 Task: Look for space in Shoreline, United States from 10th July, 2023 to 15th July, 2023 for 7 adults in price range Rs.10000 to Rs.15000. Place can be entire place or shared room with 4 bedrooms having 7 beds and 4 bathrooms. Property type can be house, flat, guest house. Amenities needed are: wifi, TV, free parkinig on premises, gym, breakfast. Booking option can be shelf check-in. Required host language is English.
Action: Mouse moved to (542, 128)
Screenshot: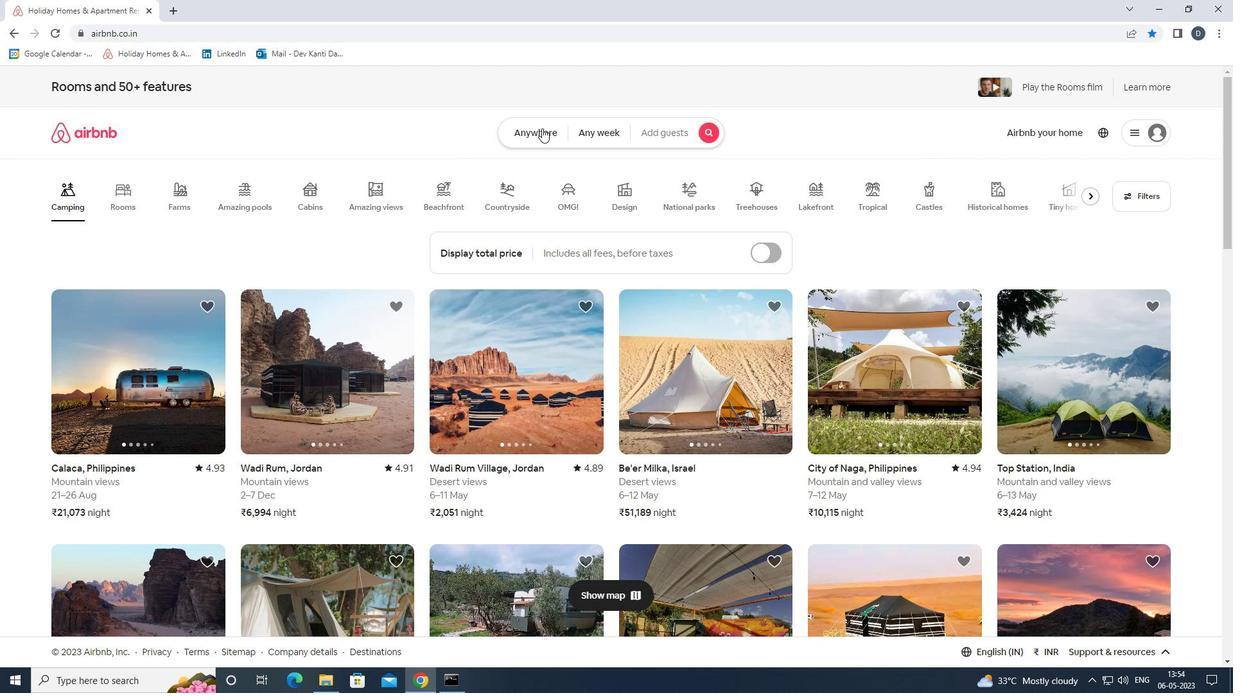 
Action: Mouse pressed left at (542, 128)
Screenshot: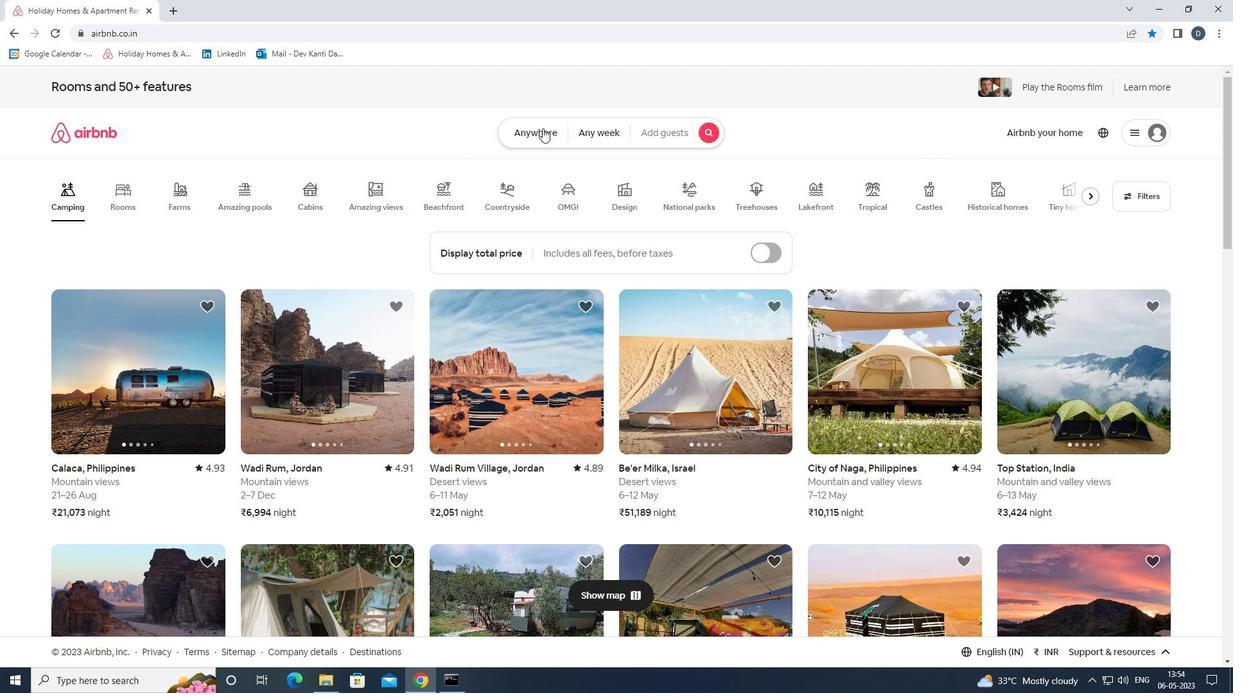 
Action: Key pressed <Key.shift>
Screenshot: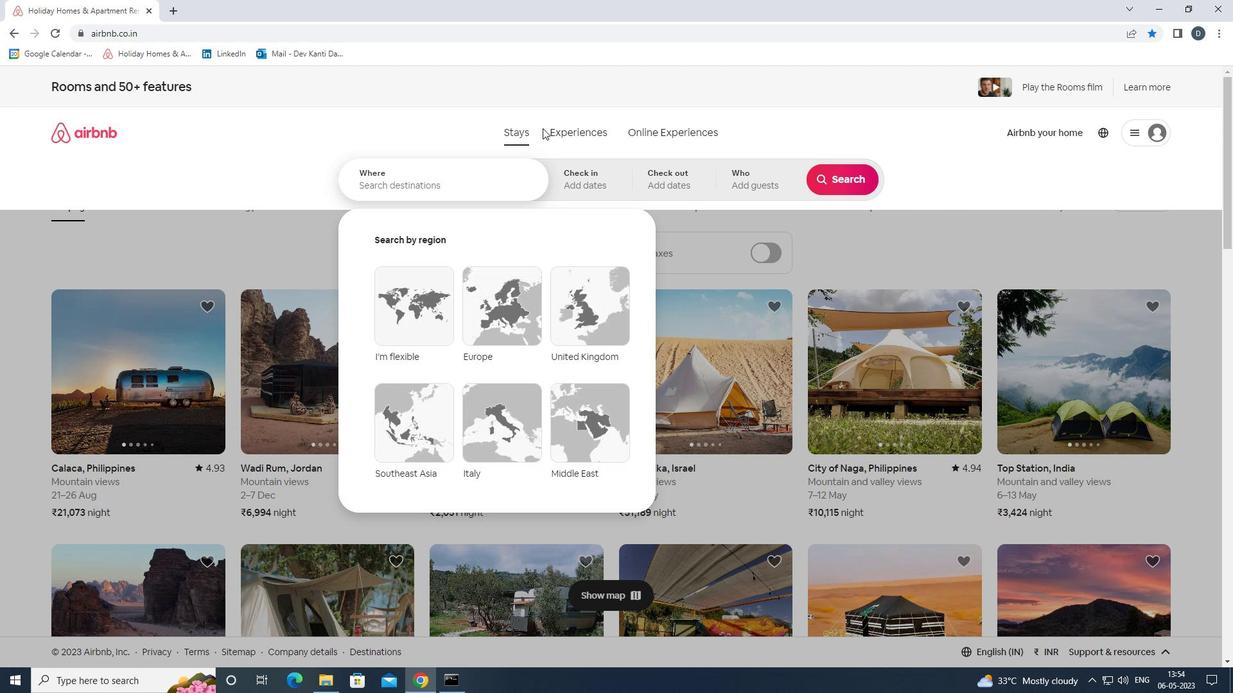 
Action: Mouse moved to (501, 183)
Screenshot: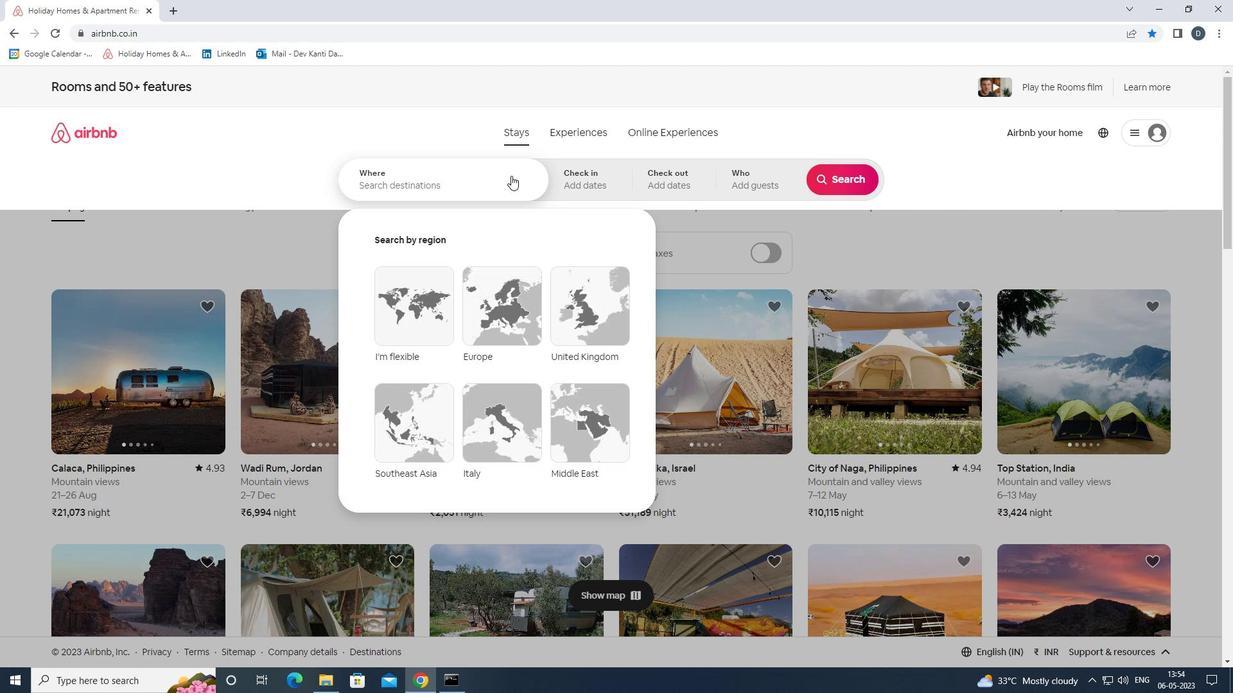 
Action: Mouse pressed left at (501, 183)
Screenshot: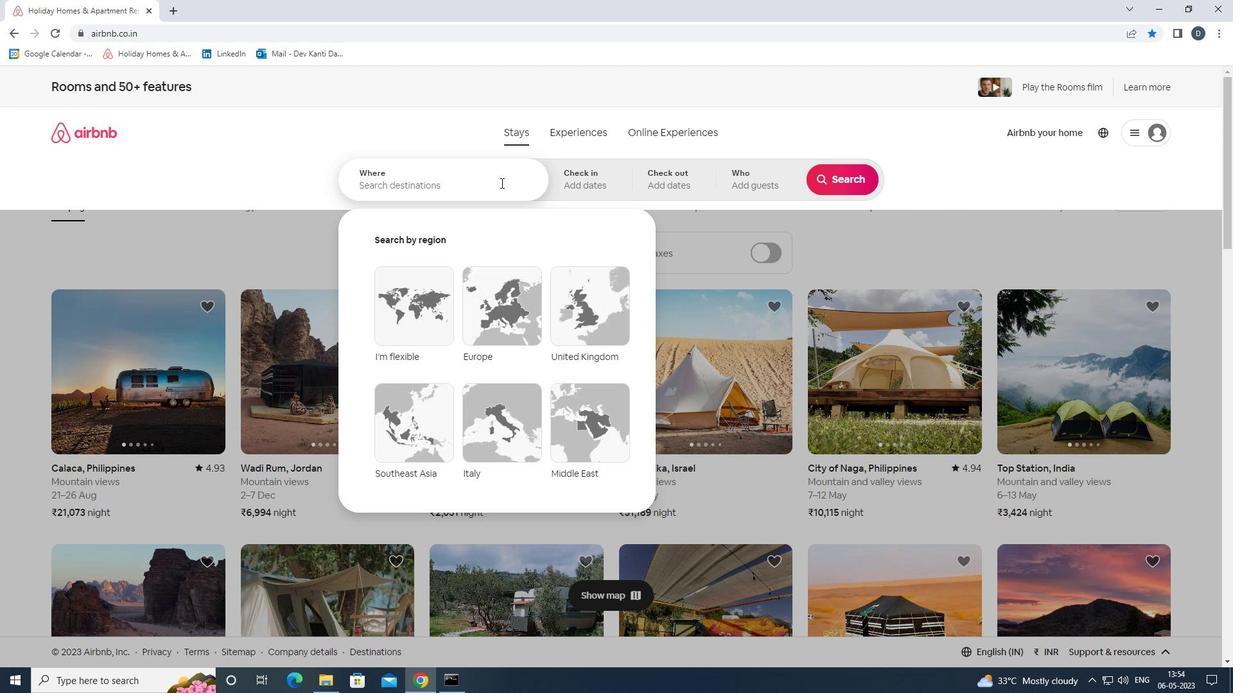 
Action: Mouse moved to (495, 185)
Screenshot: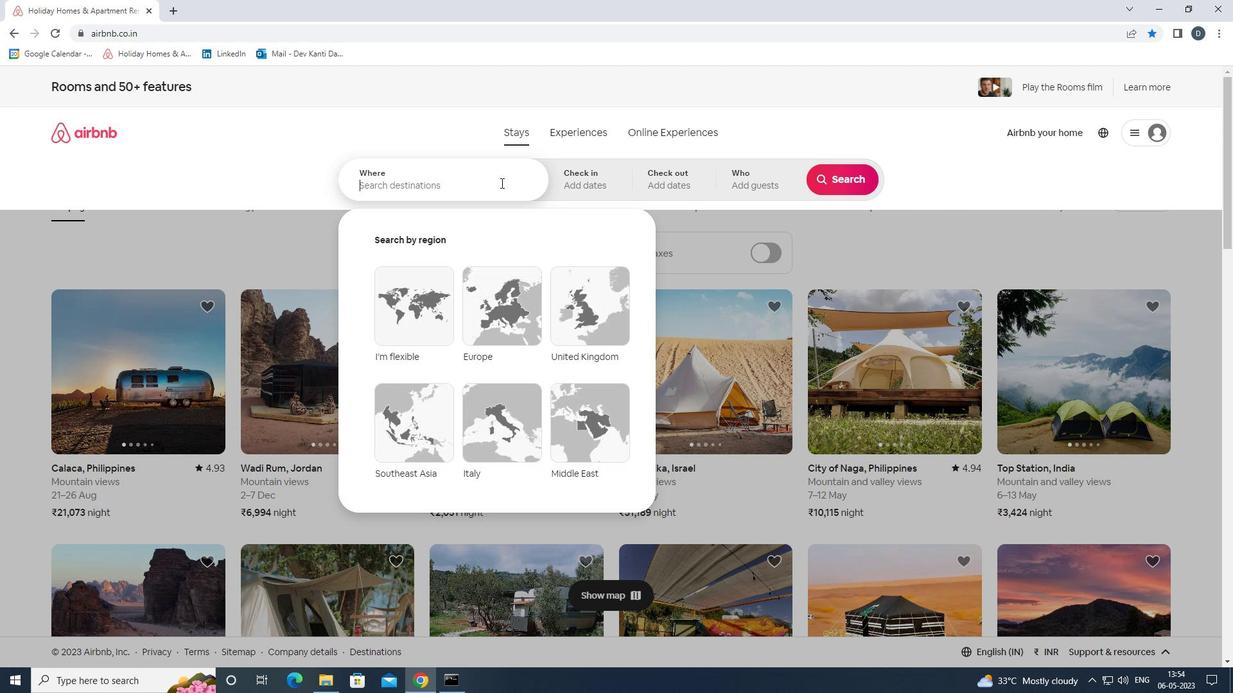 
Action: Key pressed <Key.shift>SHORELINE,<Key.shift><Key.shift><Key.shift><Key.shift><Key.shift><Key.shift><Key.shift><Key.shift><Key.shift><Key.shift><Key.shift><Key.shift><Key.shift><Key.shift><Key.shift><Key.shift><Key.shift><Key.shift><Key.shift><Key.shift><Key.shift><Key.shift><Key.shift><Key.shift><Key.shift><Key.shift><Key.shift>UNITED<Key.space><Key.shift>STATES<Key.enter>
Screenshot: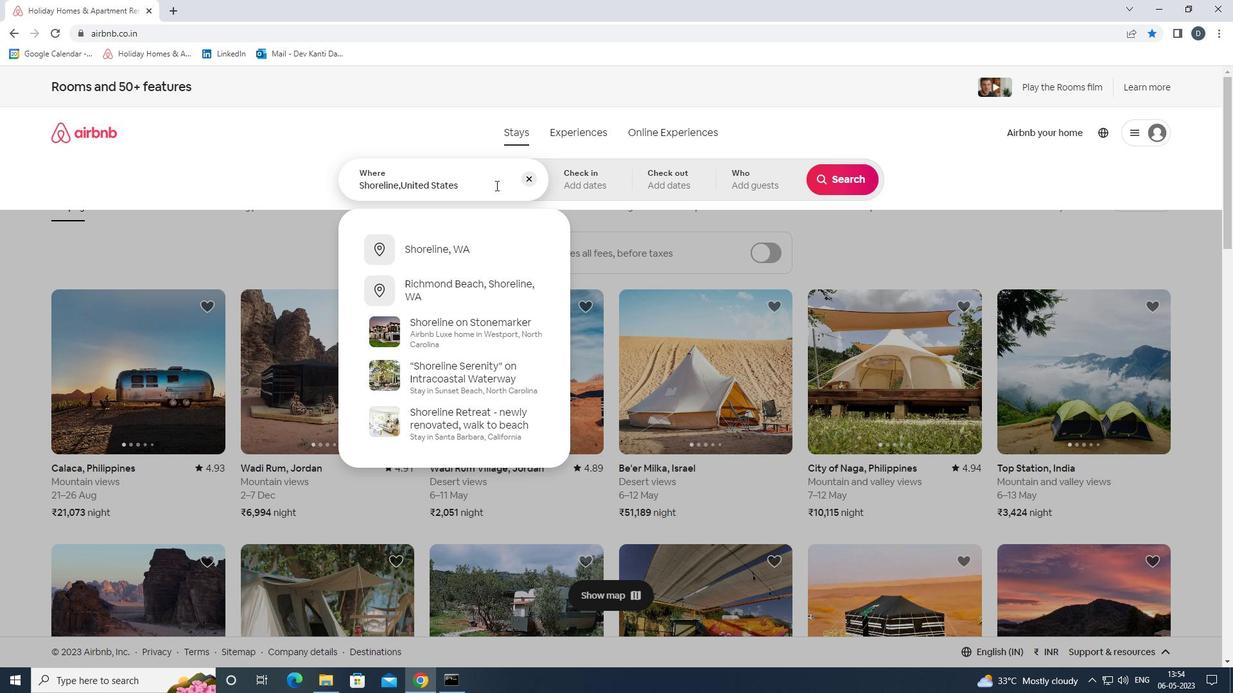 
Action: Mouse moved to (835, 288)
Screenshot: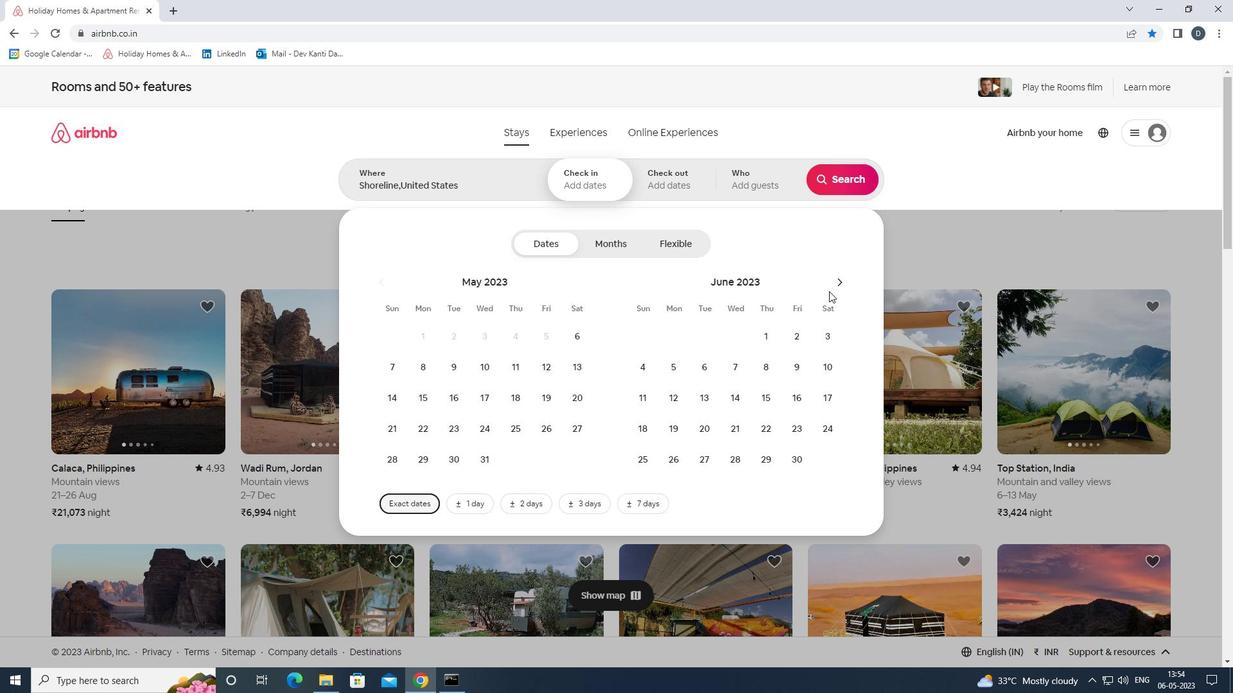 
Action: Mouse pressed left at (835, 288)
Screenshot: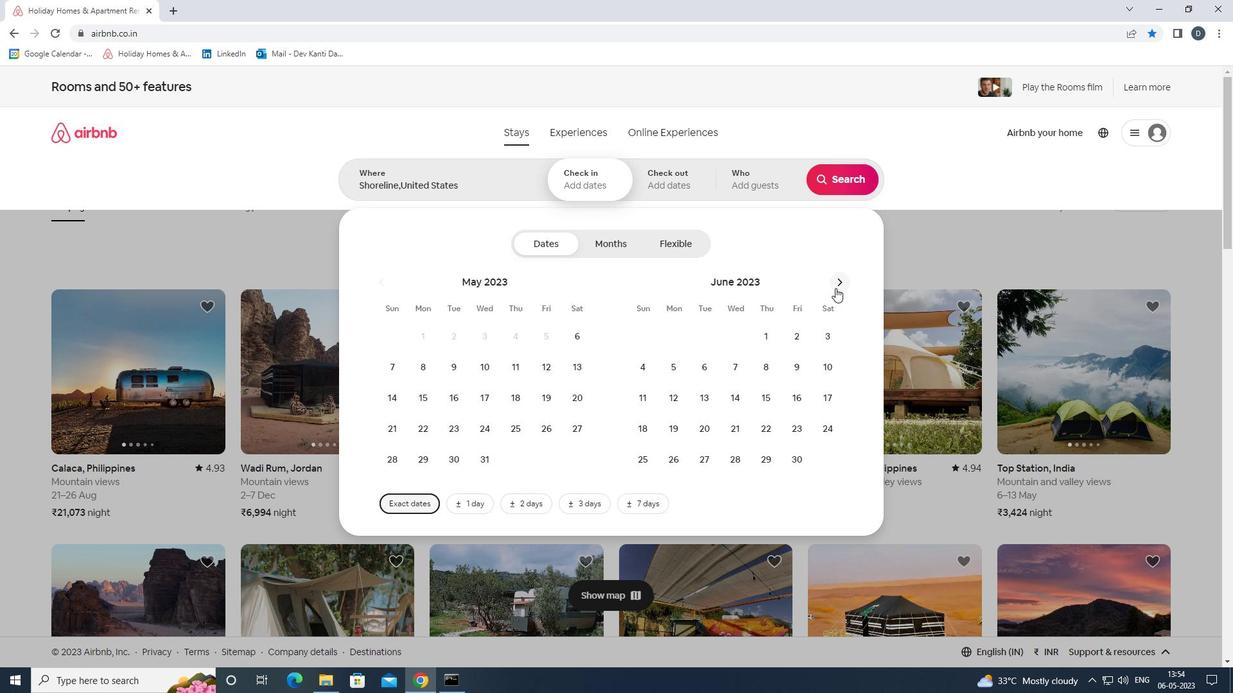 
Action: Mouse moved to (685, 401)
Screenshot: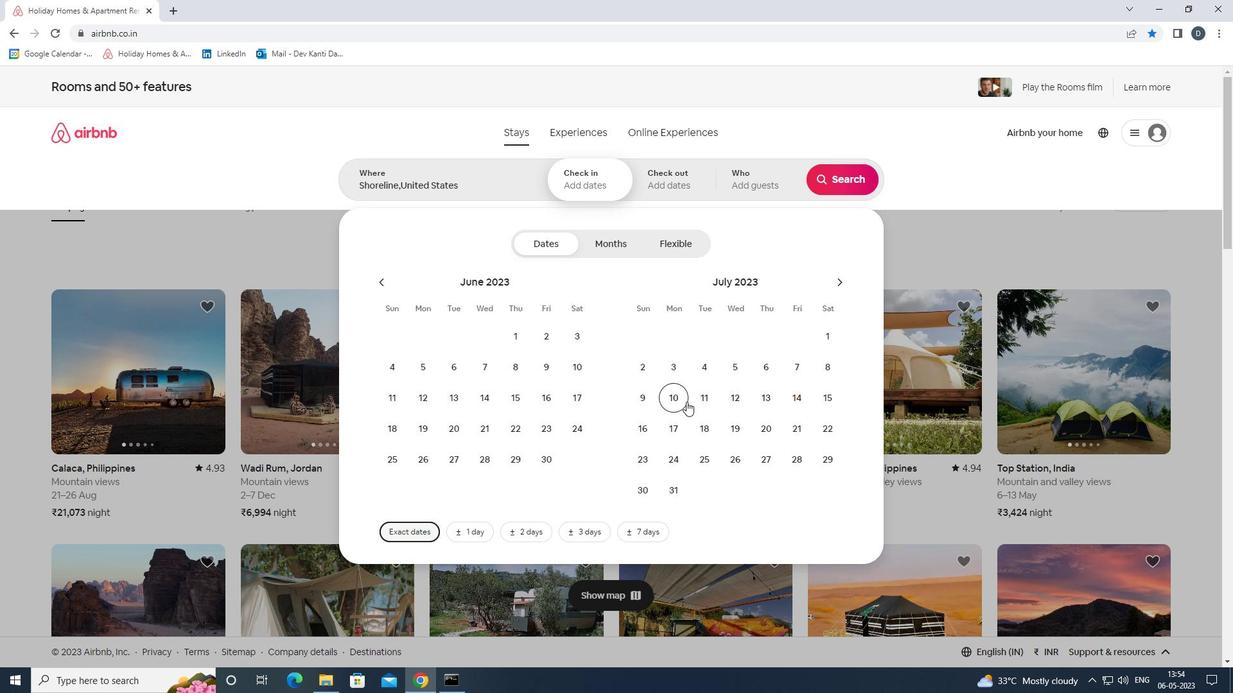 
Action: Mouse pressed left at (685, 401)
Screenshot: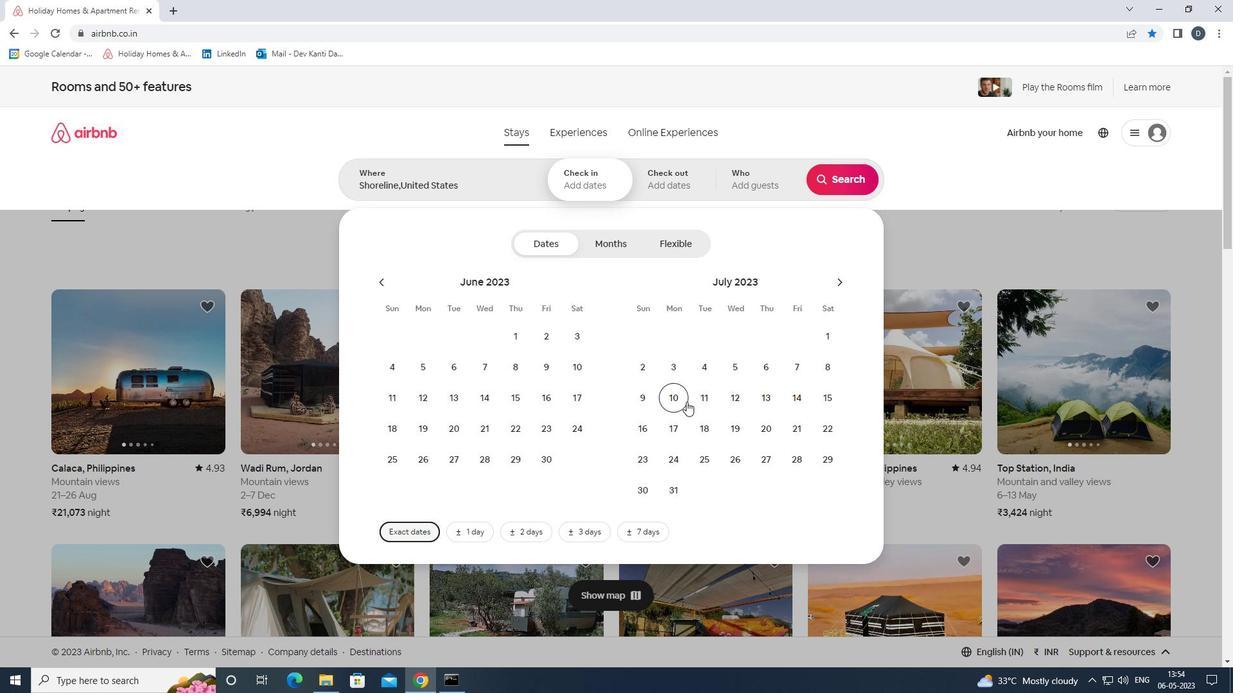 
Action: Mouse moved to (838, 387)
Screenshot: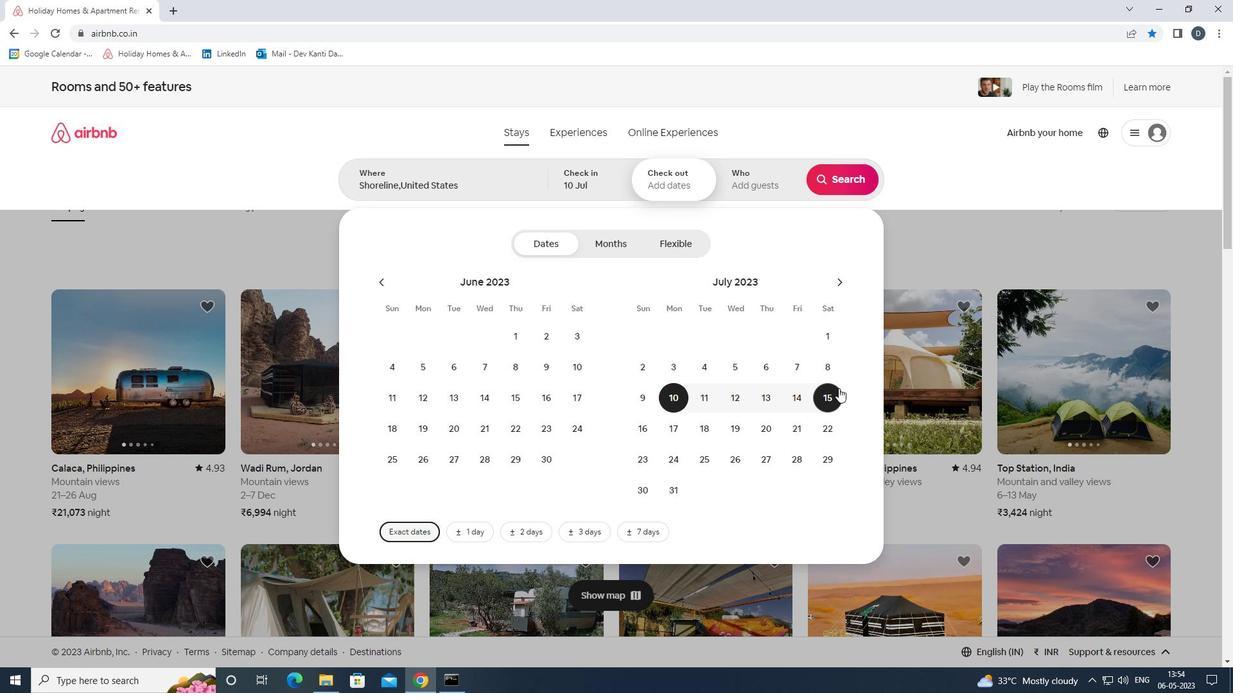 
Action: Mouse pressed left at (838, 387)
Screenshot: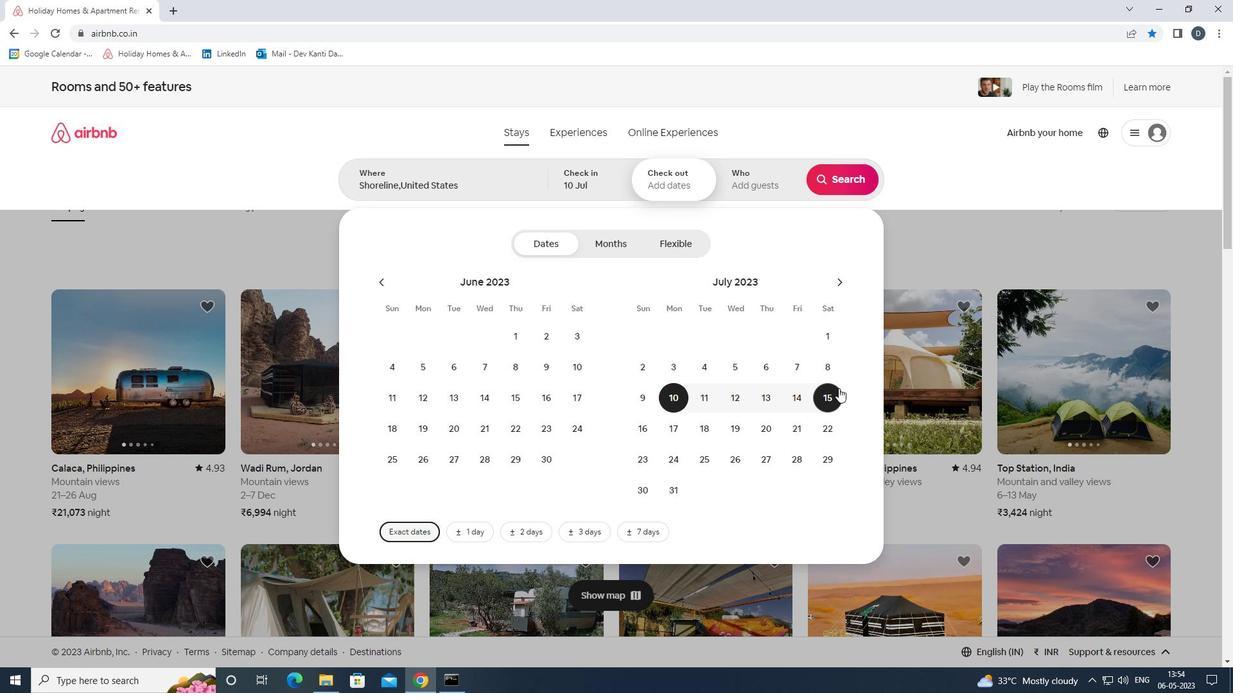 
Action: Mouse moved to (734, 179)
Screenshot: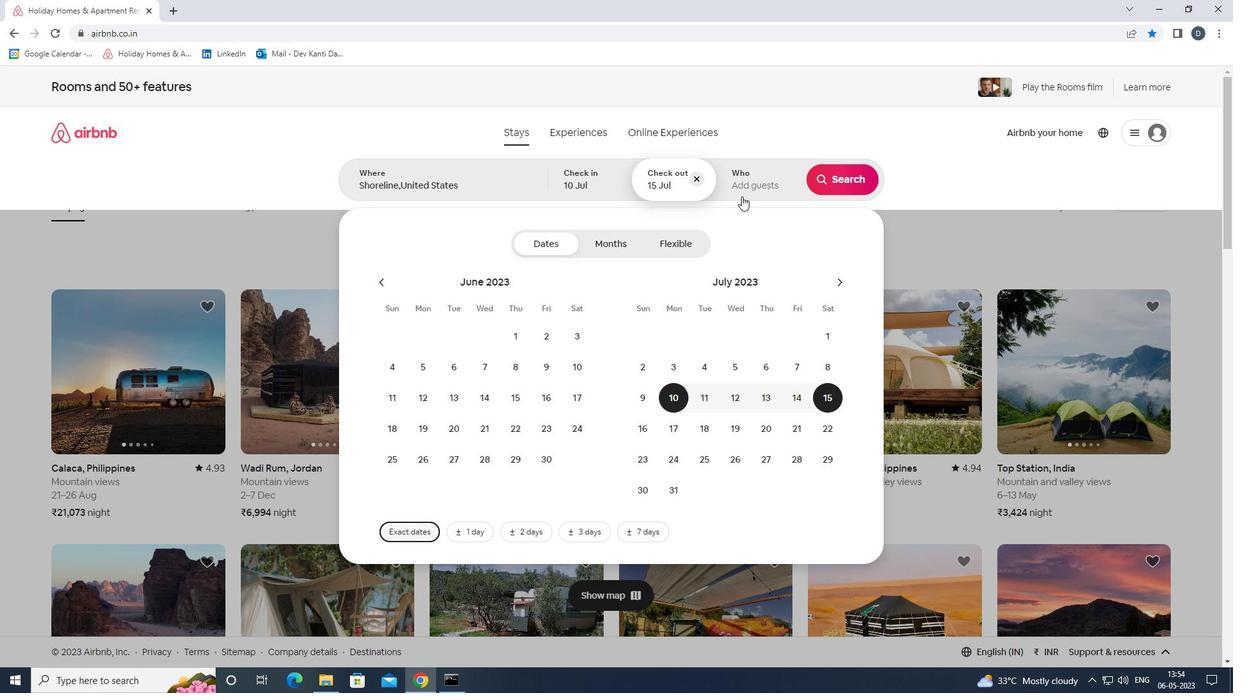 
Action: Mouse pressed left at (734, 179)
Screenshot: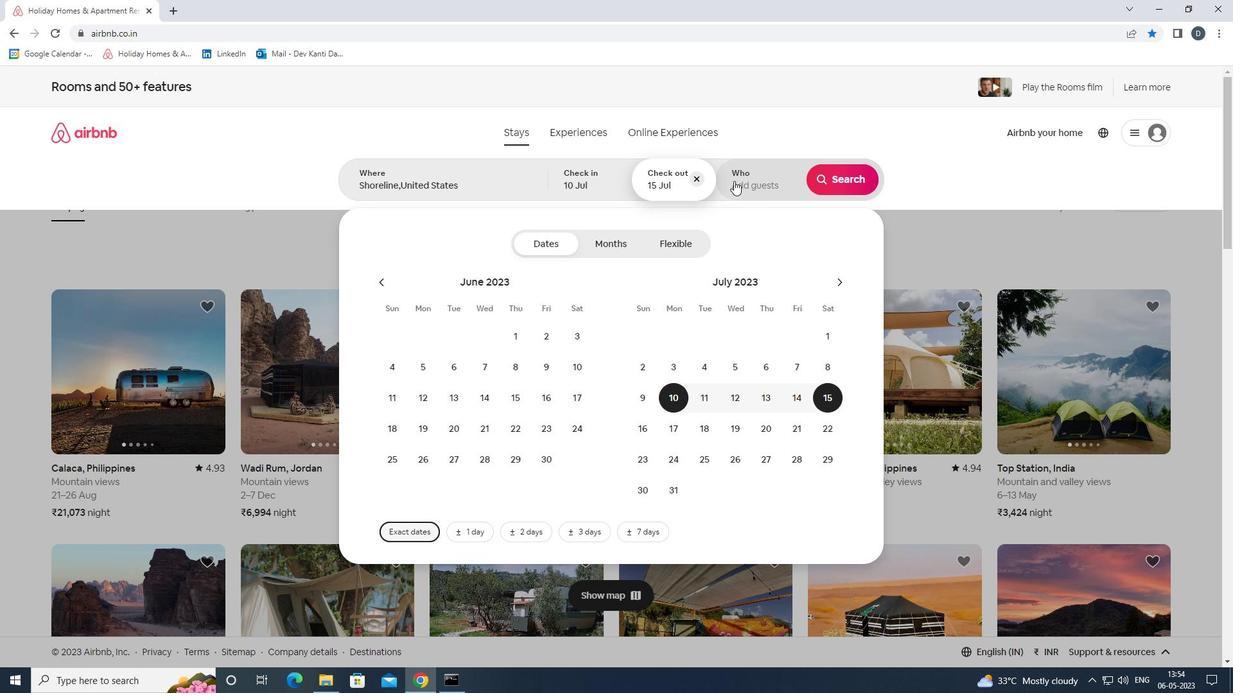 
Action: Mouse moved to (848, 253)
Screenshot: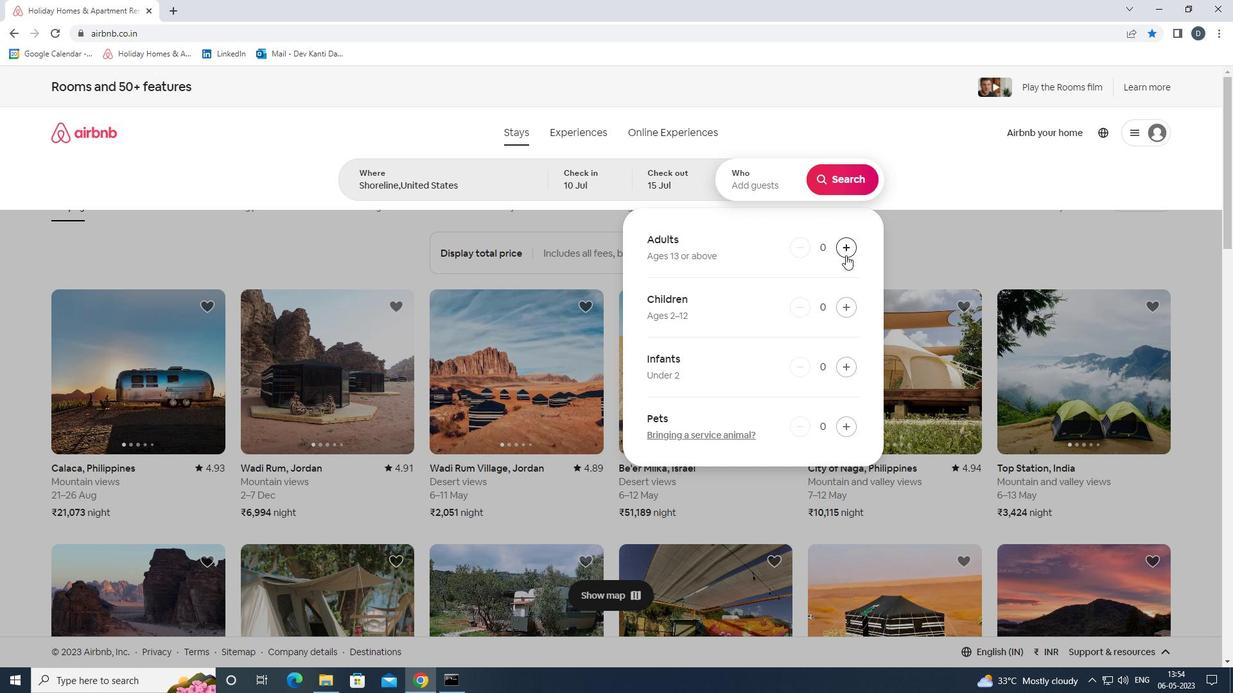
Action: Mouse pressed left at (848, 253)
Screenshot: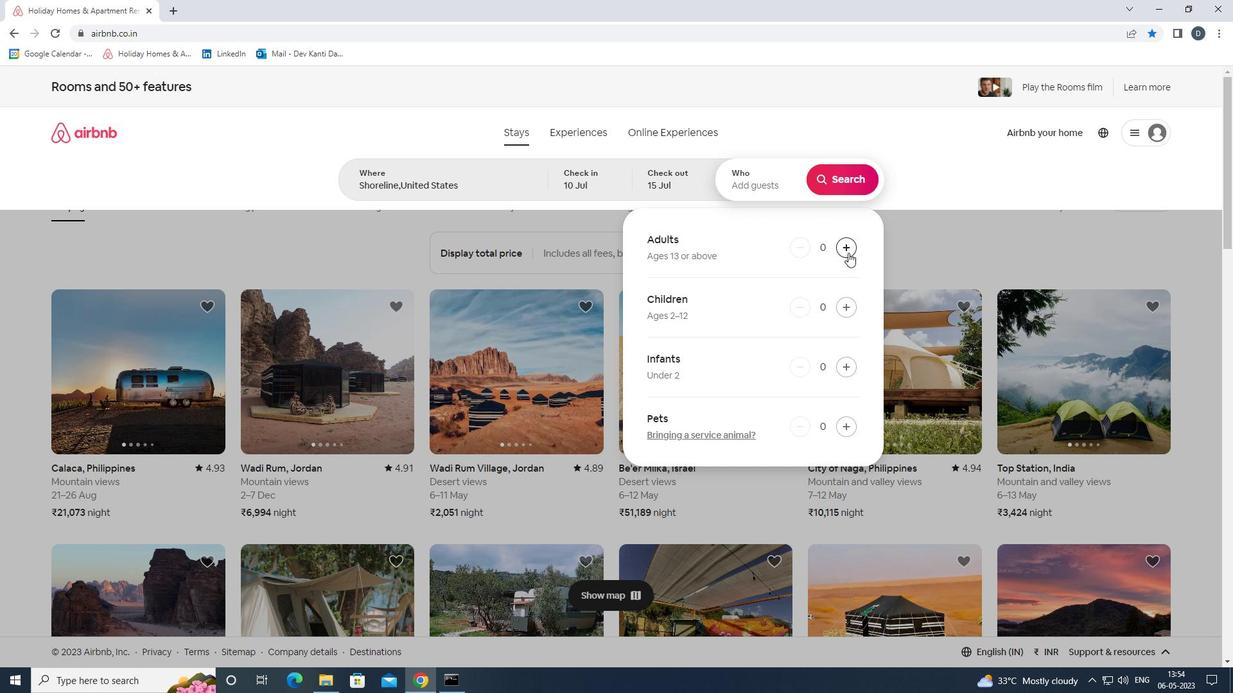 
Action: Mouse pressed left at (848, 253)
Screenshot: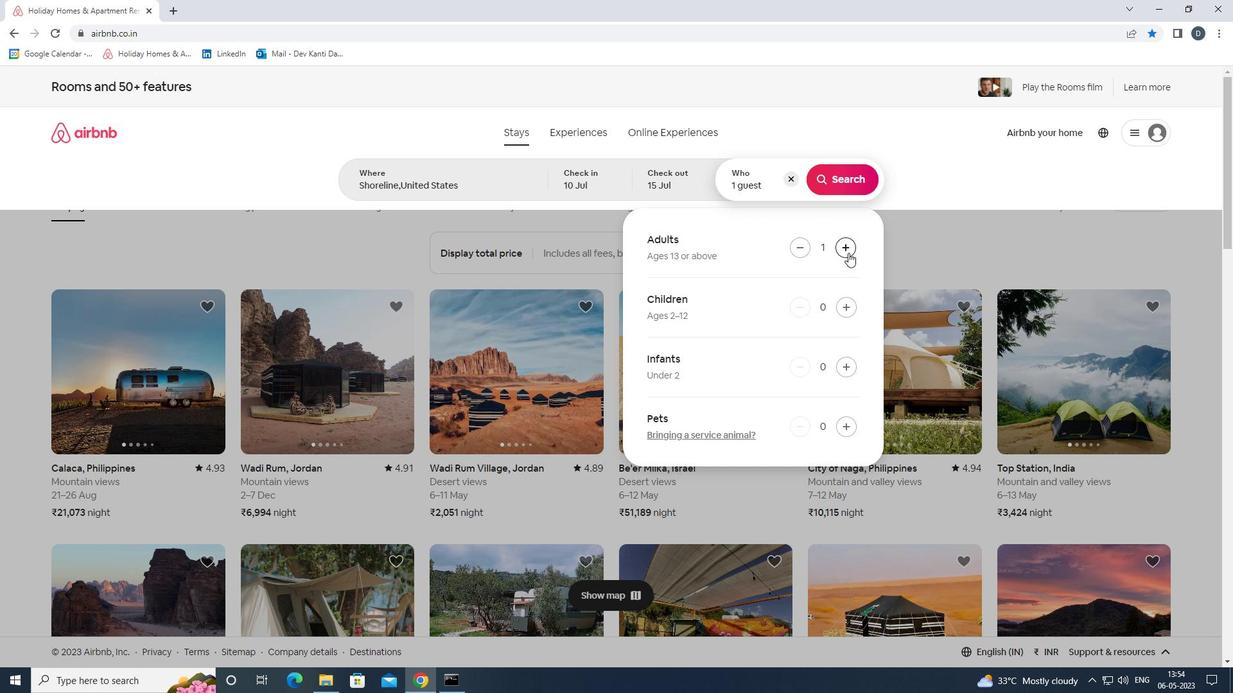 
Action: Mouse pressed left at (848, 253)
Screenshot: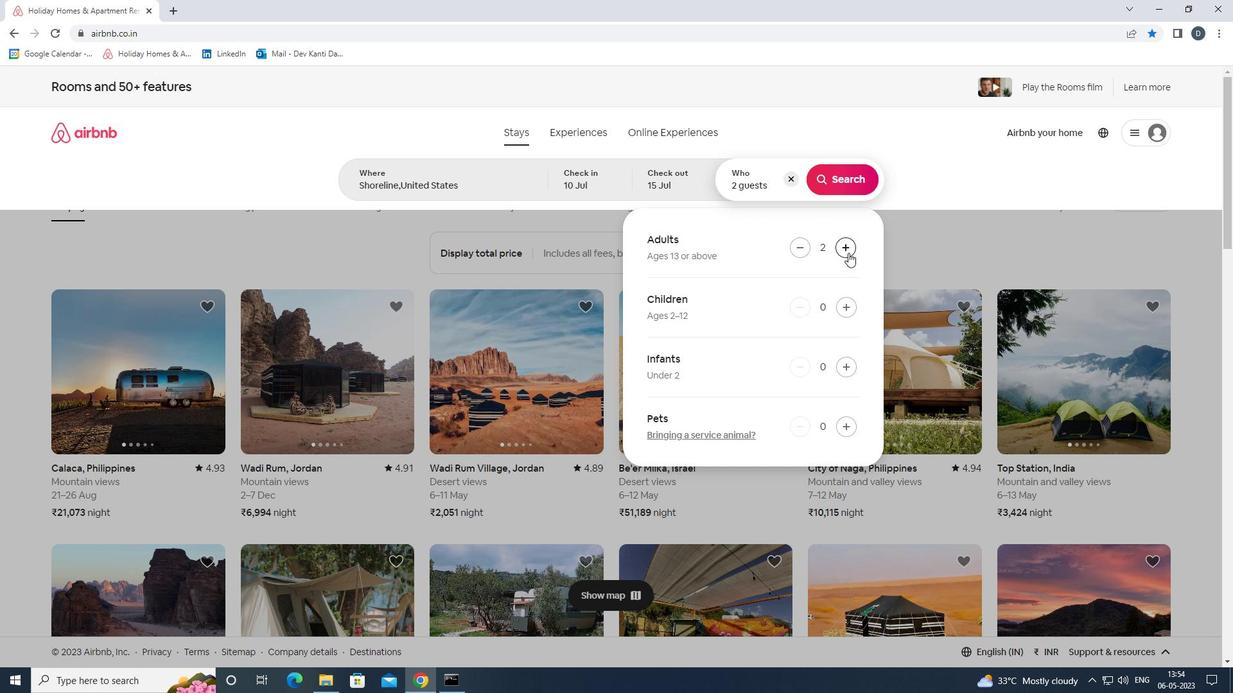 
Action: Mouse pressed left at (848, 253)
Screenshot: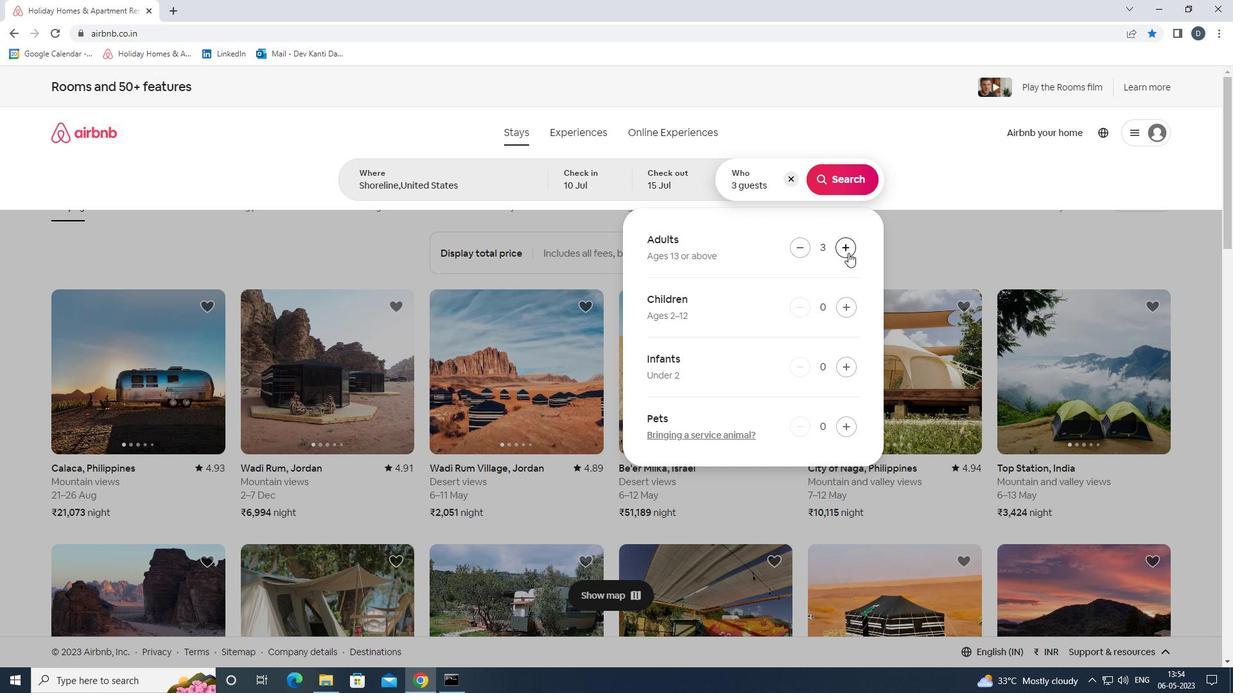 
Action: Mouse pressed left at (848, 253)
Screenshot: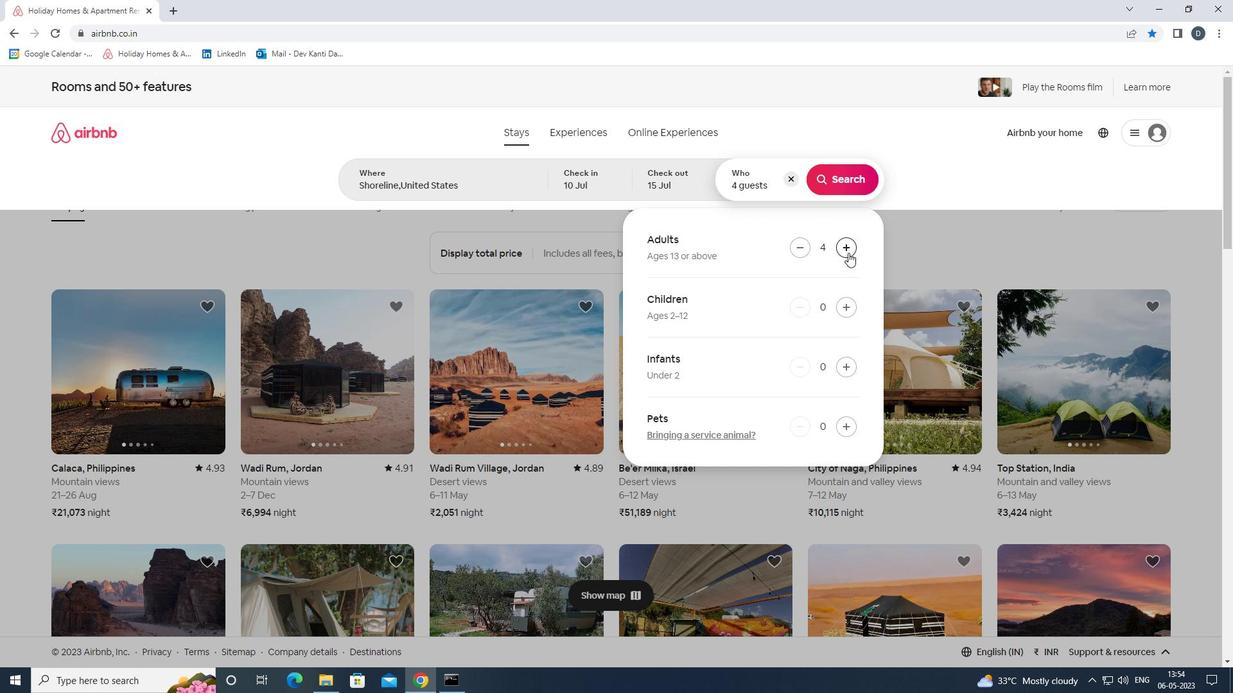 
Action: Mouse pressed left at (848, 253)
Screenshot: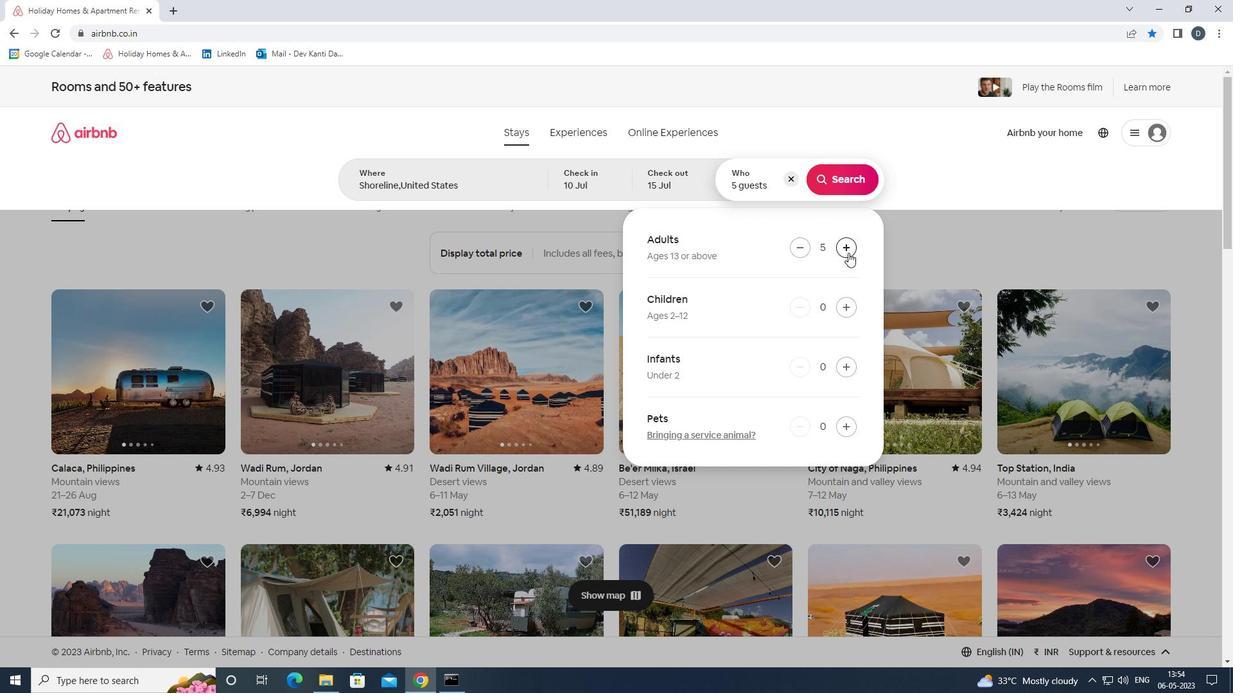 
Action: Mouse pressed left at (848, 253)
Screenshot: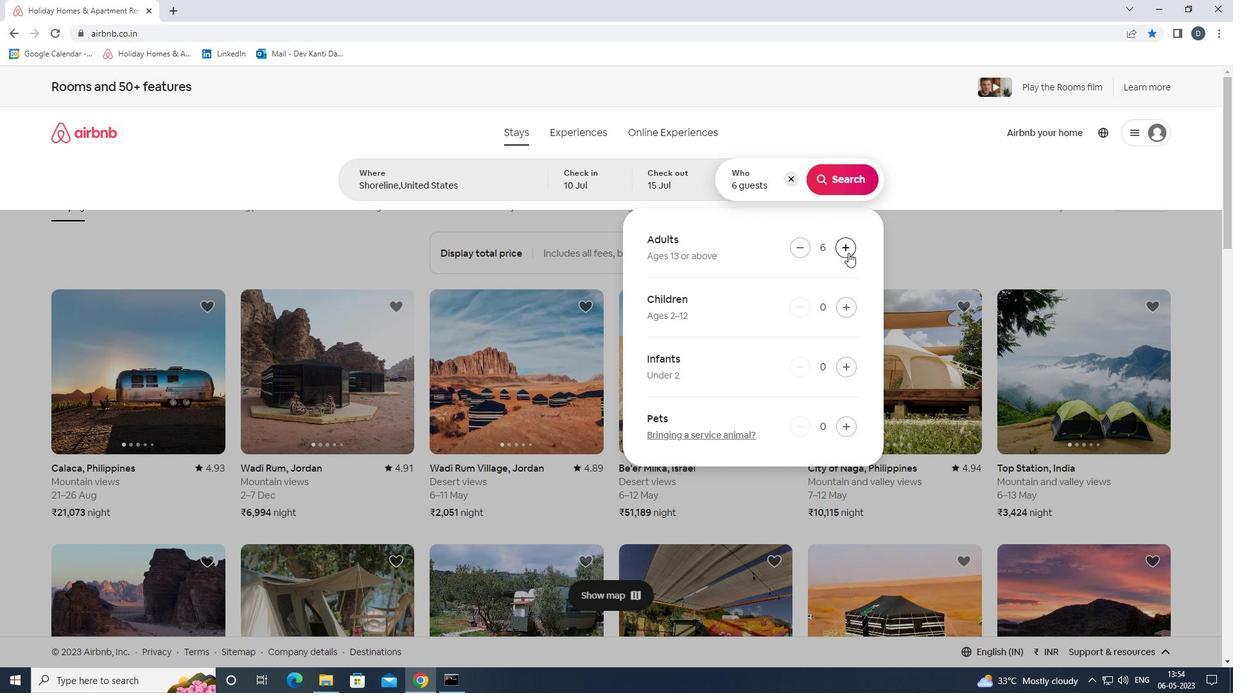 
Action: Mouse moved to (838, 188)
Screenshot: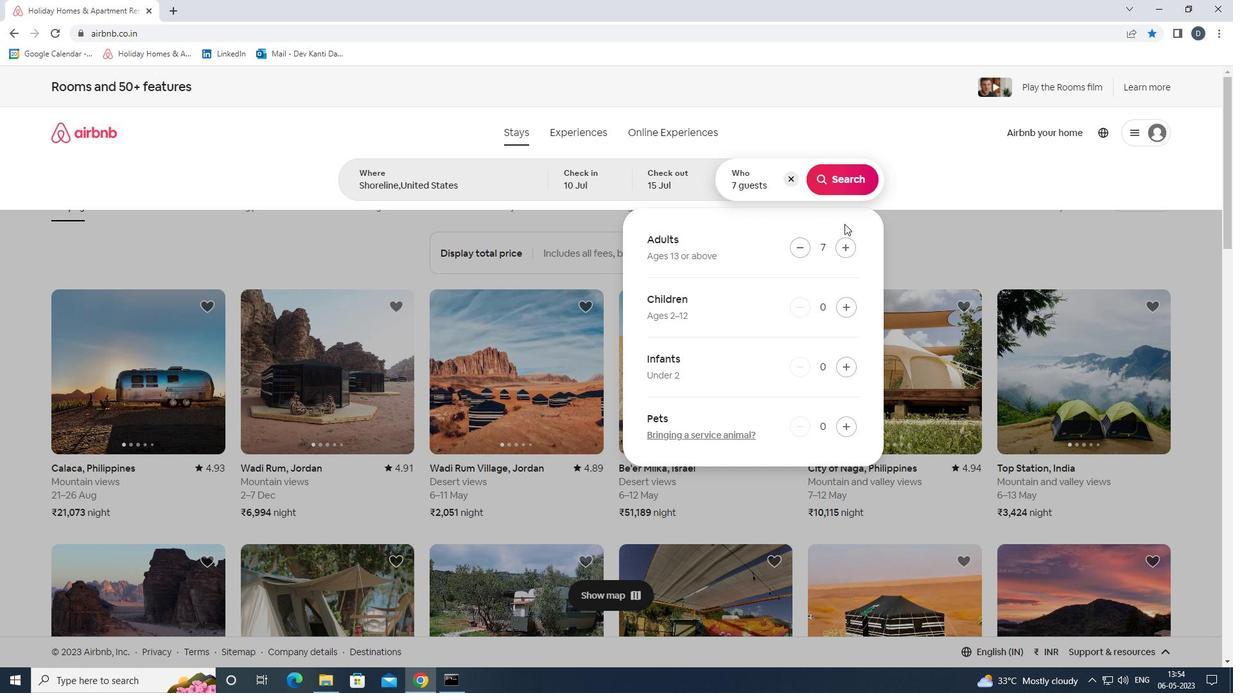 
Action: Mouse pressed left at (838, 188)
Screenshot: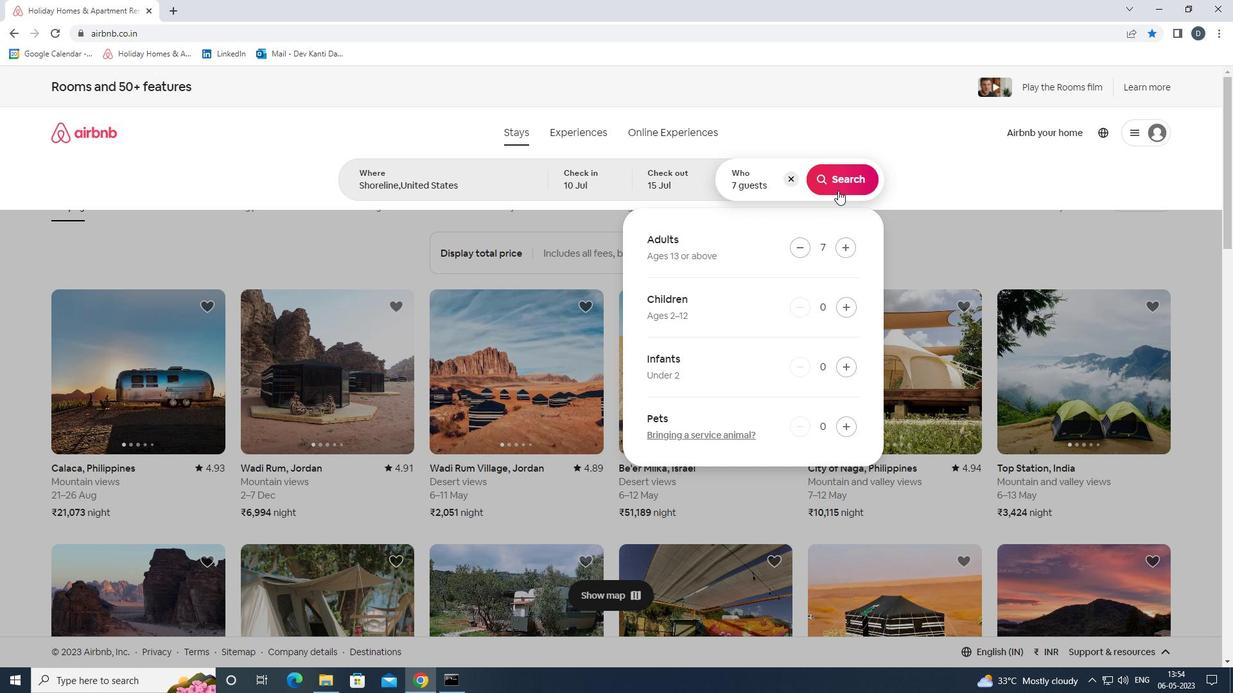 
Action: Mouse moved to (1177, 141)
Screenshot: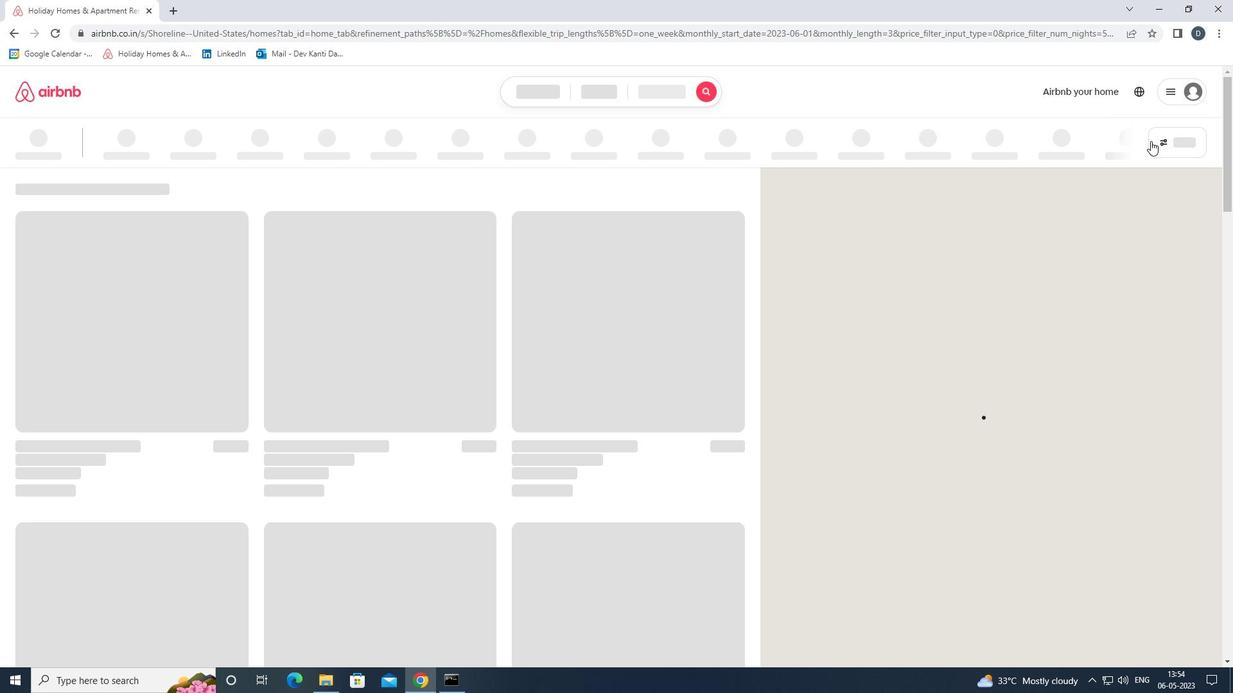 
Action: Mouse pressed left at (1177, 141)
Screenshot: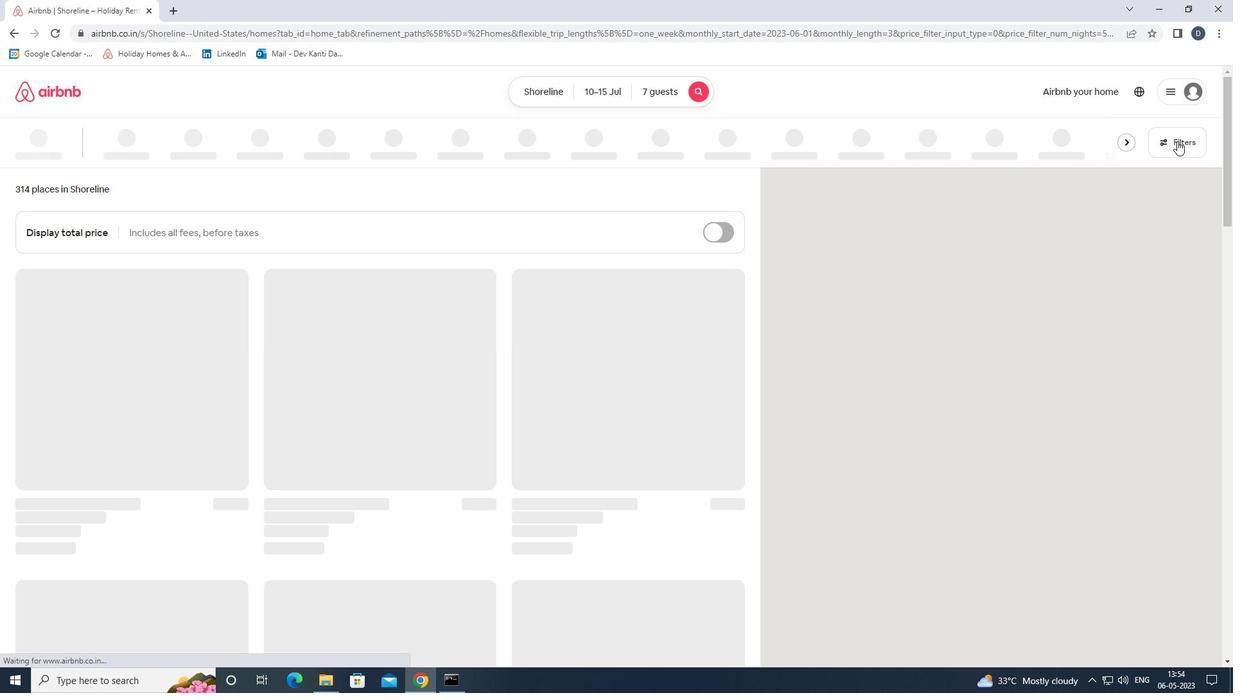 
Action: Mouse moved to (511, 456)
Screenshot: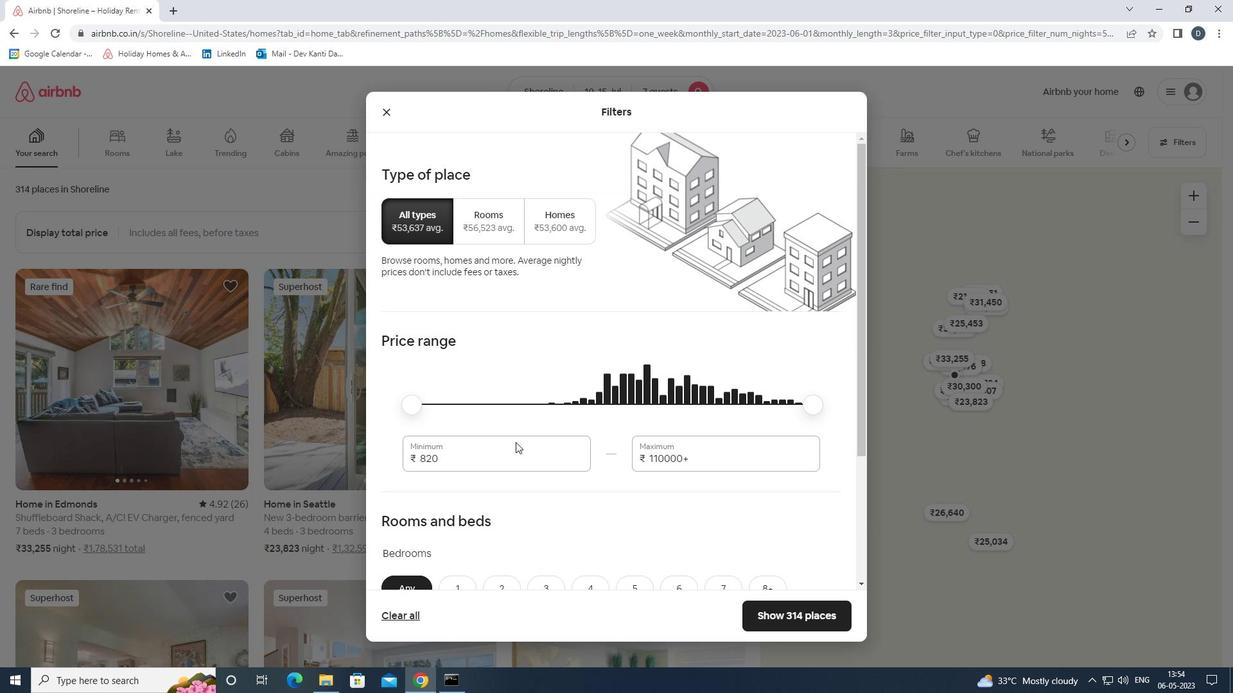 
Action: Mouse pressed left at (511, 456)
Screenshot: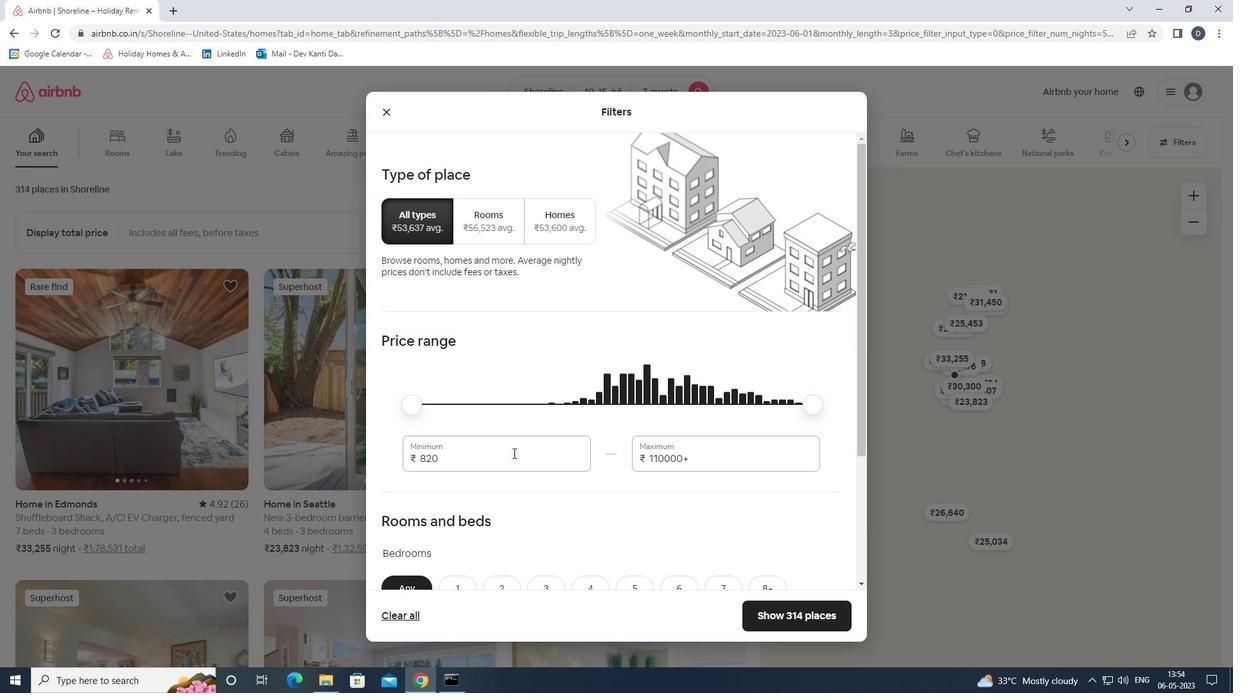 
Action: Mouse pressed left at (511, 456)
Screenshot: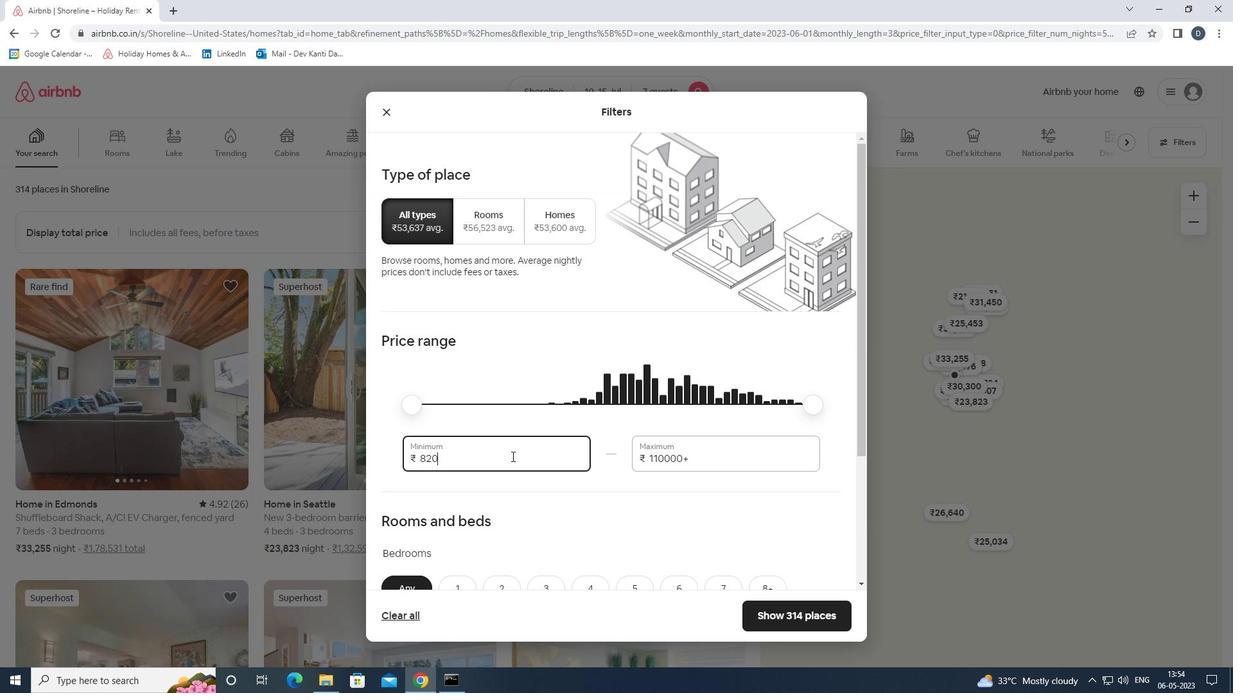 
Action: Mouse moved to (517, 468)
Screenshot: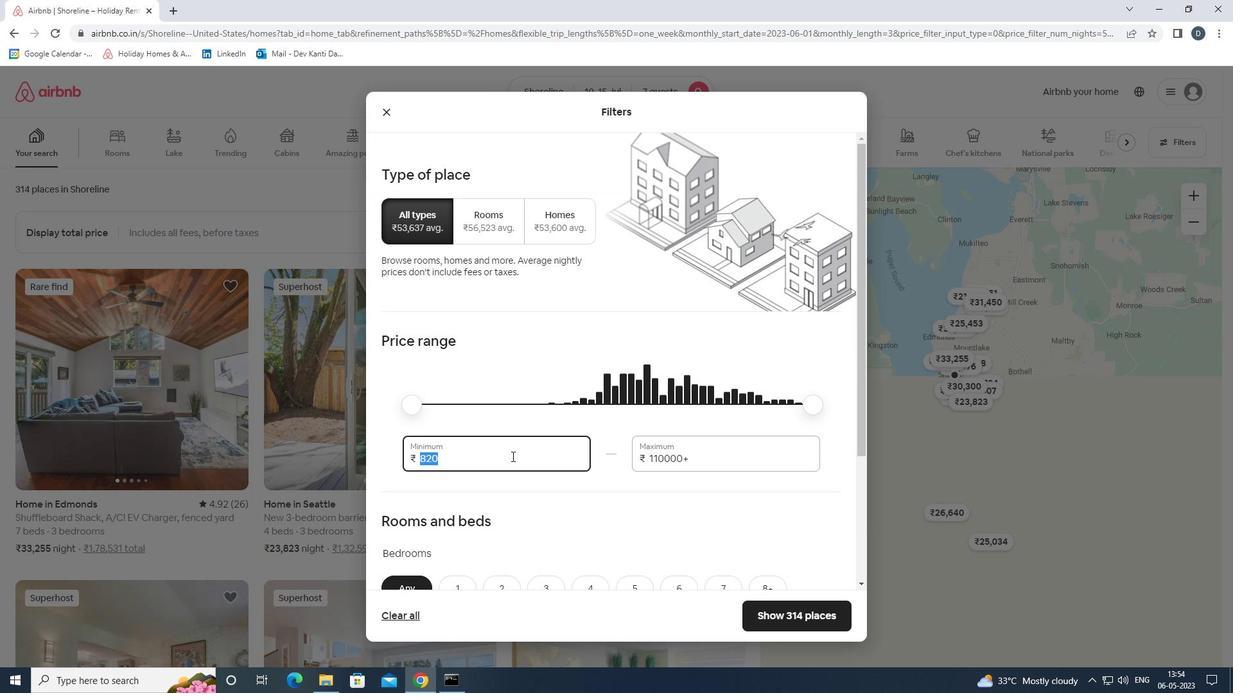 
Action: Key pressed 10000<Key.tab>15000
Screenshot: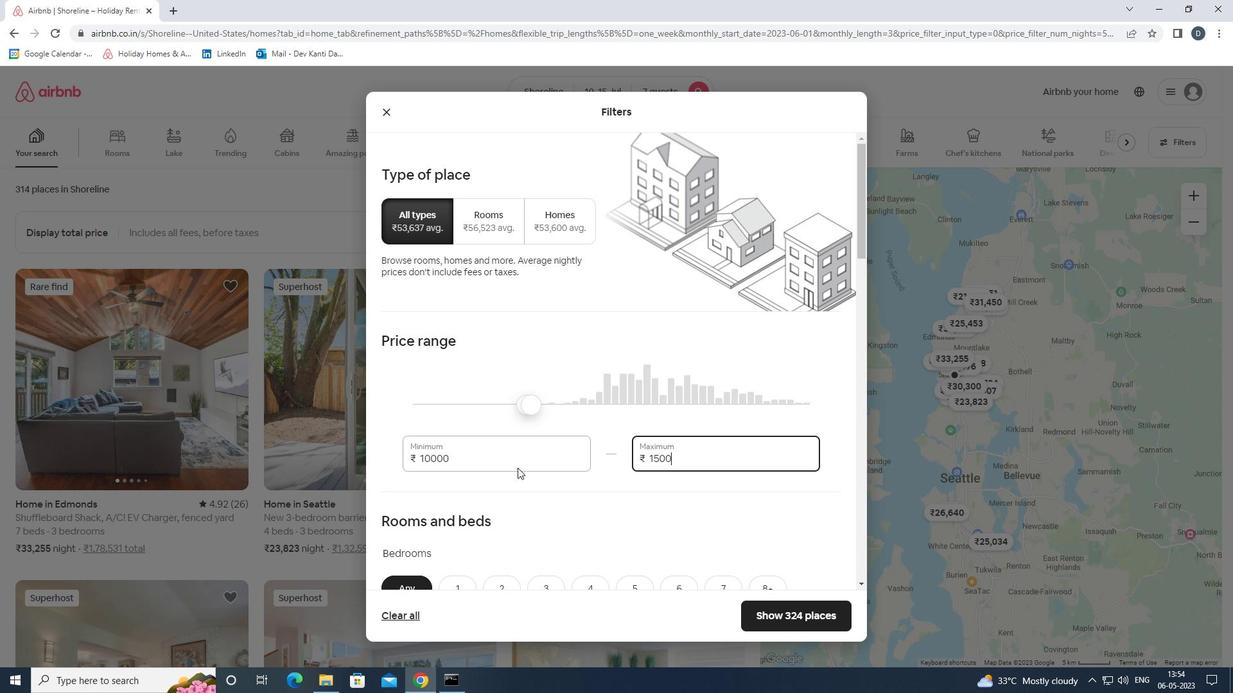 
Action: Mouse moved to (518, 466)
Screenshot: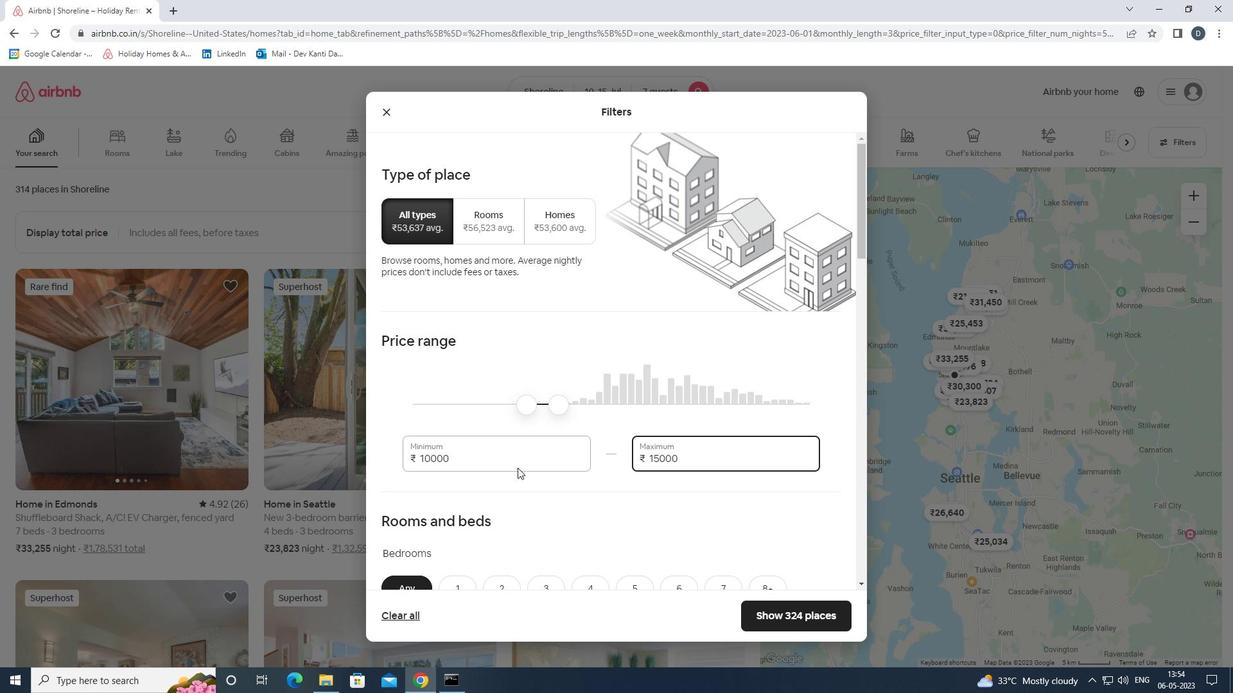 
Action: Mouse scrolled (518, 465) with delta (0, 0)
Screenshot: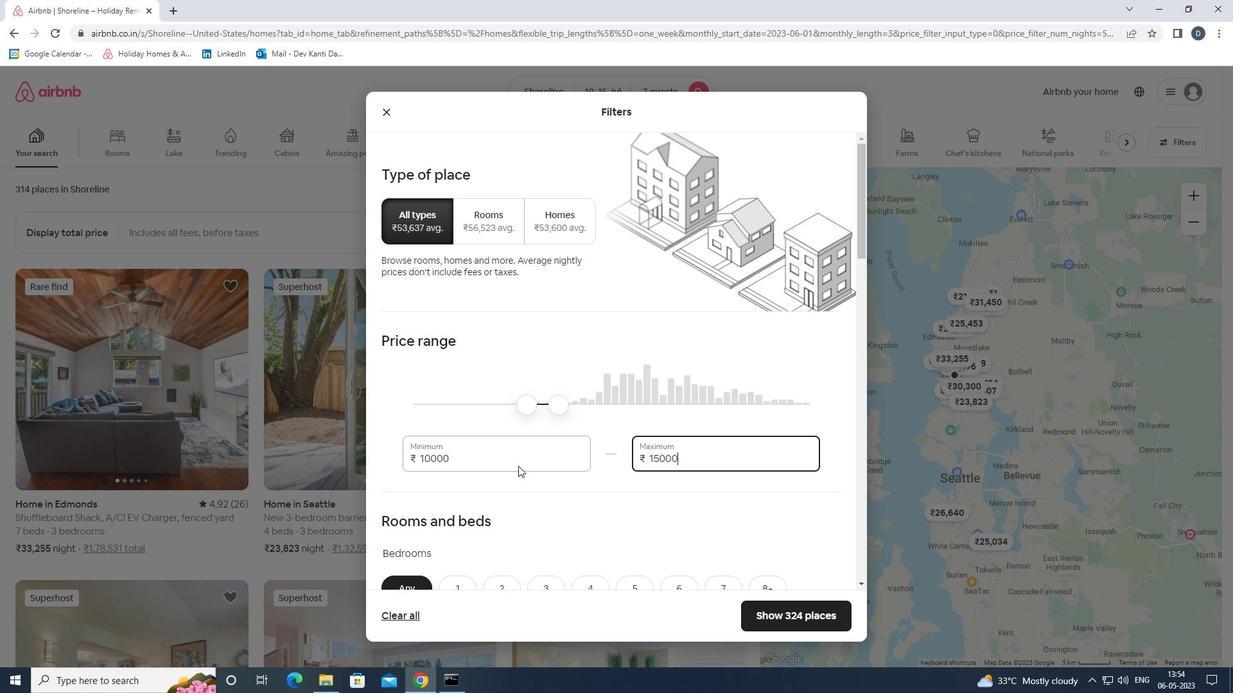 
Action: Mouse moved to (520, 467)
Screenshot: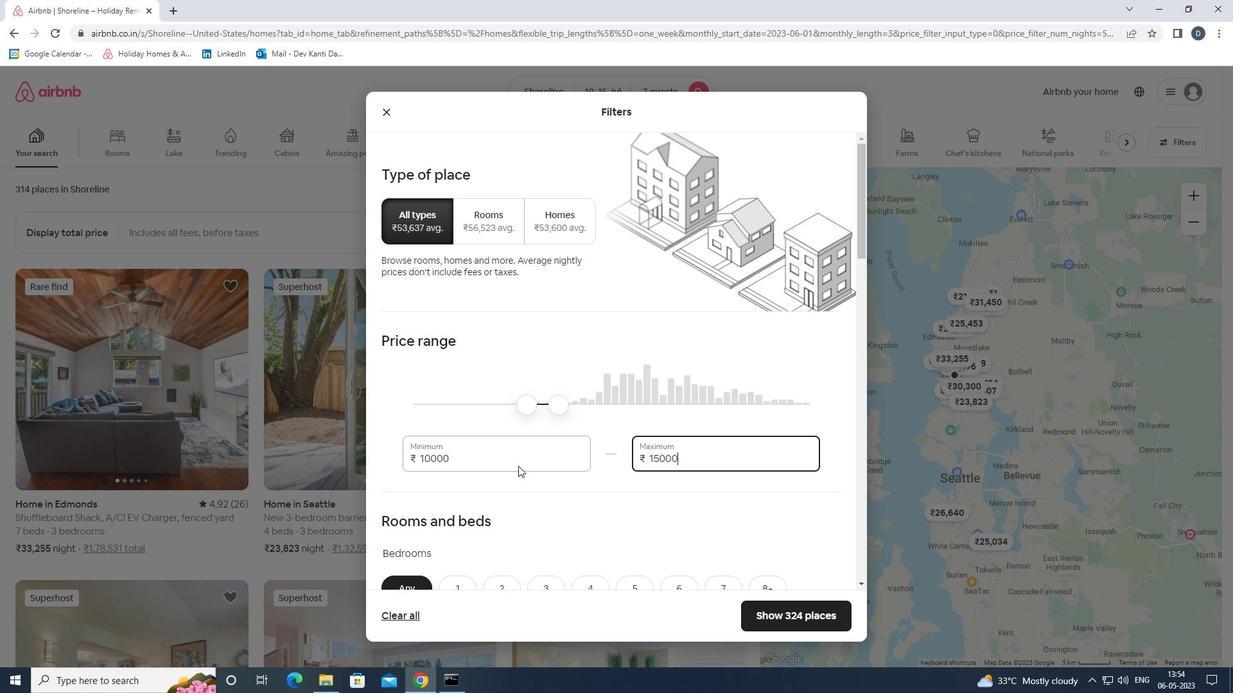 
Action: Mouse scrolled (520, 466) with delta (0, 0)
Screenshot: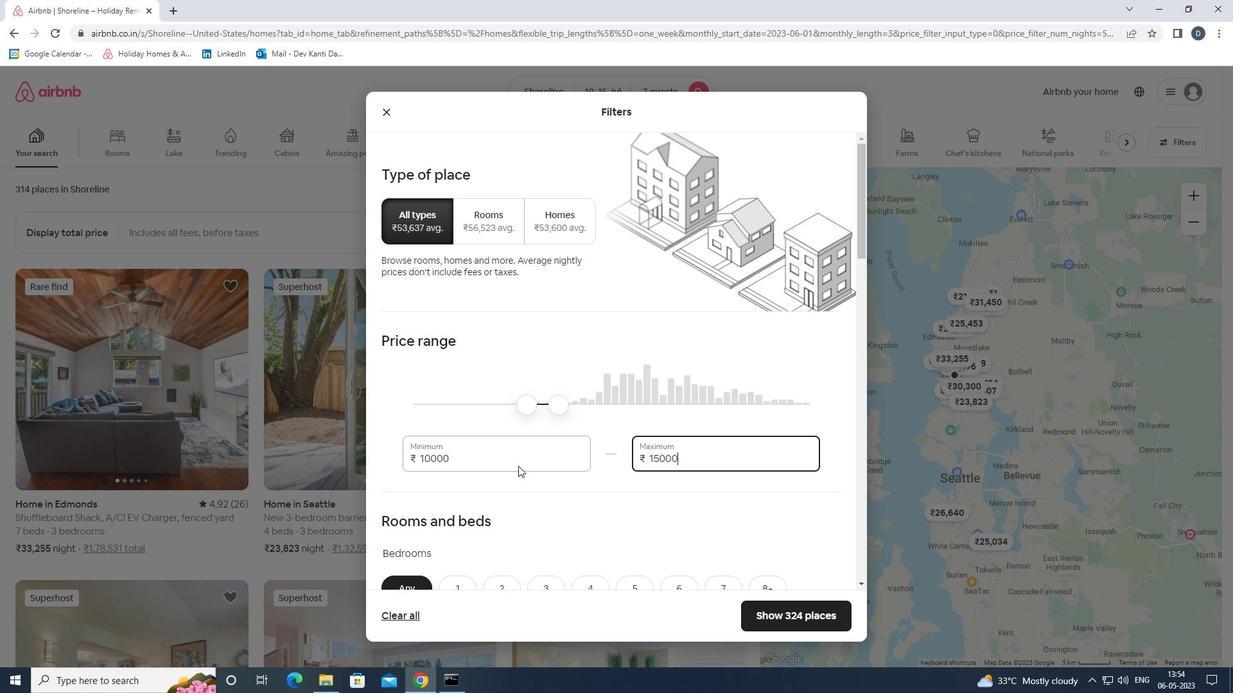 
Action: Mouse moved to (536, 459)
Screenshot: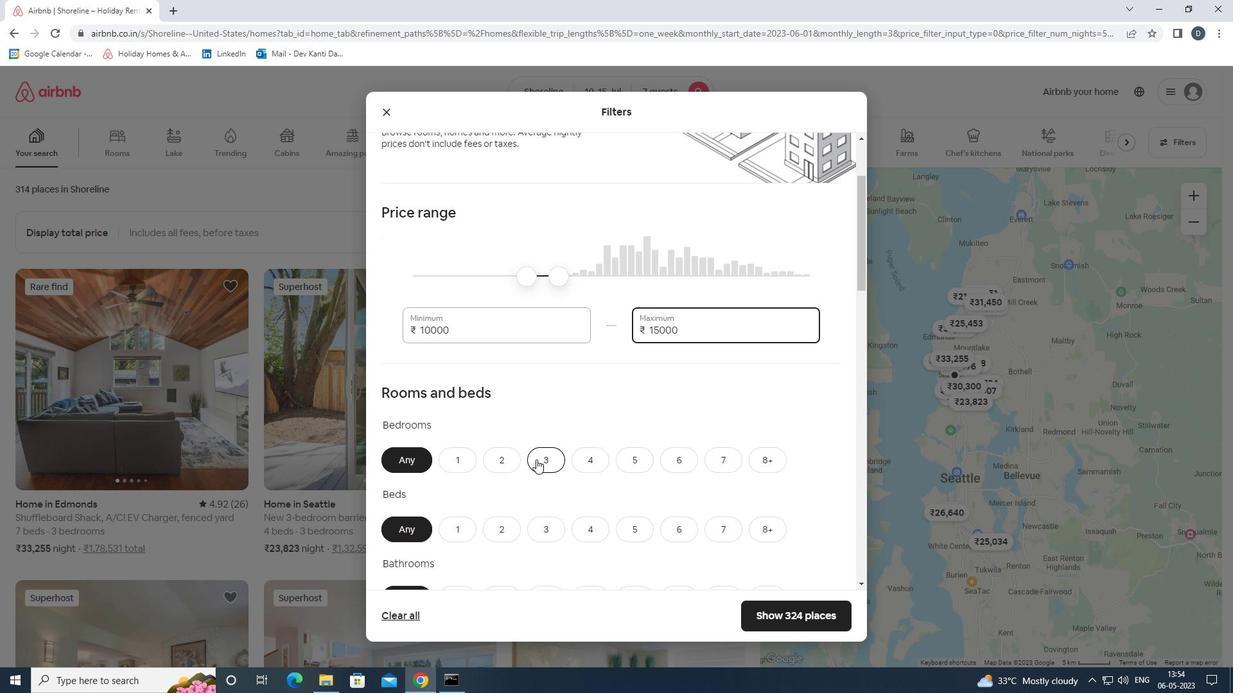 
Action: Mouse scrolled (536, 459) with delta (0, 0)
Screenshot: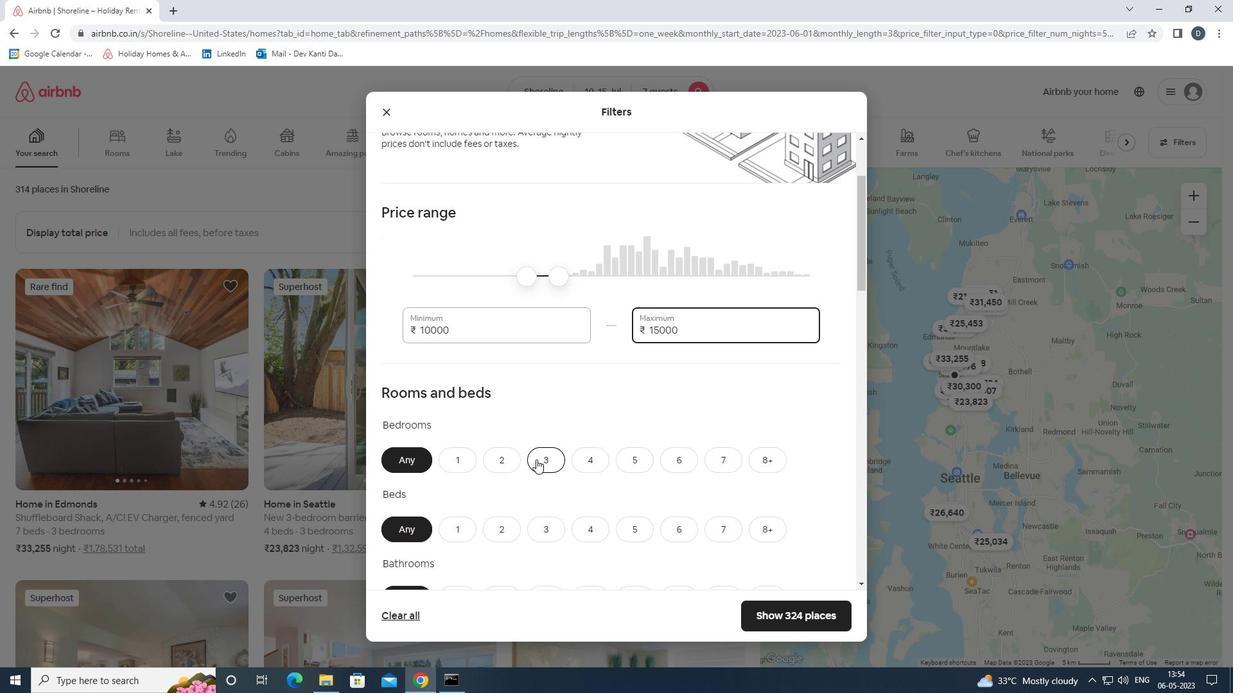 
Action: Mouse moved to (580, 396)
Screenshot: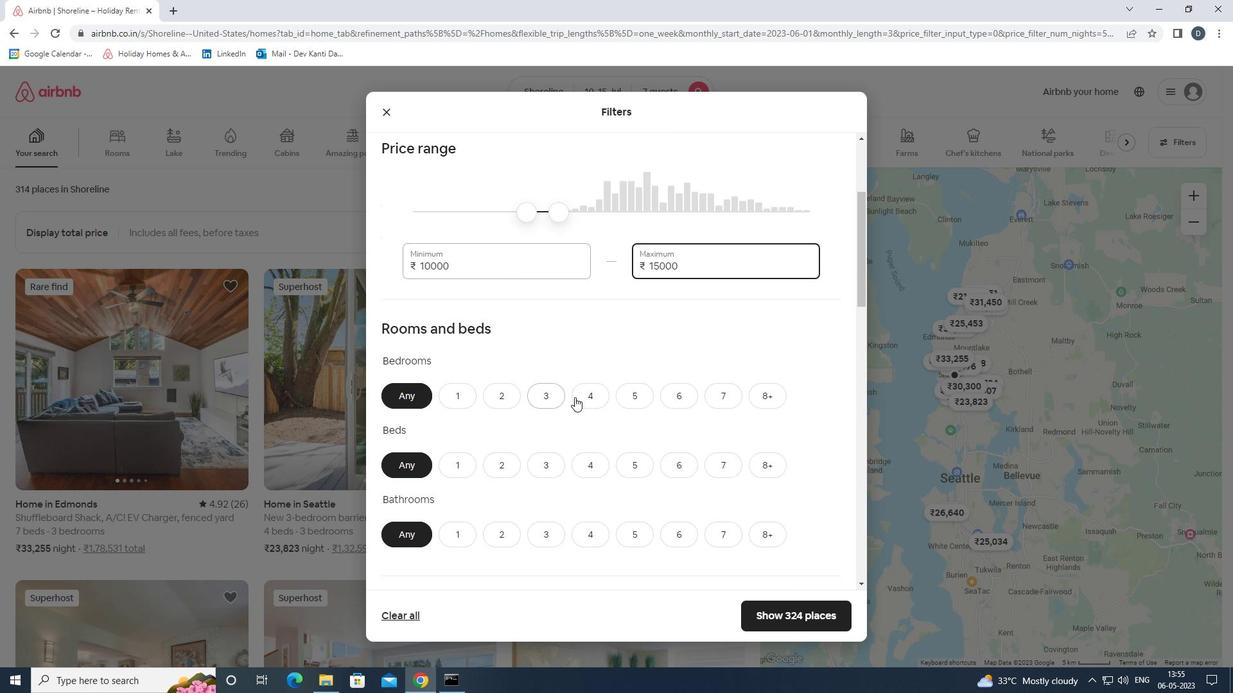 
Action: Mouse pressed left at (580, 396)
Screenshot: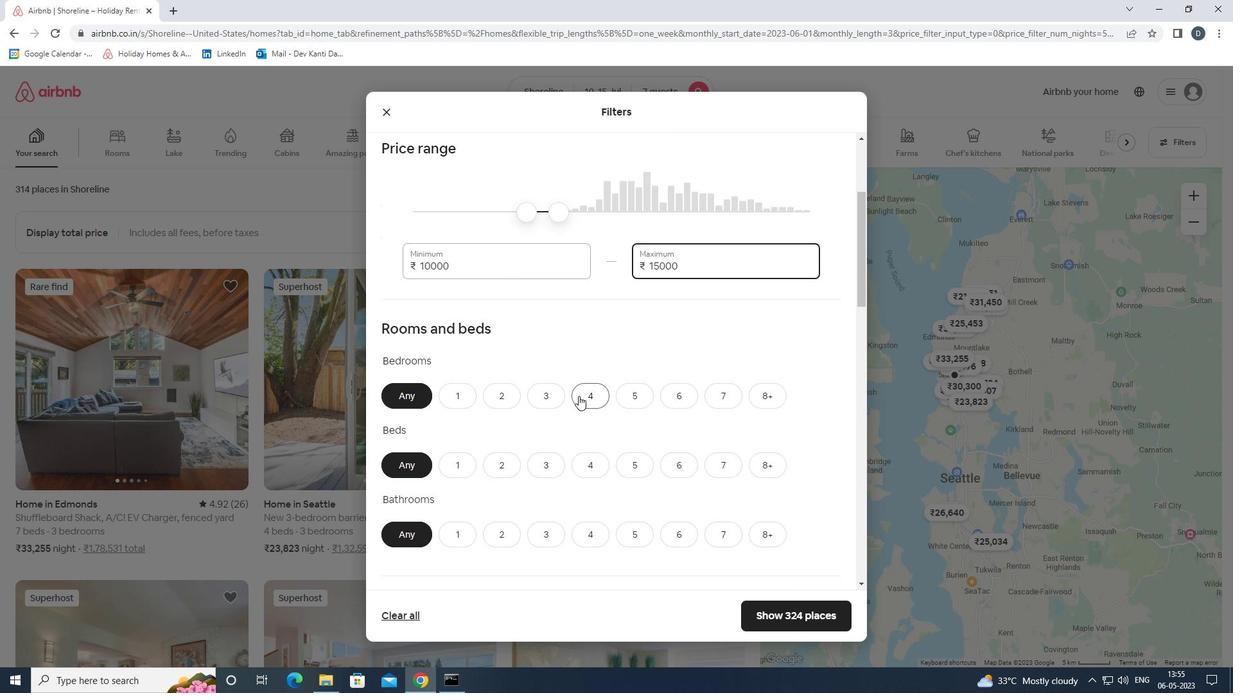 
Action: Mouse moved to (716, 457)
Screenshot: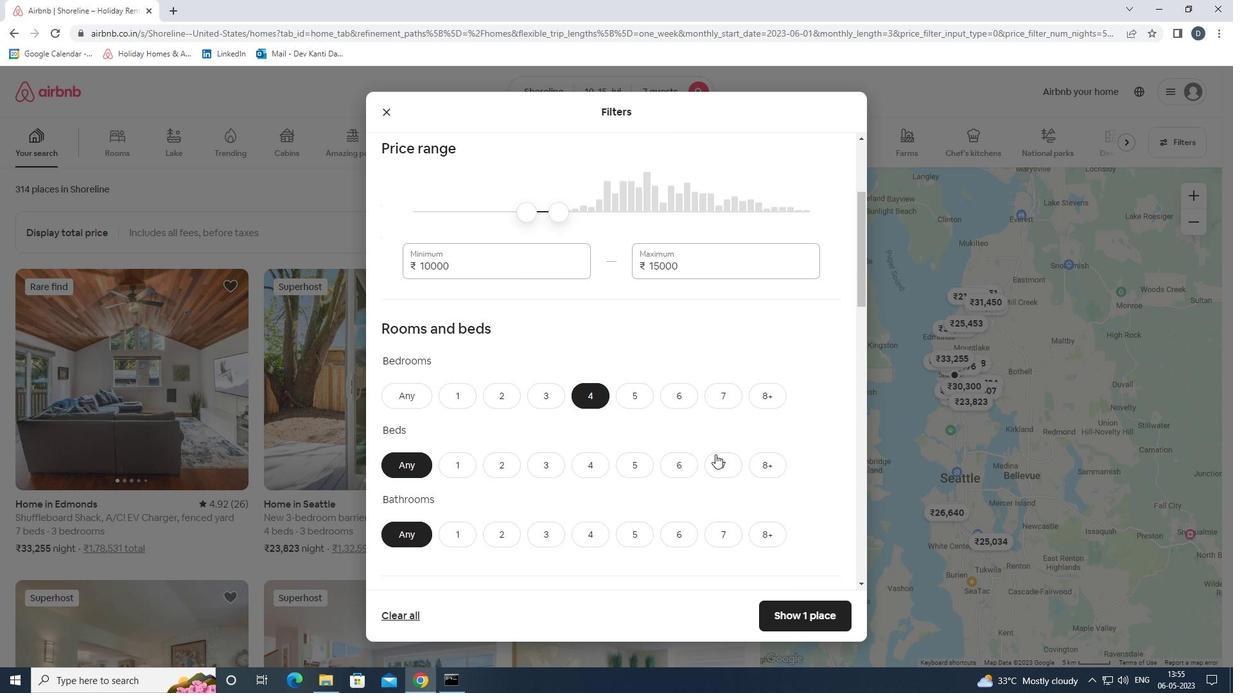 
Action: Mouse pressed left at (716, 457)
Screenshot: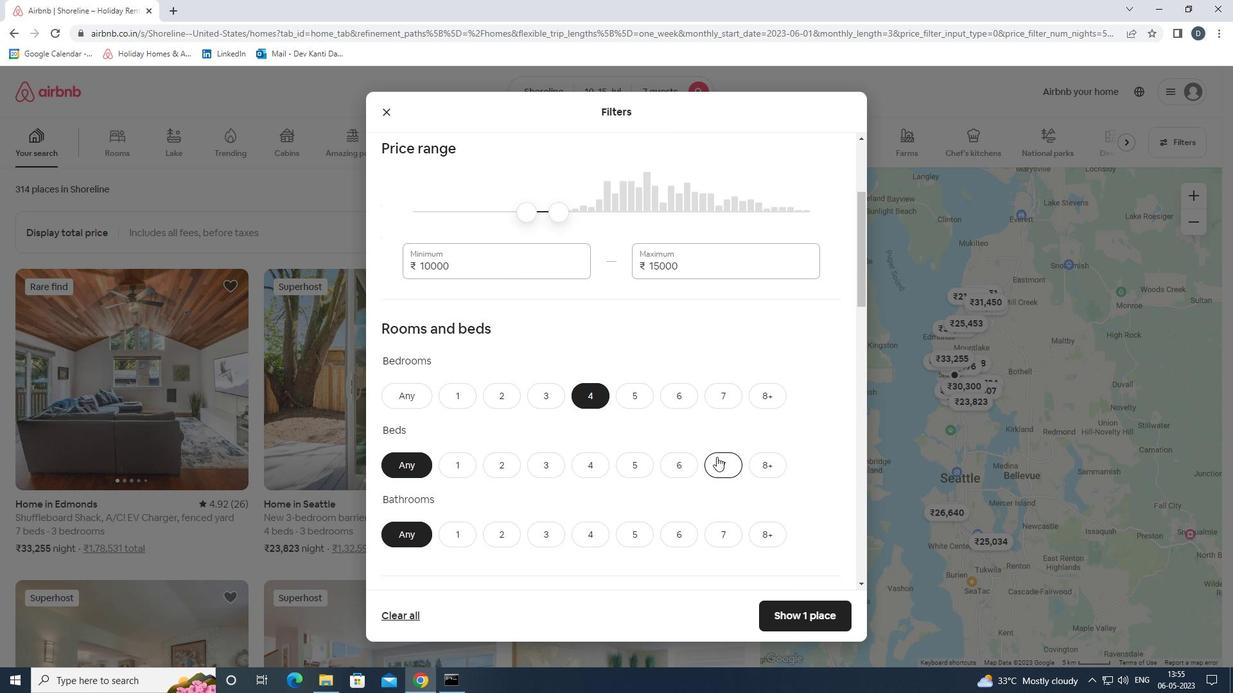 
Action: Mouse moved to (597, 535)
Screenshot: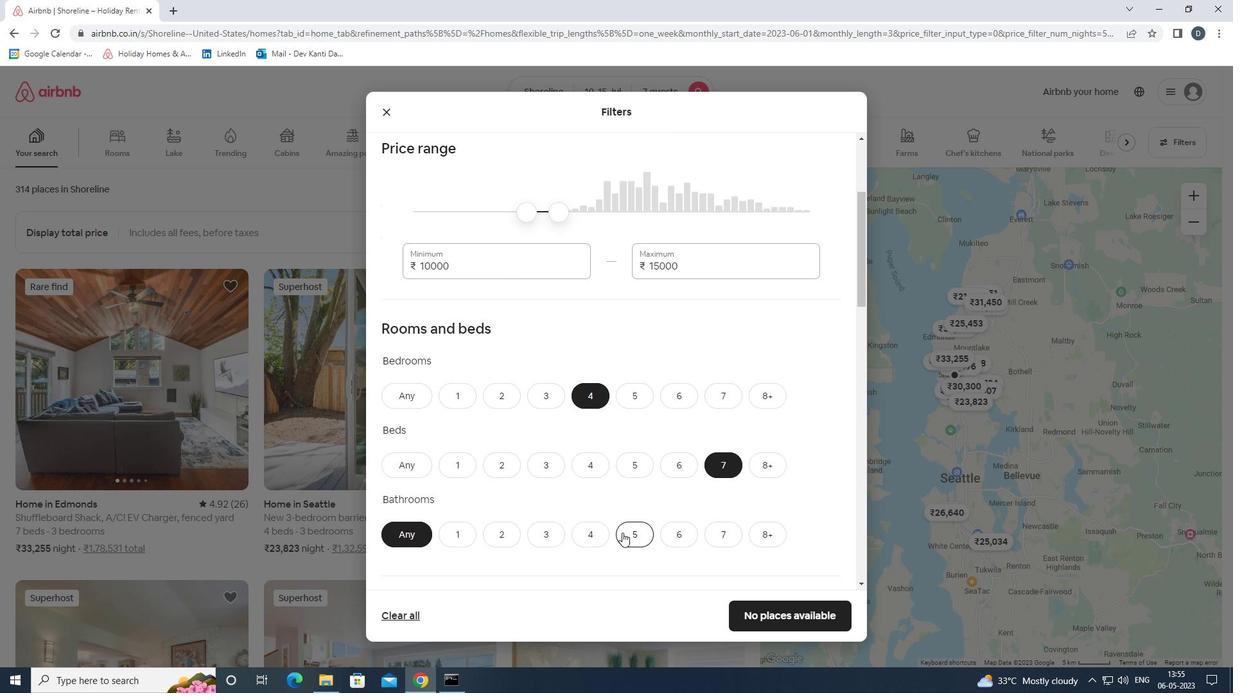
Action: Mouse pressed left at (597, 535)
Screenshot: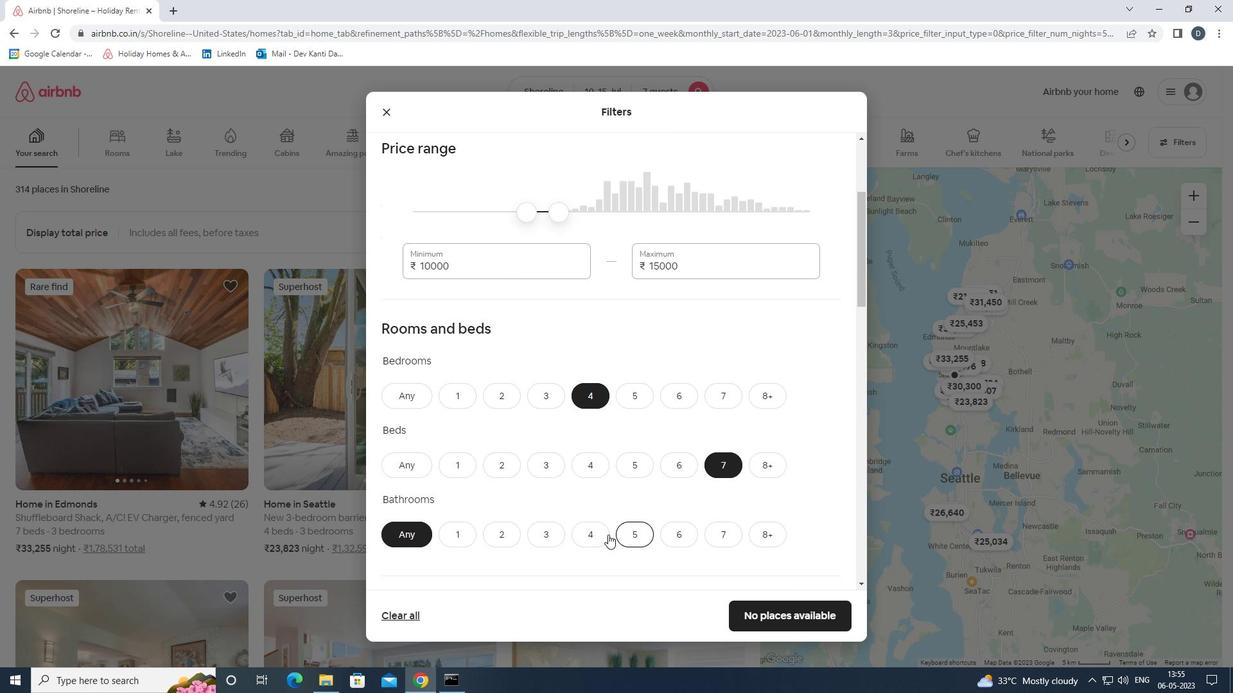 
Action: Mouse moved to (608, 505)
Screenshot: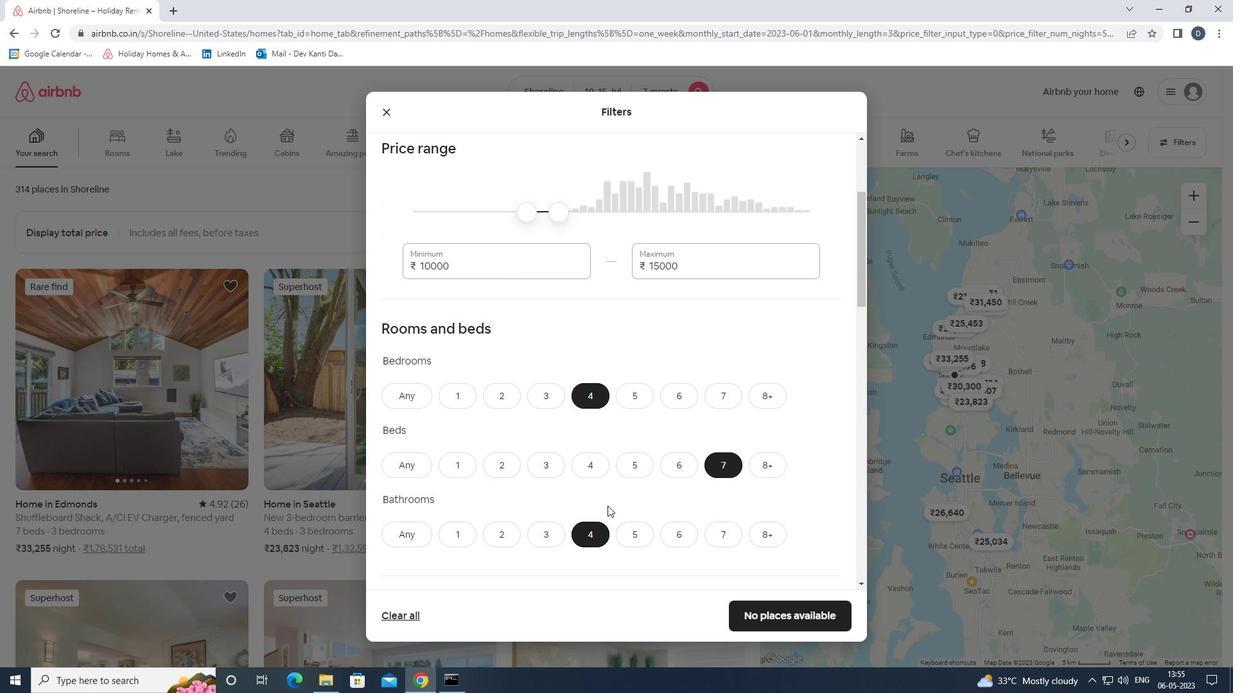 
Action: Mouse scrolled (608, 504) with delta (0, 0)
Screenshot: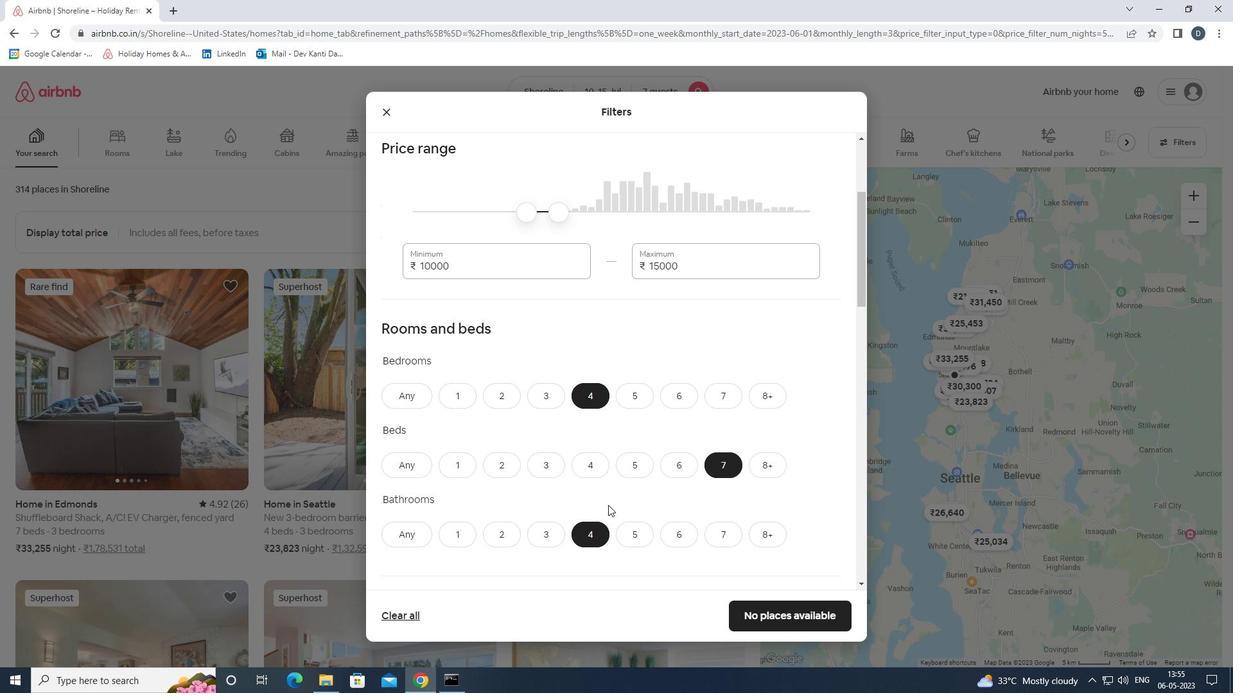 
Action: Mouse scrolled (608, 504) with delta (0, 0)
Screenshot: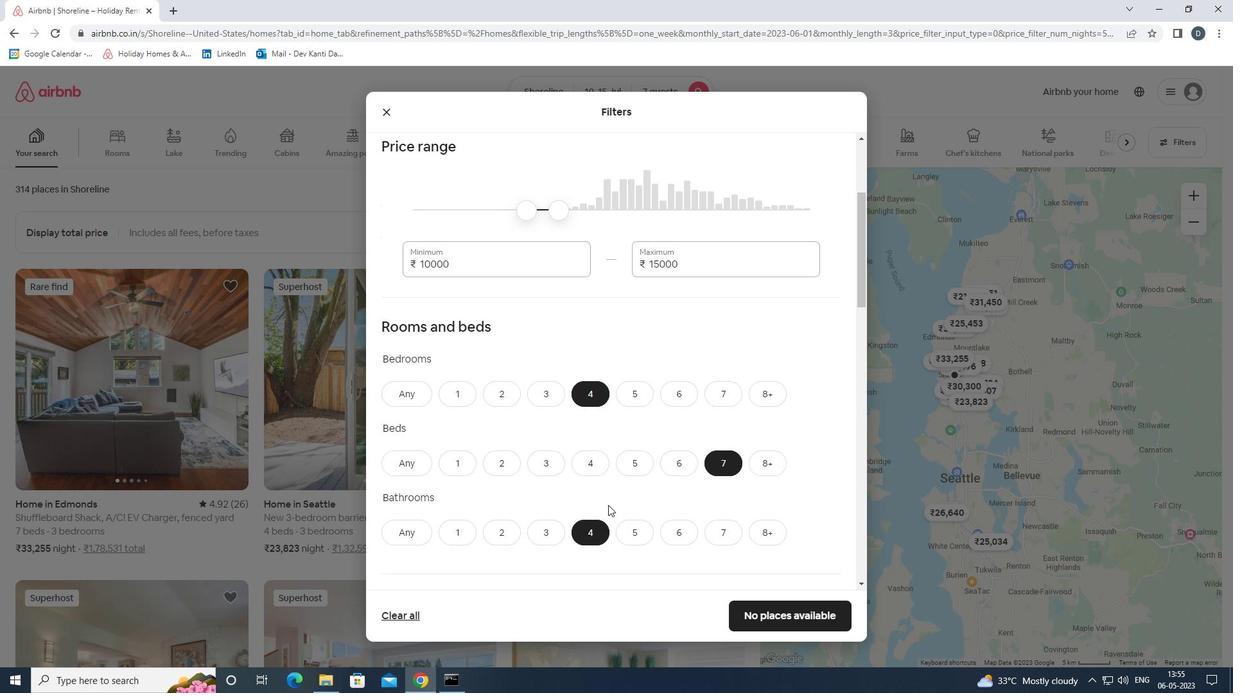 
Action: Mouse moved to (608, 504)
Screenshot: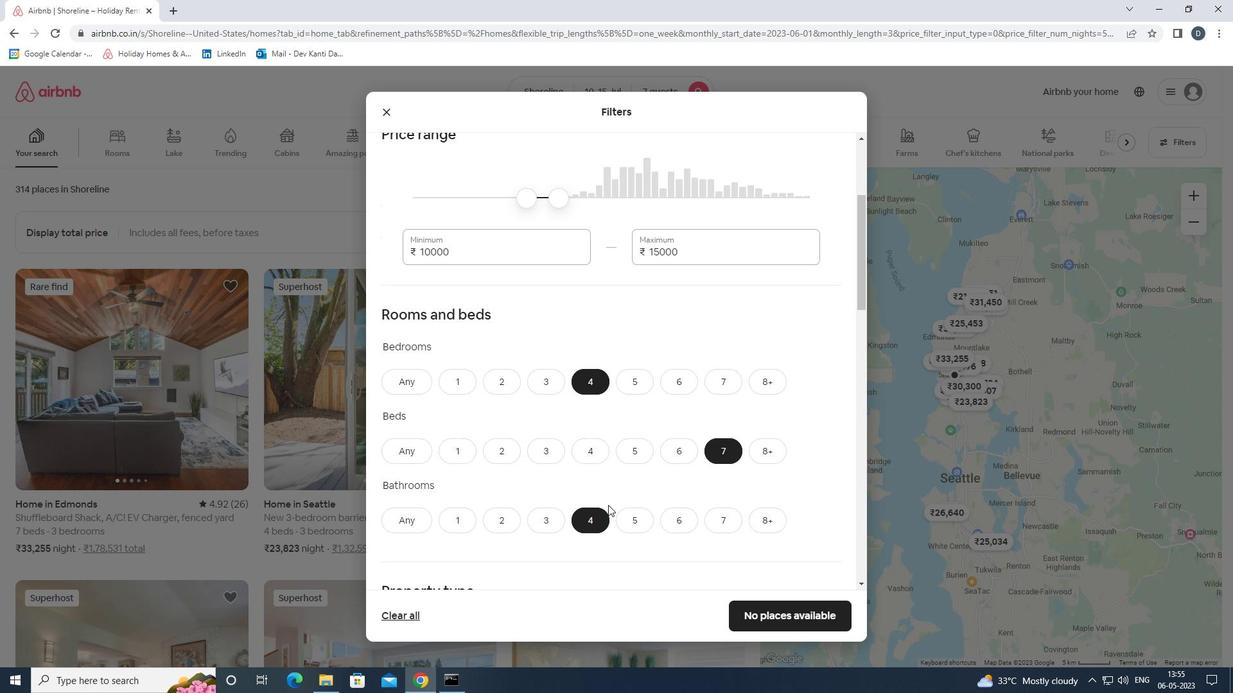 
Action: Mouse scrolled (608, 504) with delta (0, 0)
Screenshot: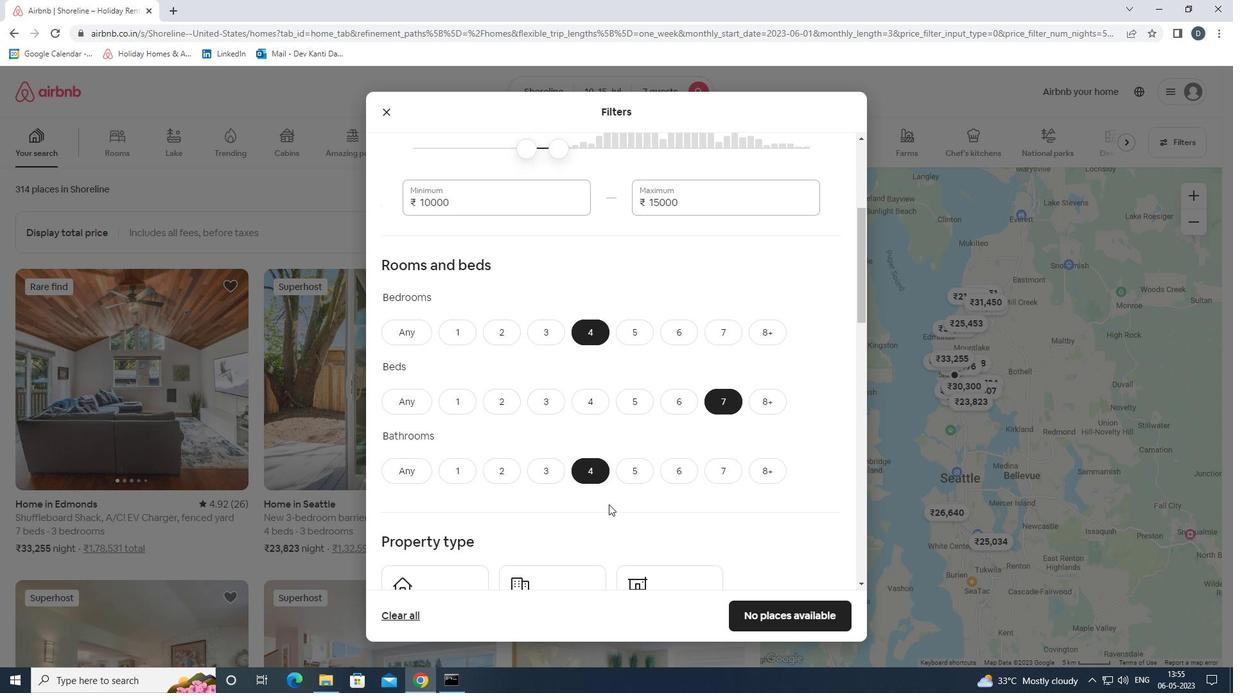 
Action: Mouse moved to (609, 503)
Screenshot: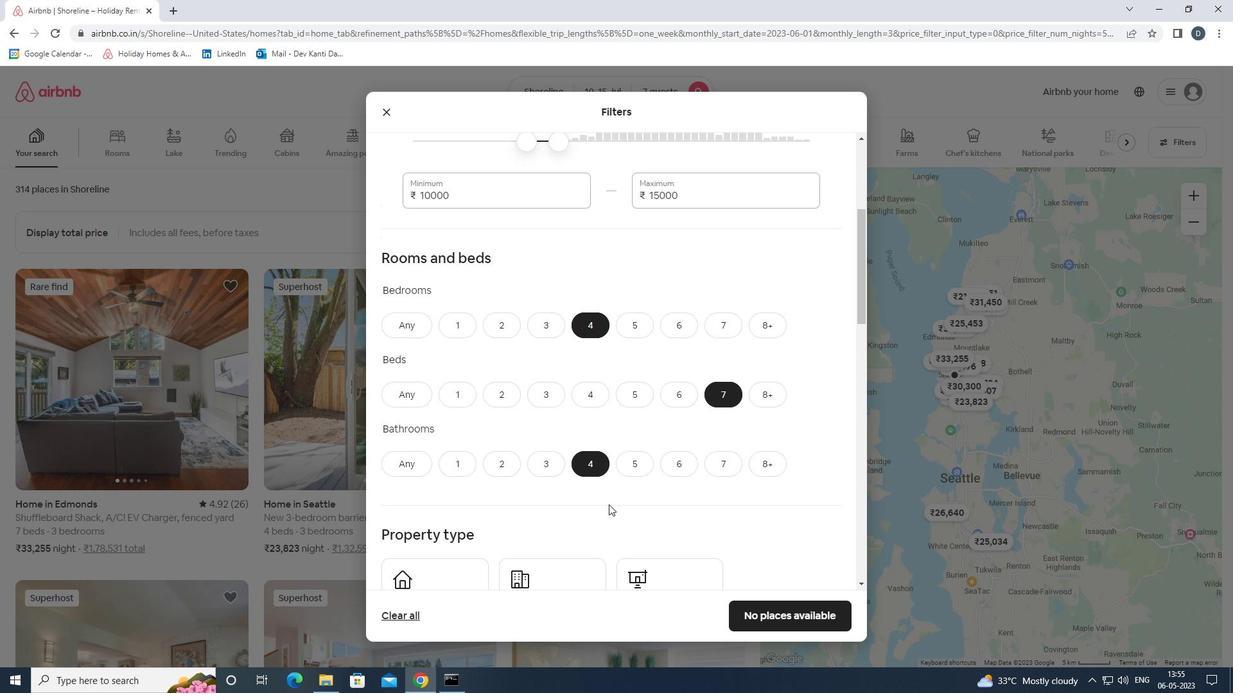 
Action: Mouse scrolled (609, 502) with delta (0, 0)
Screenshot: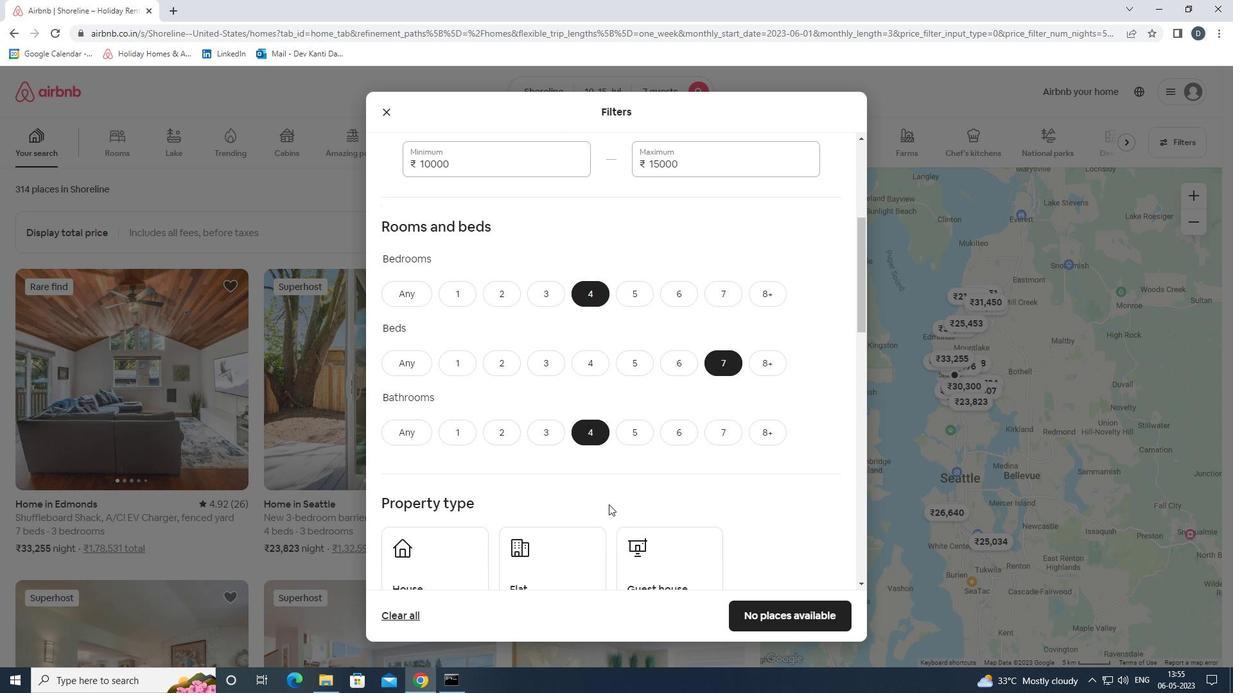 
Action: Mouse moved to (459, 422)
Screenshot: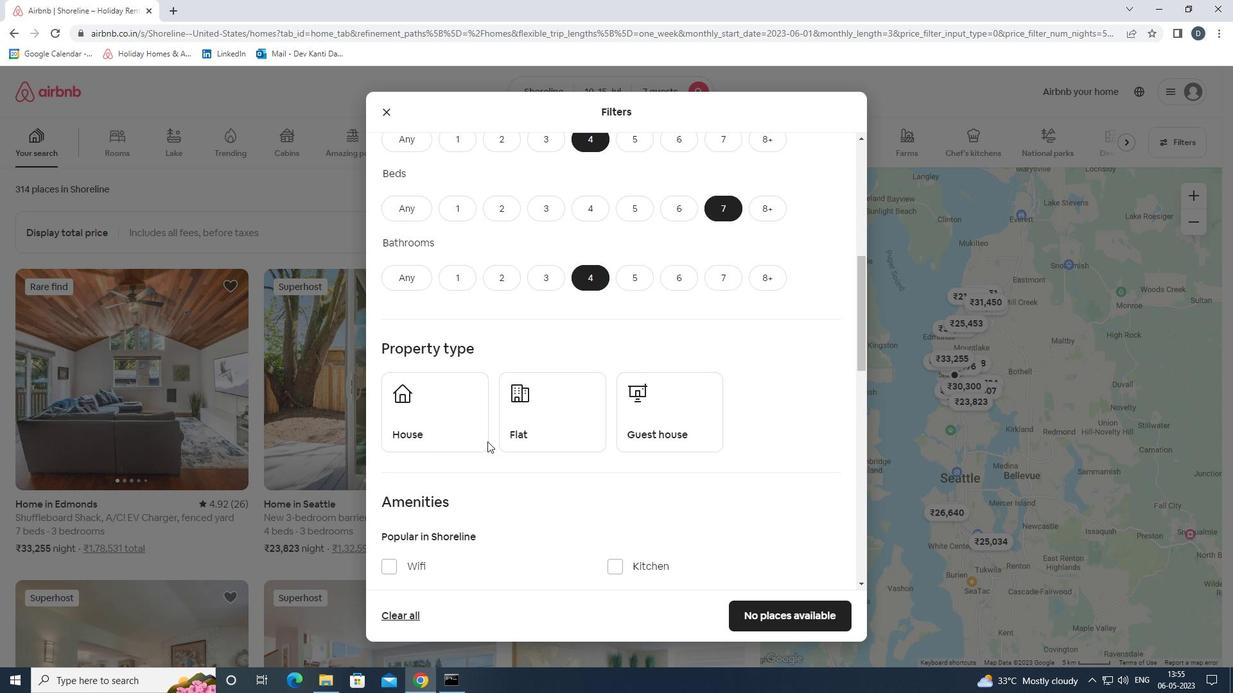 
Action: Mouse pressed left at (459, 422)
Screenshot: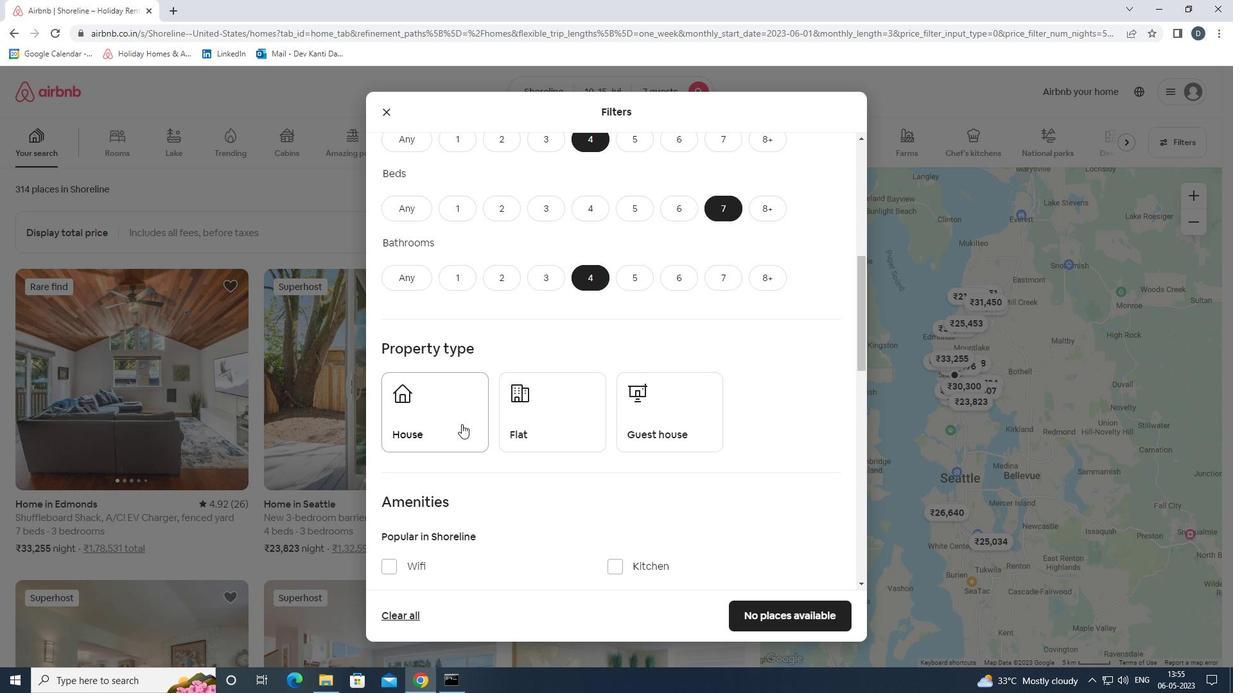 
Action: Mouse moved to (533, 428)
Screenshot: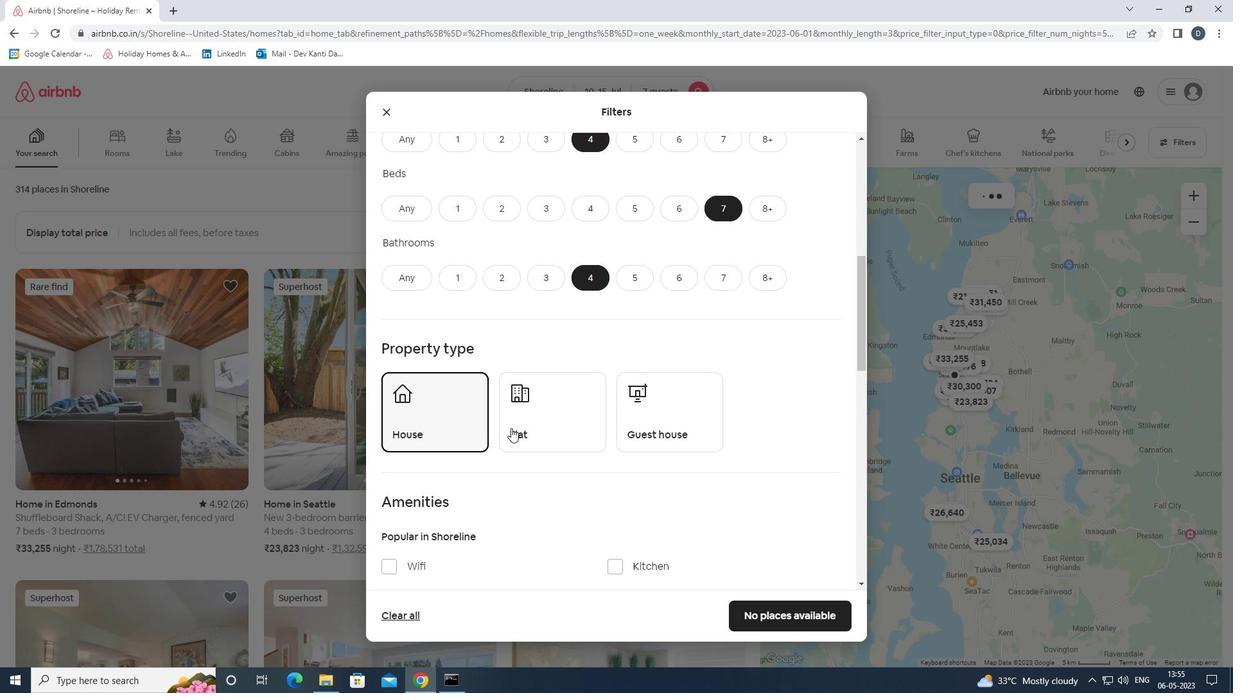 
Action: Mouse pressed left at (533, 428)
Screenshot: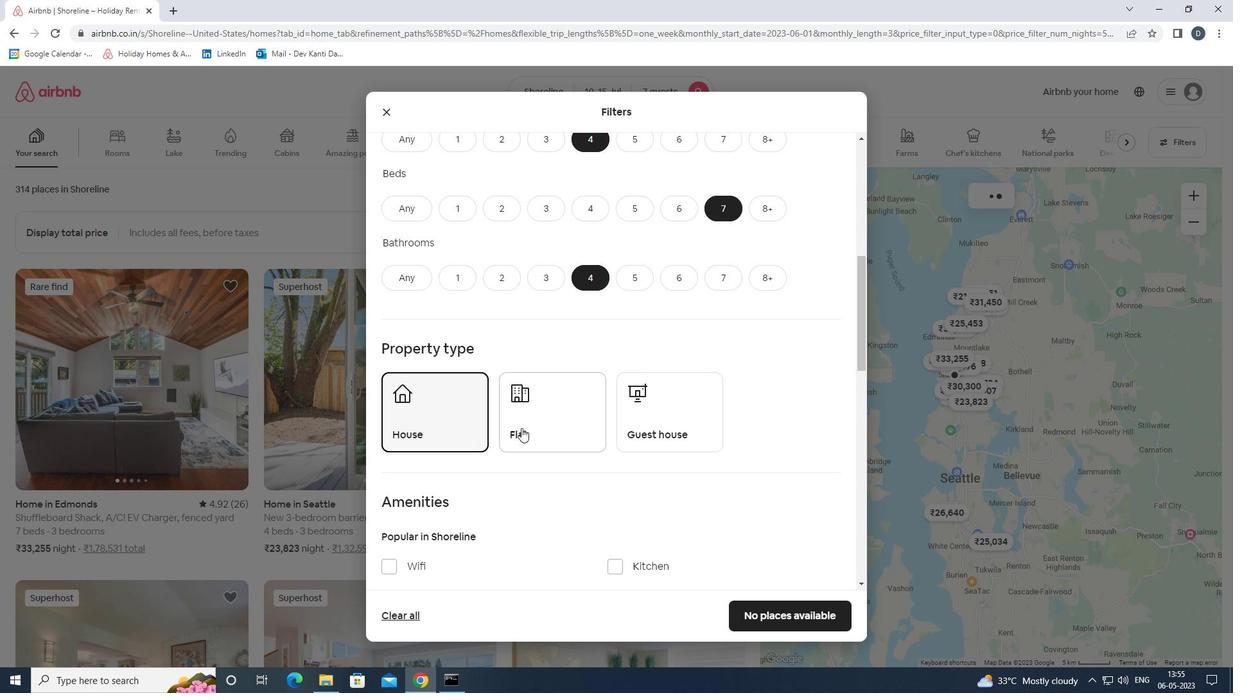 
Action: Mouse moved to (633, 423)
Screenshot: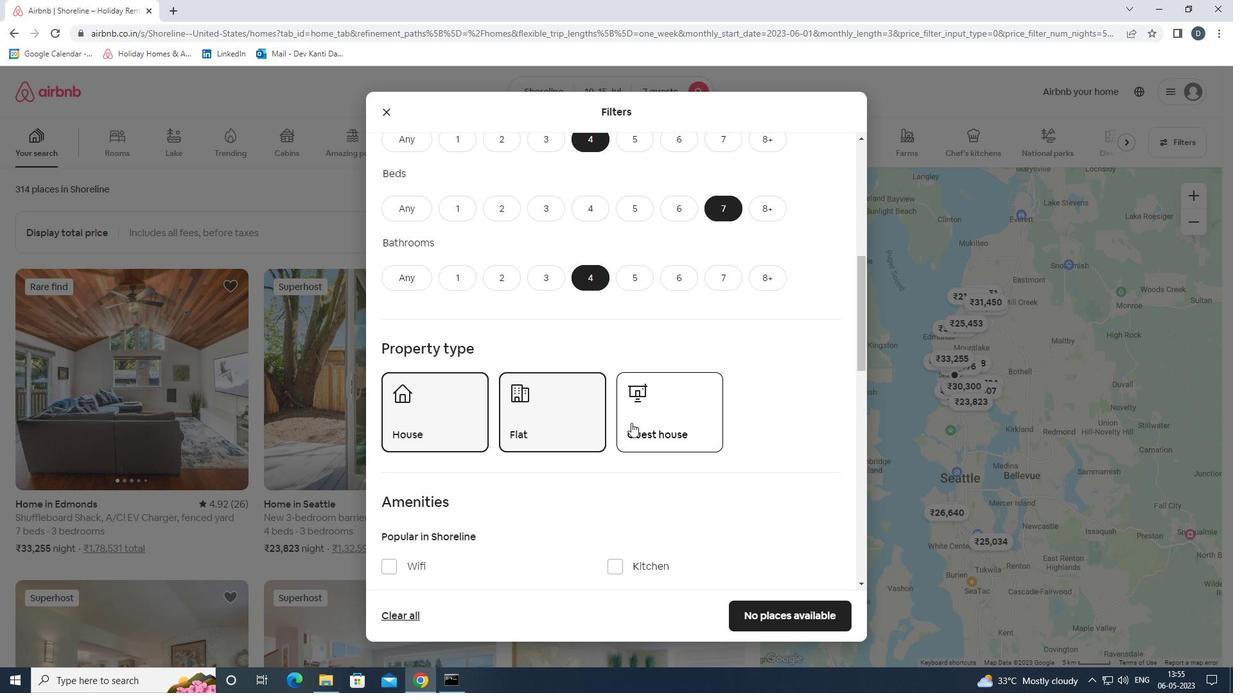 
Action: Mouse pressed left at (633, 423)
Screenshot: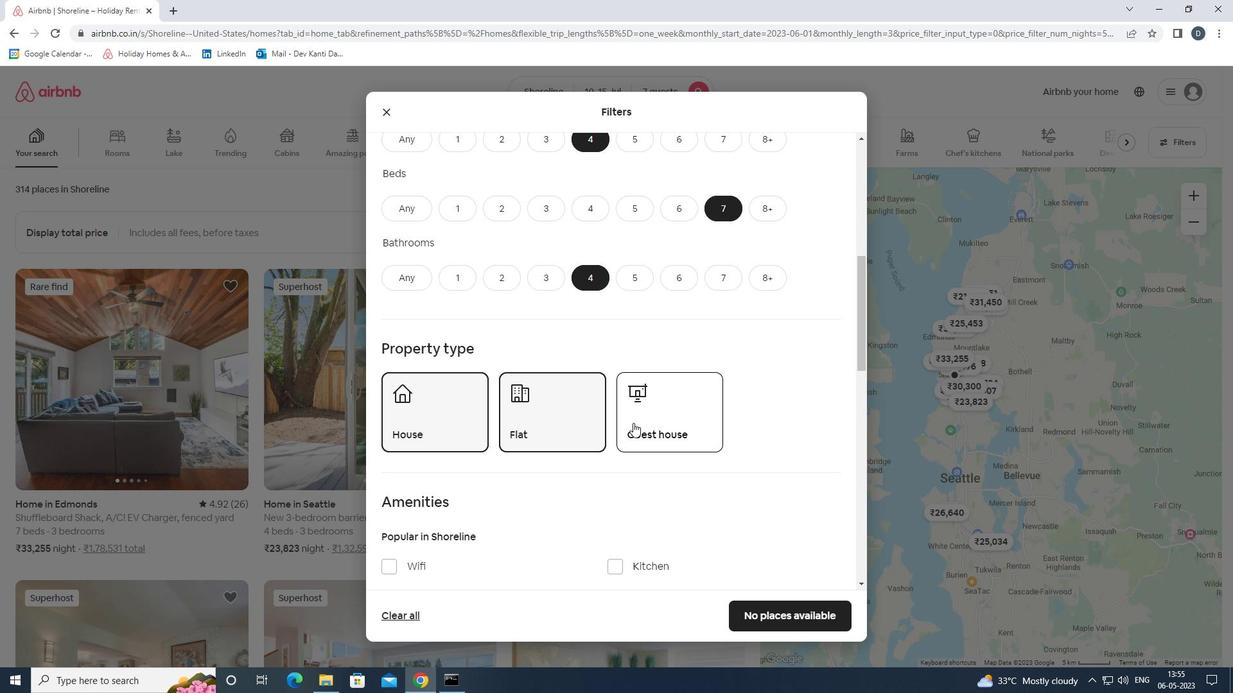 
Action: Mouse scrolled (633, 422) with delta (0, 0)
Screenshot: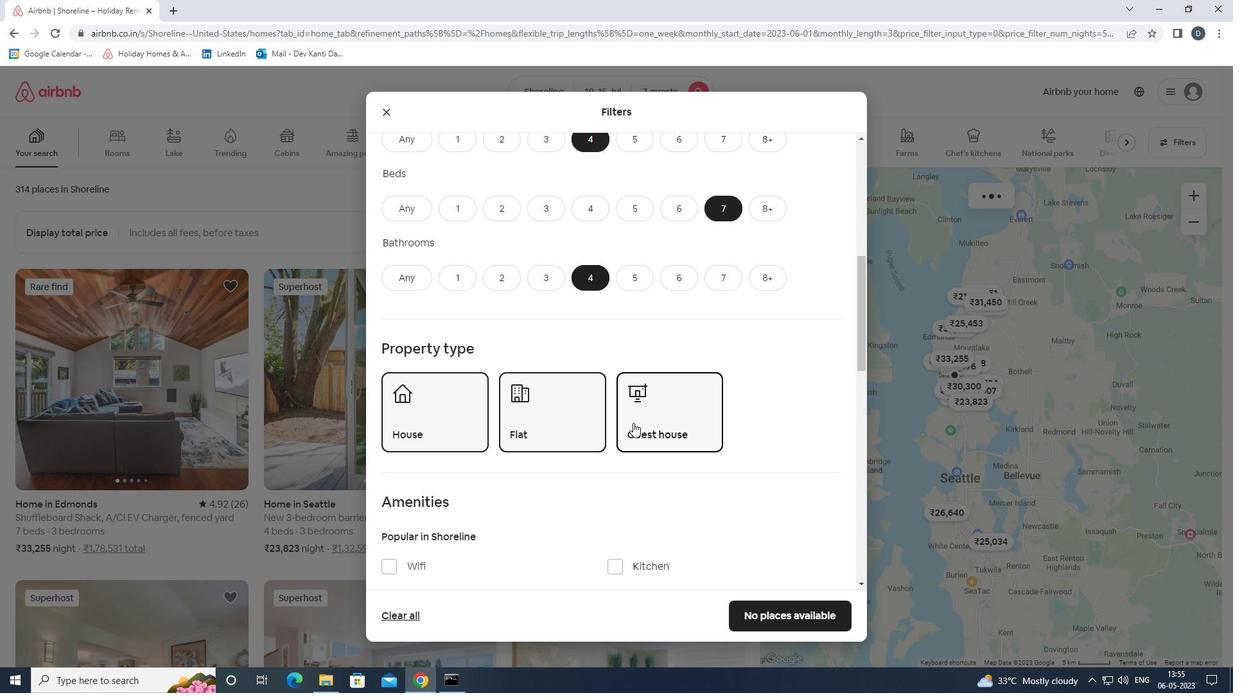 
Action: Mouse scrolled (633, 422) with delta (0, 0)
Screenshot: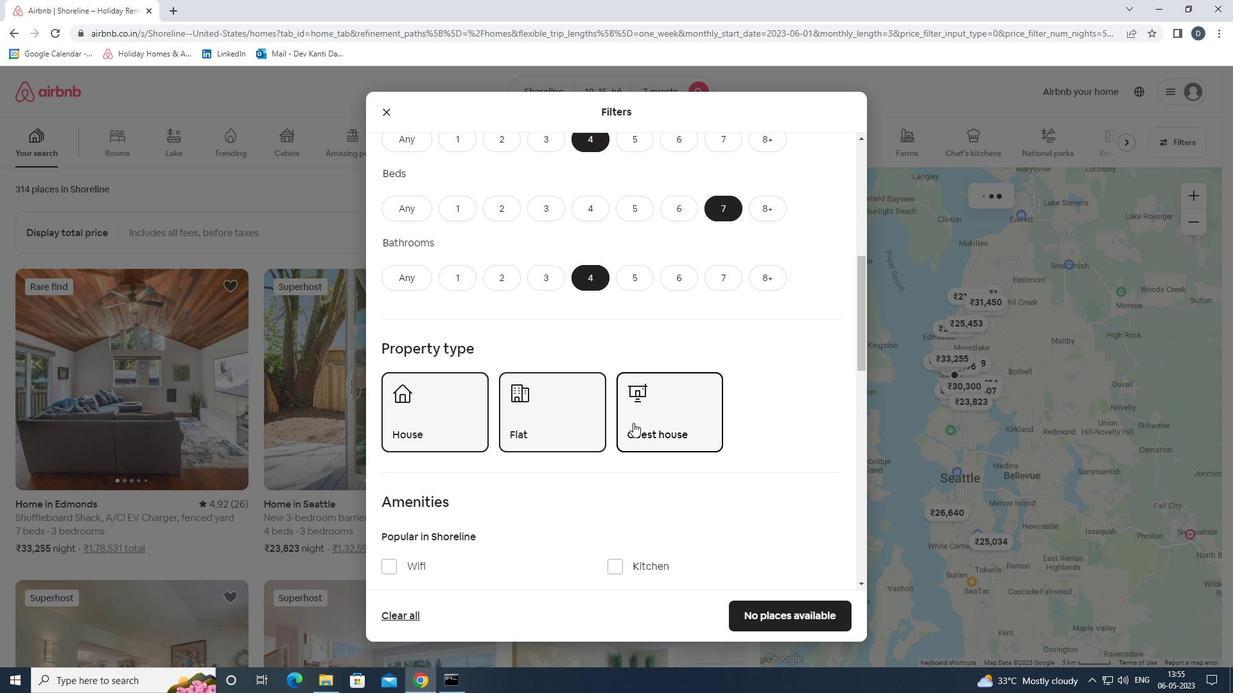 
Action: Mouse scrolled (633, 422) with delta (0, 0)
Screenshot: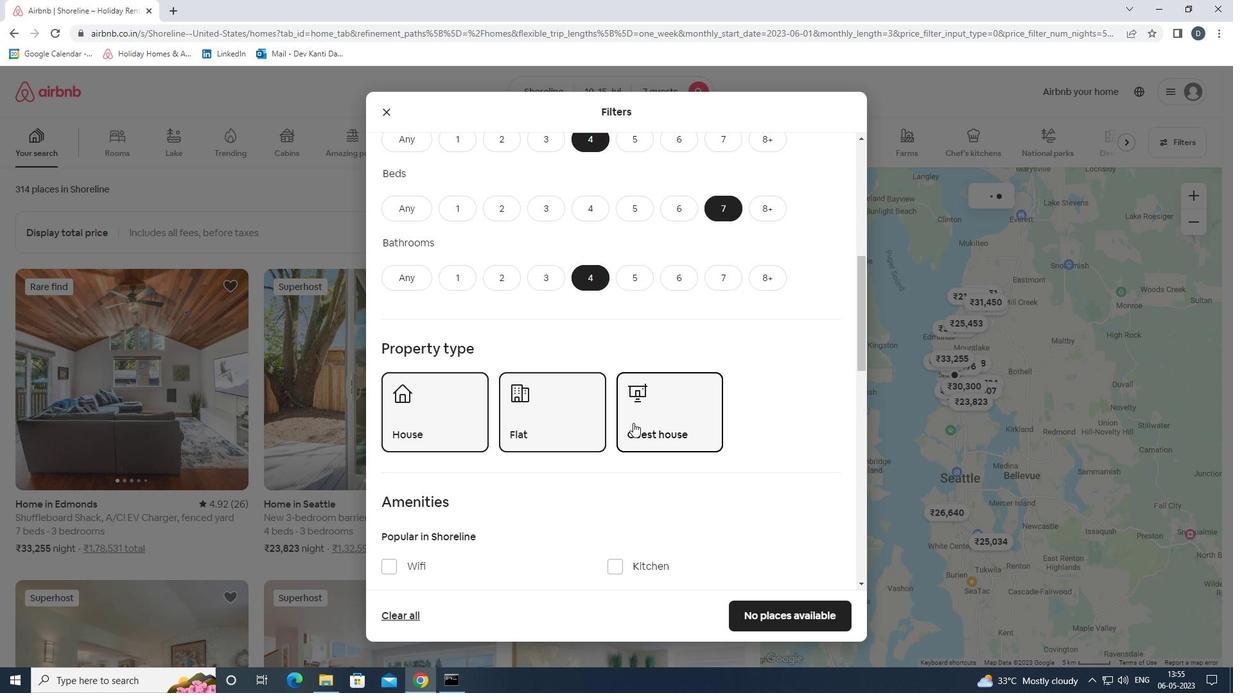 
Action: Mouse moved to (416, 375)
Screenshot: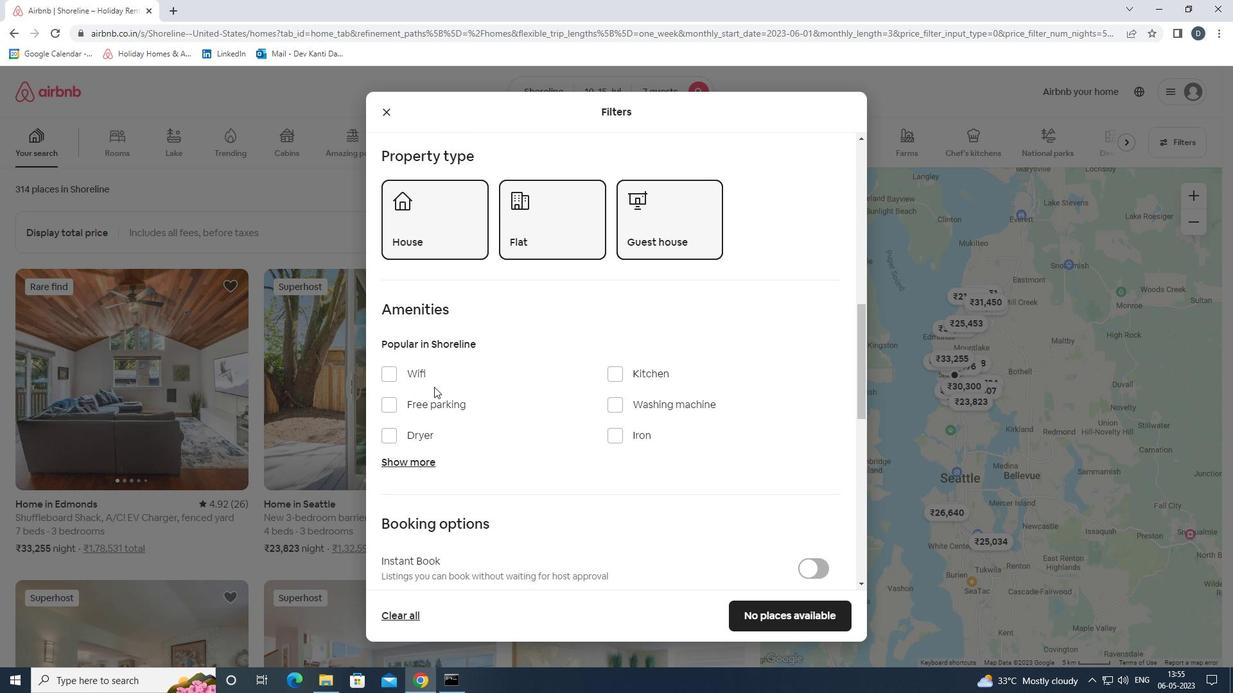 
Action: Mouse pressed left at (416, 375)
Screenshot: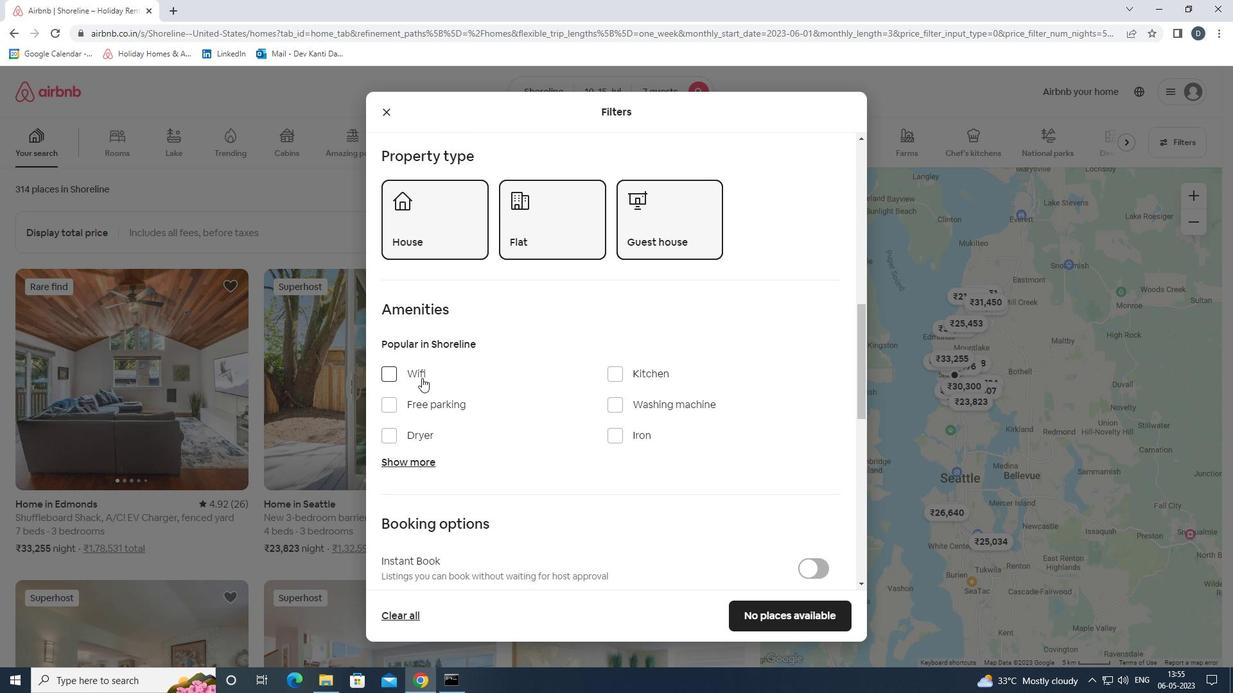 
Action: Mouse moved to (425, 404)
Screenshot: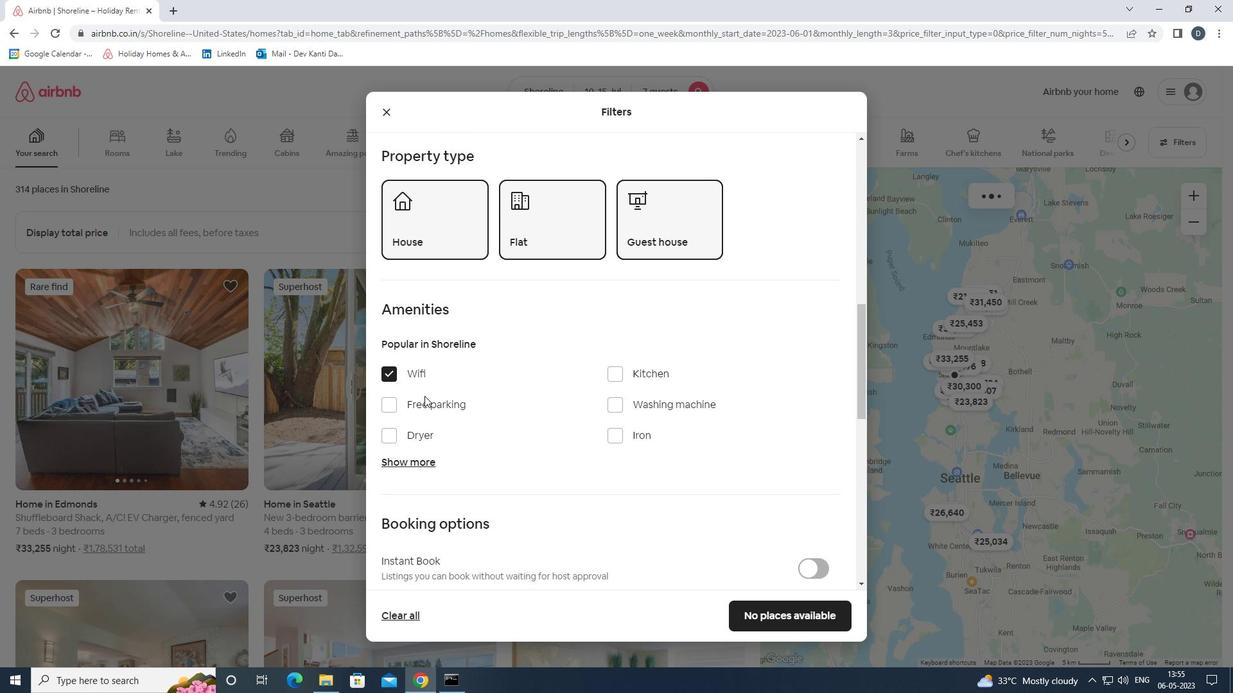 
Action: Mouse pressed left at (425, 404)
Screenshot: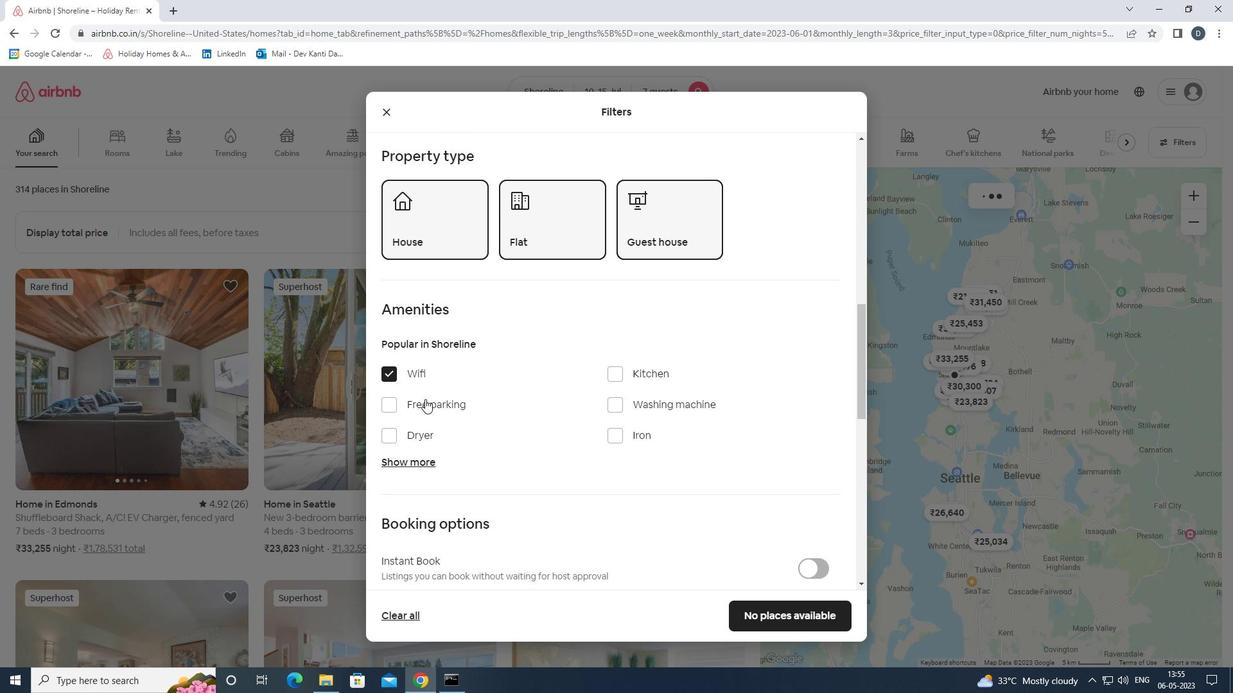 
Action: Mouse moved to (417, 456)
Screenshot: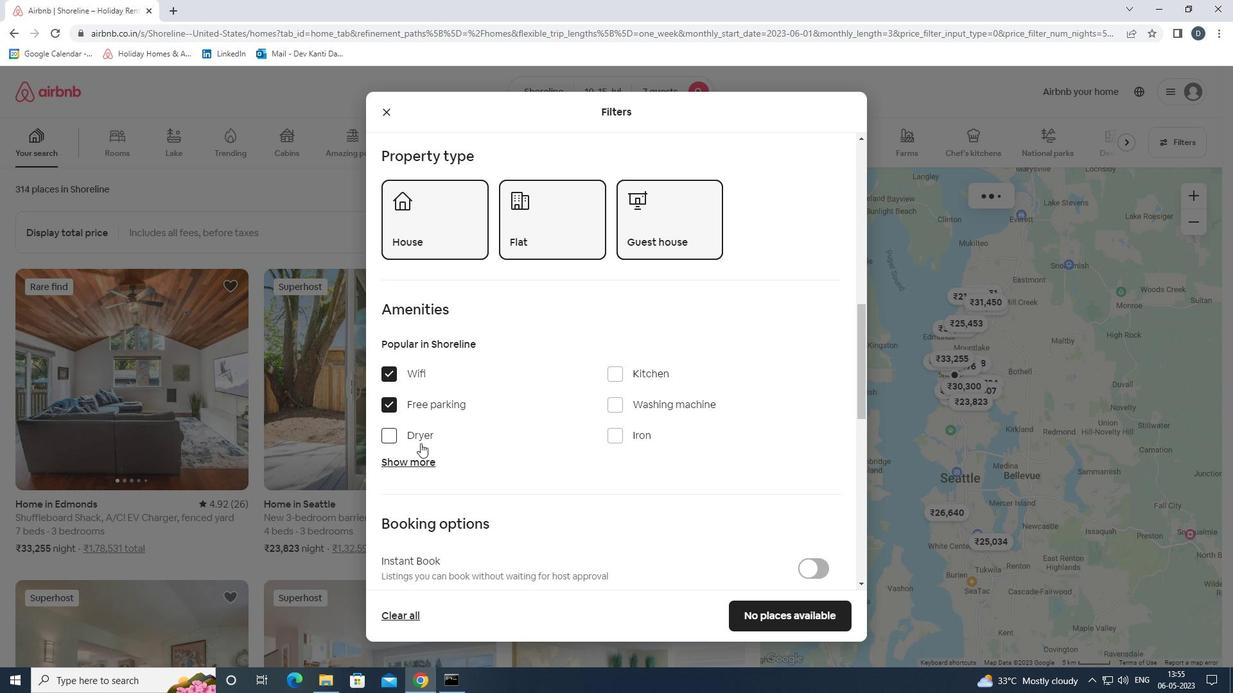 
Action: Mouse pressed left at (417, 456)
Screenshot: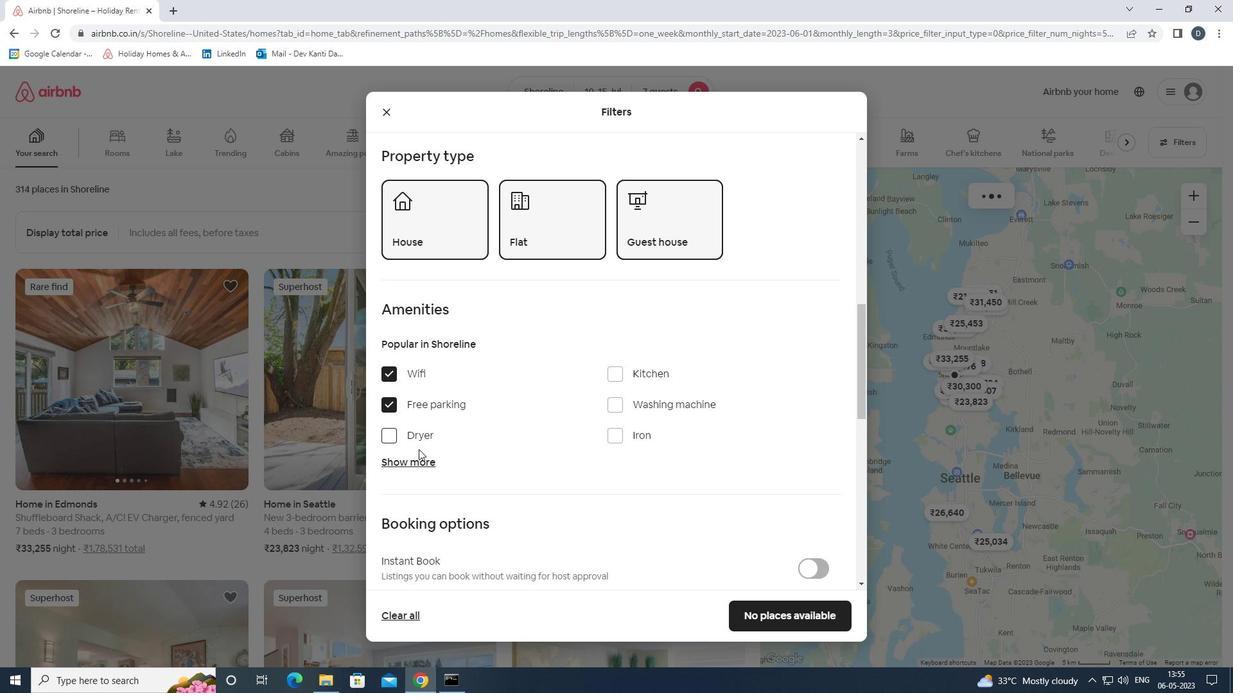 
Action: Mouse moved to (495, 456)
Screenshot: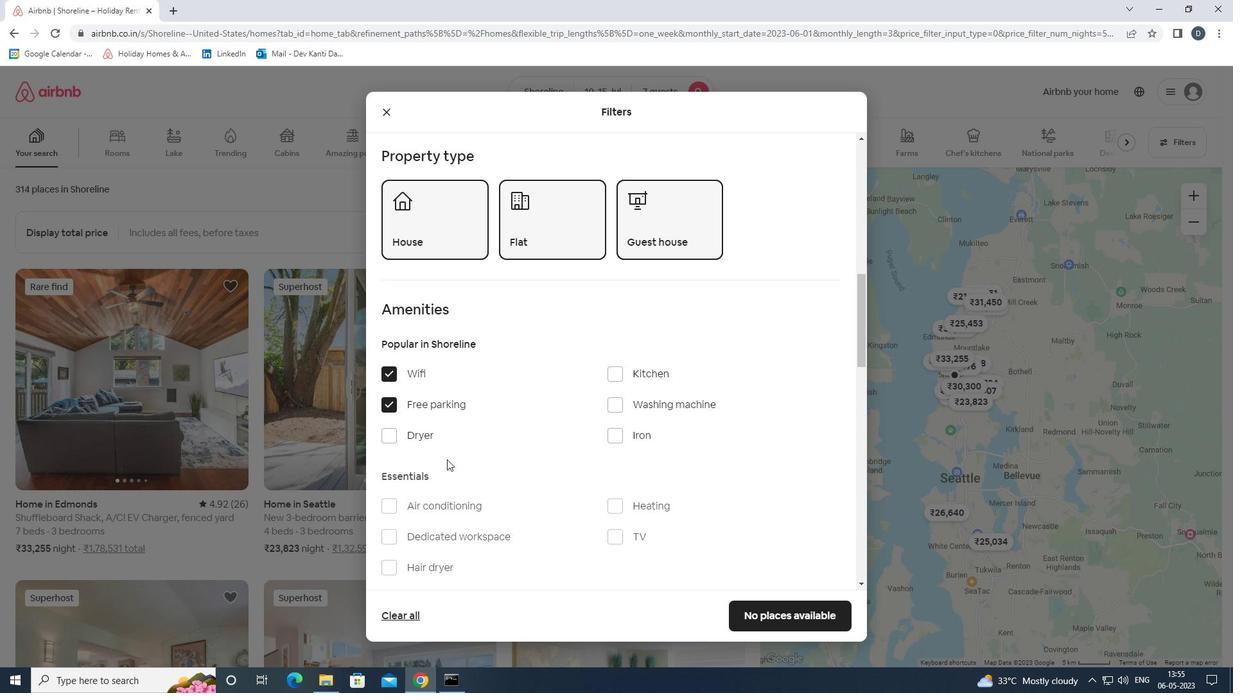 
Action: Mouse scrolled (495, 456) with delta (0, 0)
Screenshot: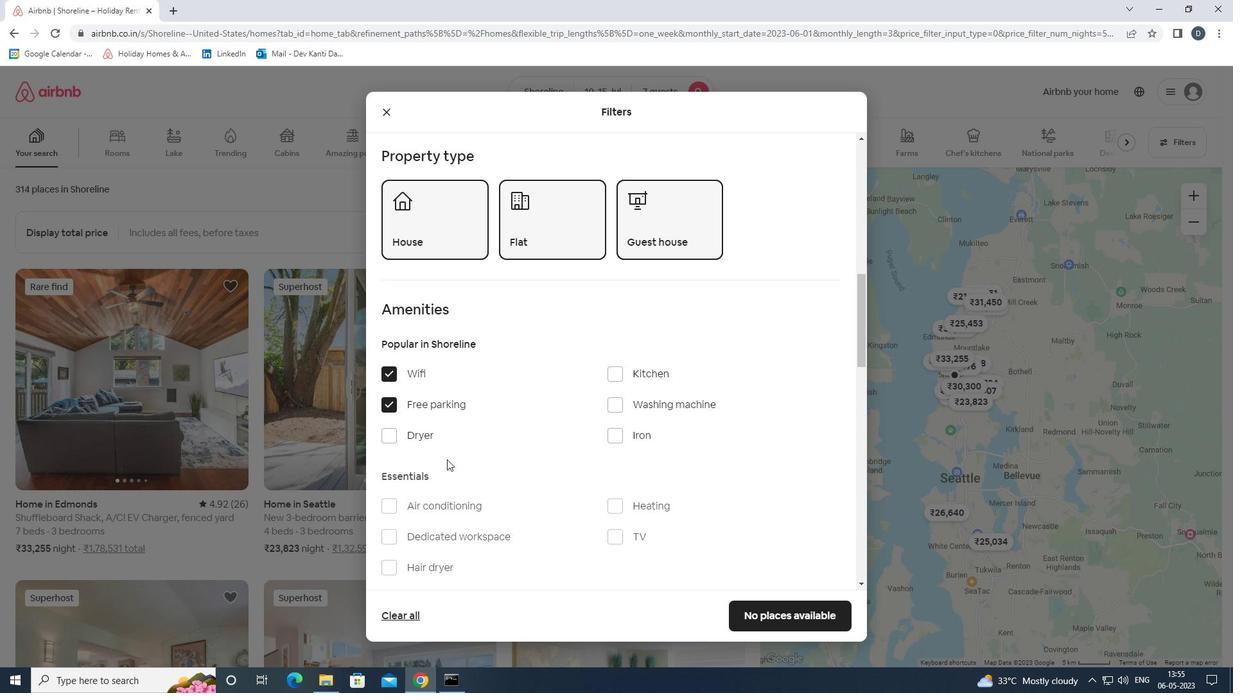 
Action: Mouse moved to (499, 456)
Screenshot: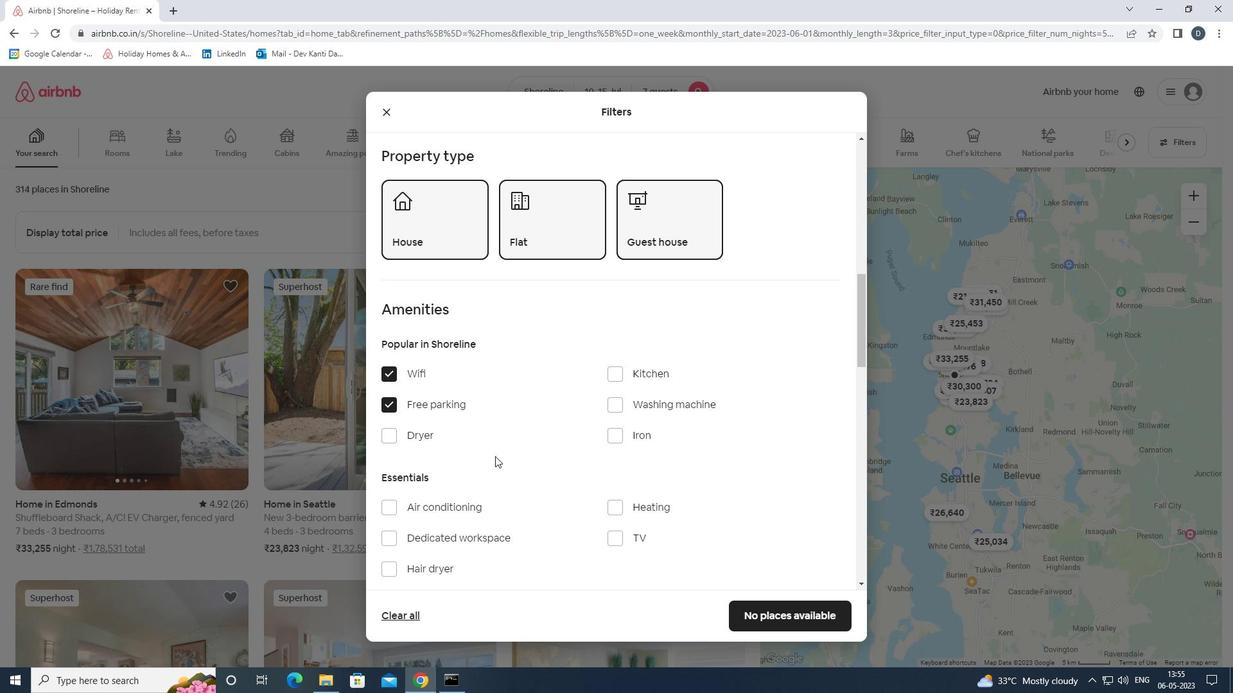 
Action: Mouse scrolled (499, 456) with delta (0, 0)
Screenshot: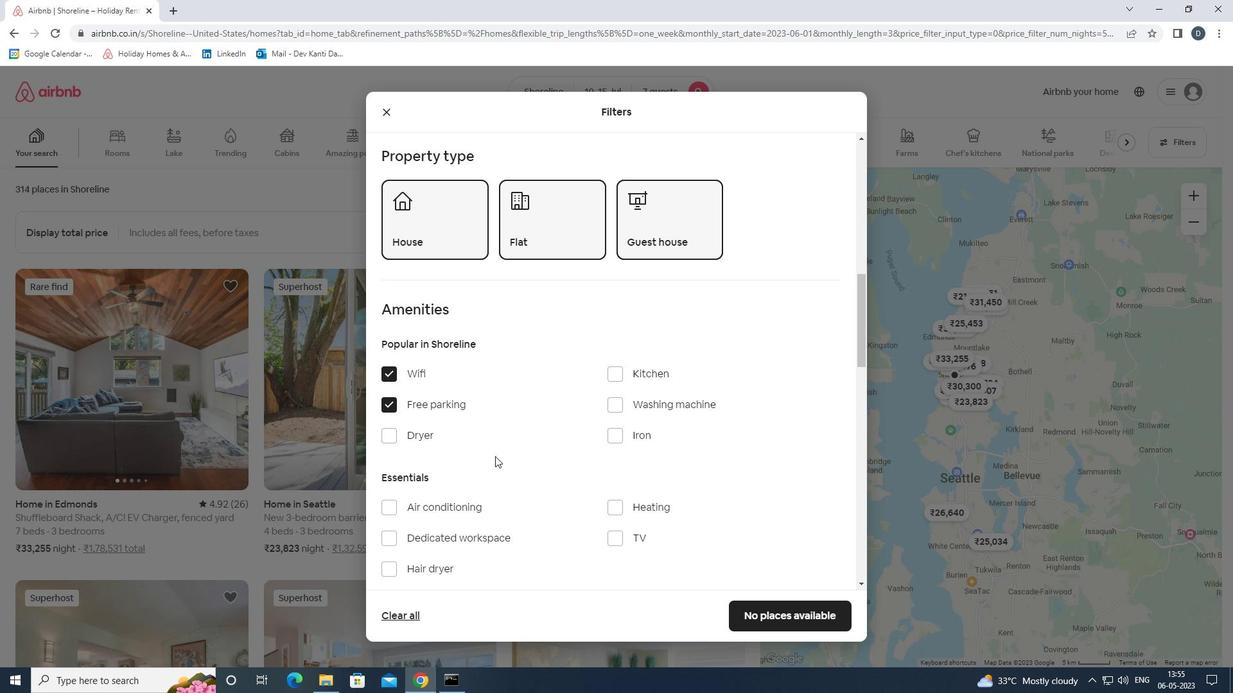 
Action: Mouse moved to (617, 408)
Screenshot: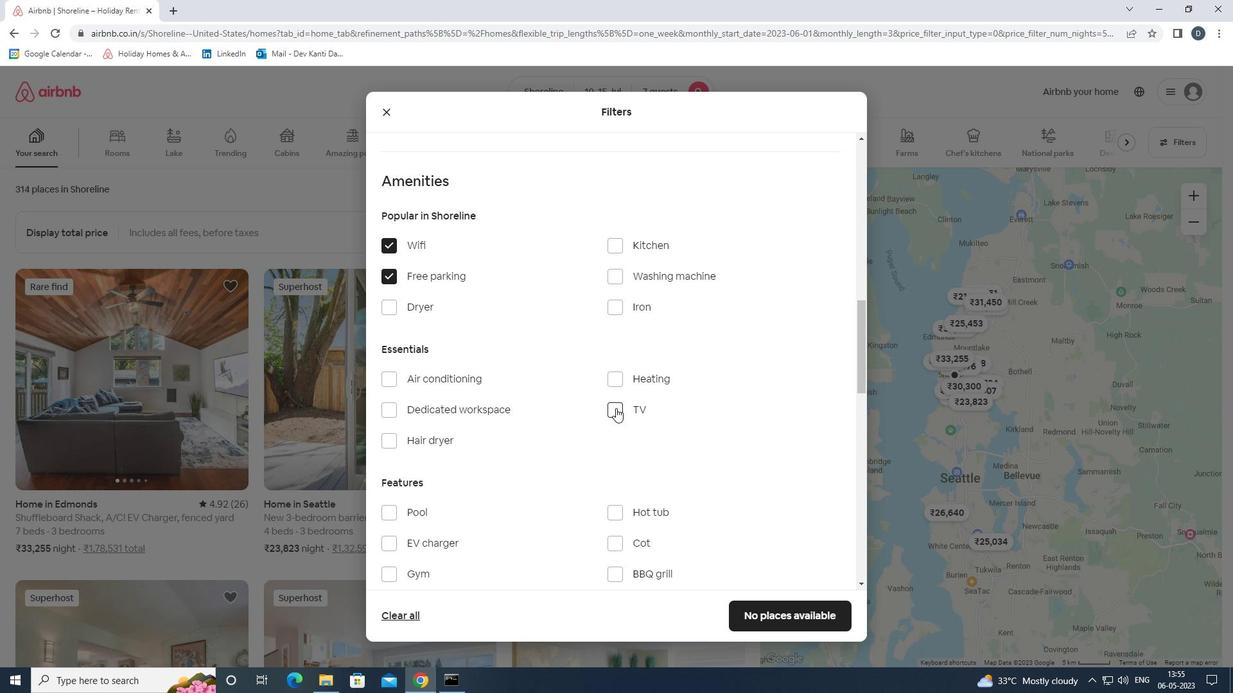 
Action: Mouse pressed left at (617, 408)
Screenshot: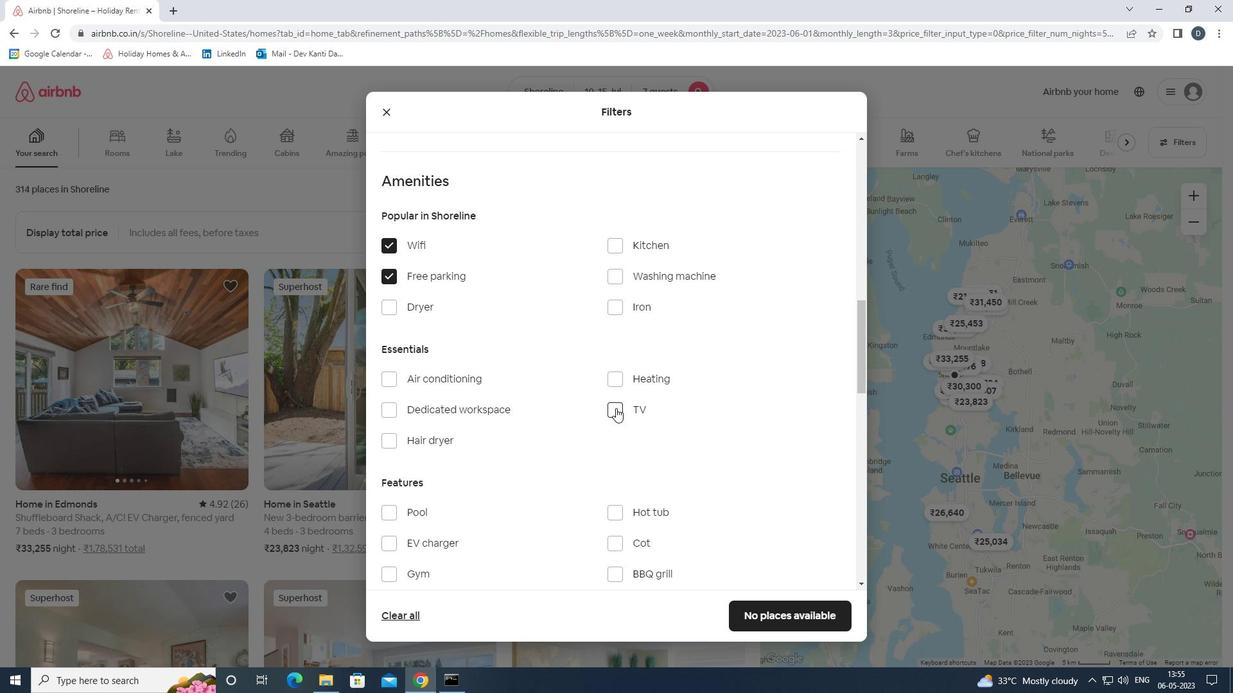 
Action: Mouse moved to (619, 409)
Screenshot: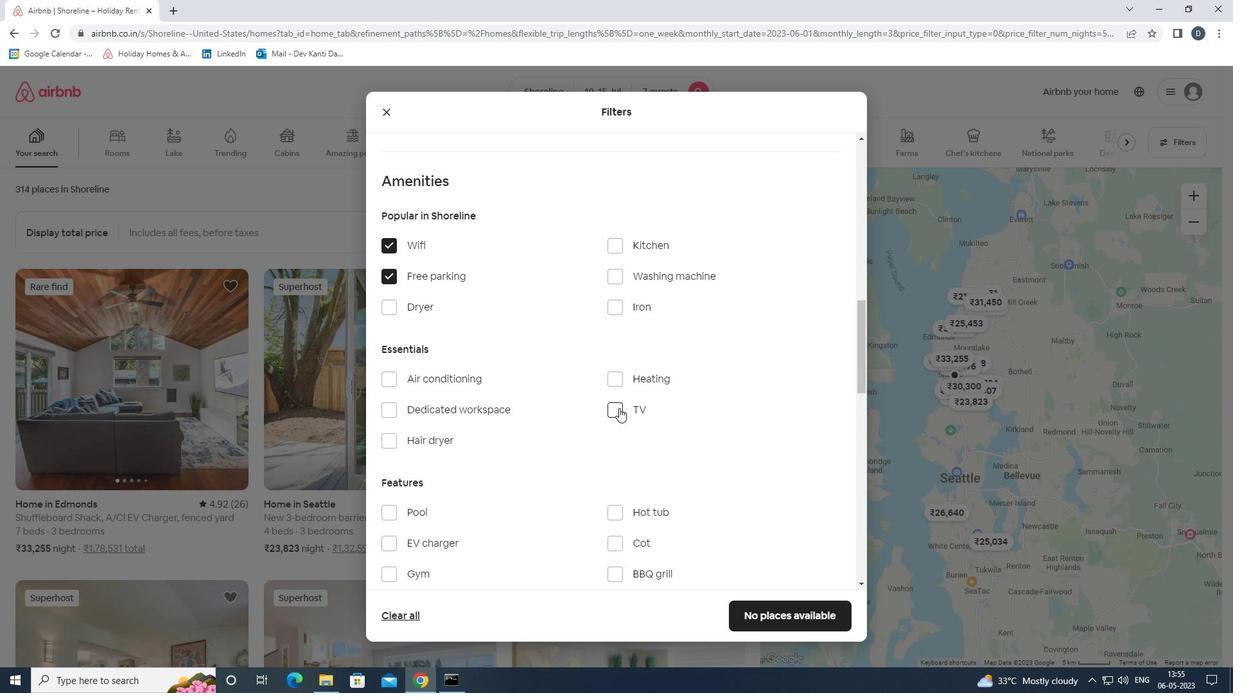 
Action: Mouse scrolled (619, 409) with delta (0, 0)
Screenshot: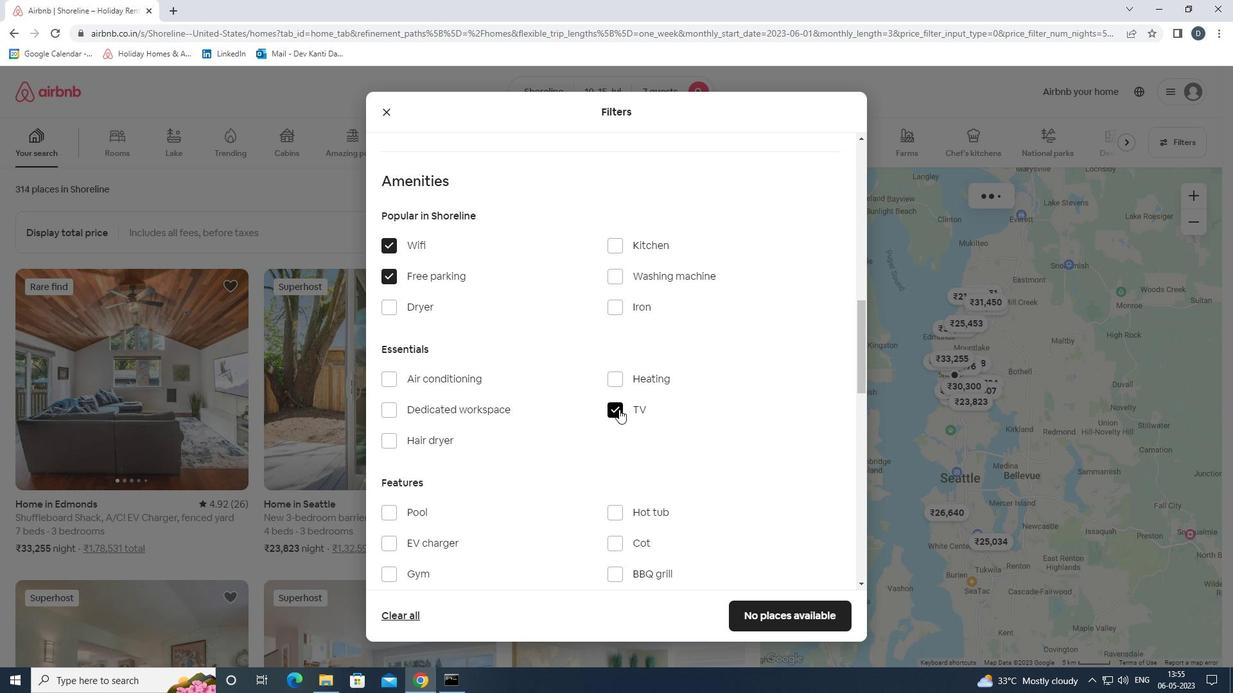 
Action: Mouse moved to (617, 411)
Screenshot: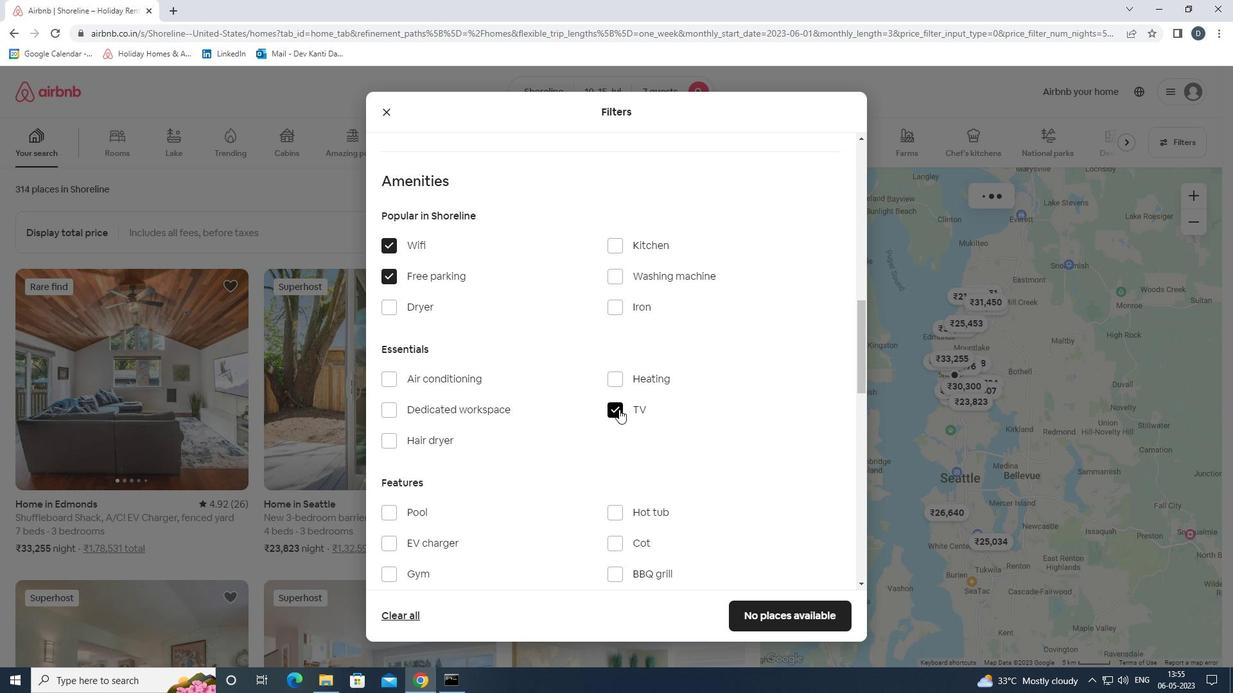 
Action: Mouse scrolled (617, 410) with delta (0, 0)
Screenshot: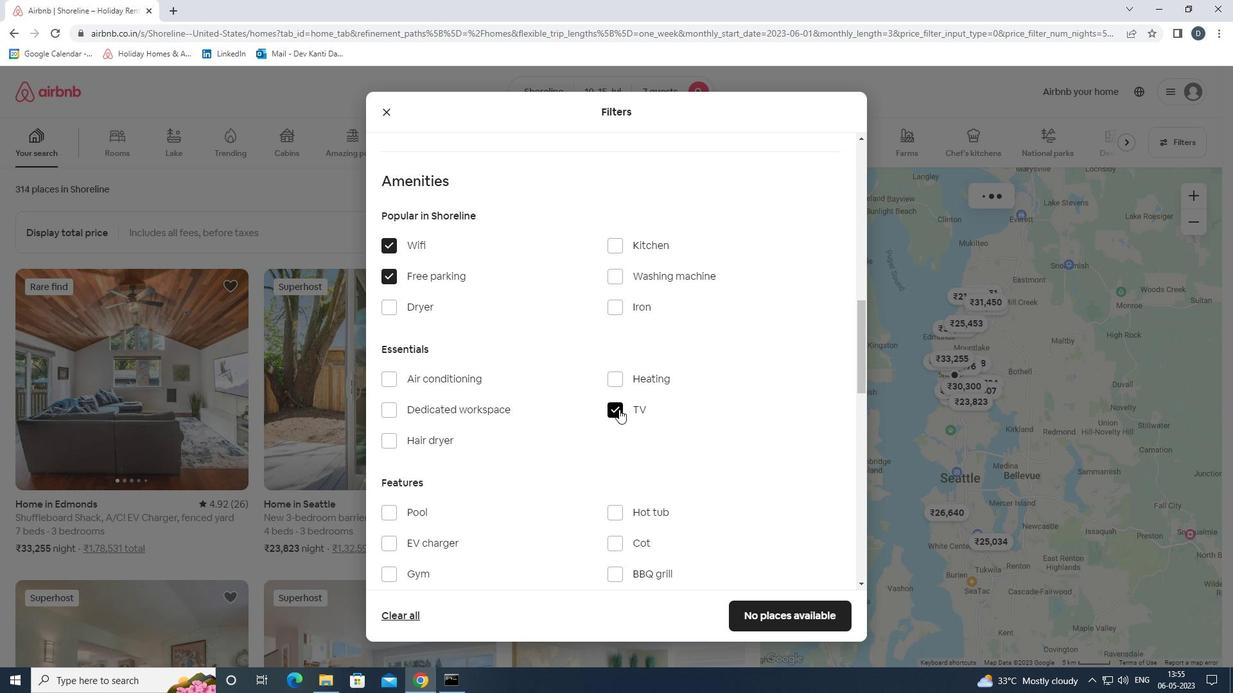 
Action: Mouse moved to (617, 411)
Screenshot: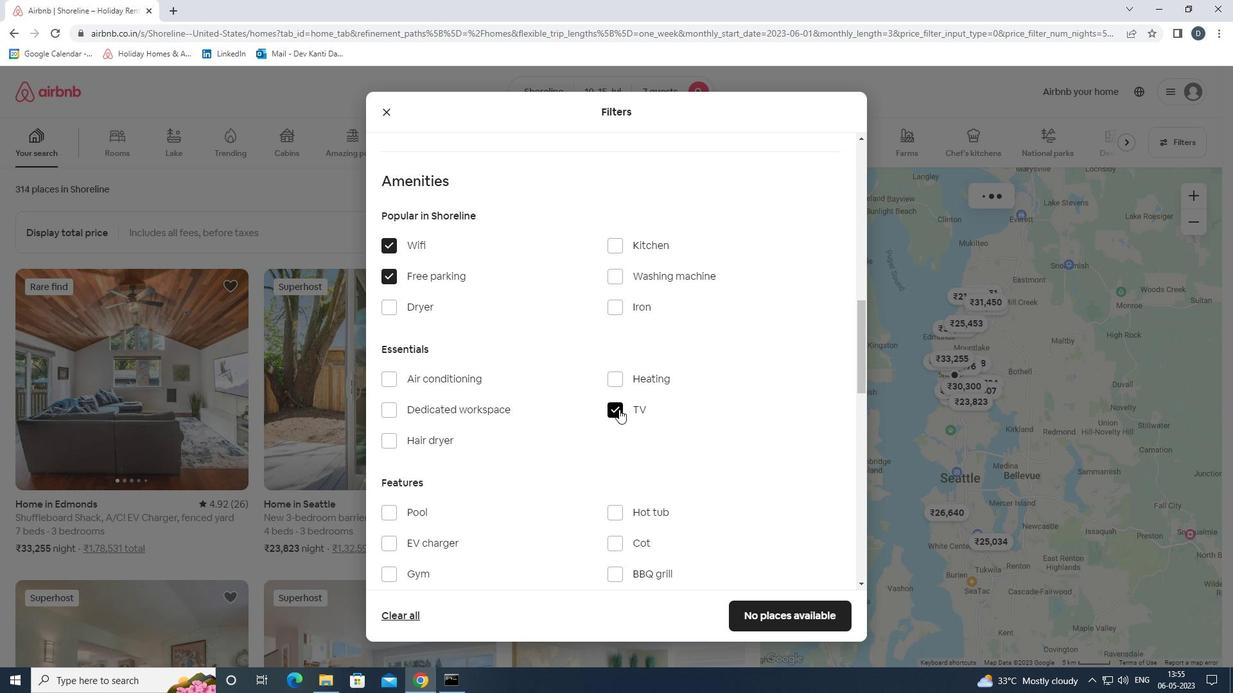 
Action: Mouse scrolled (617, 410) with delta (0, 0)
Screenshot: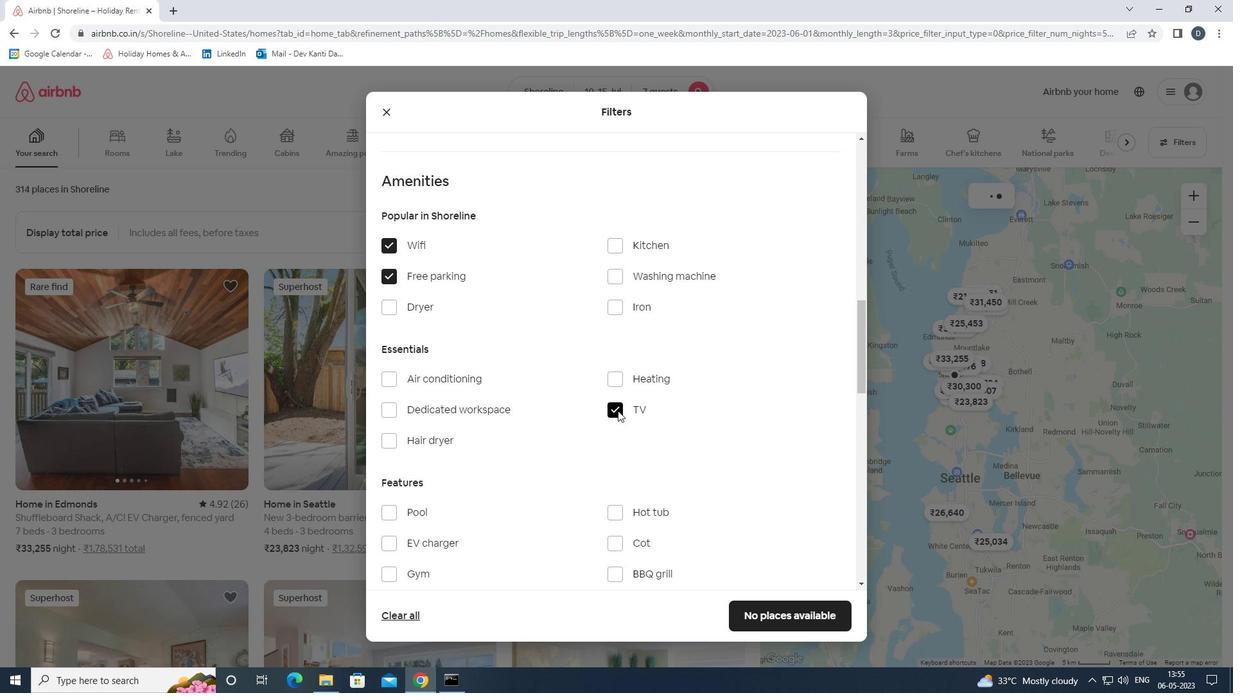 
Action: Mouse moved to (427, 388)
Screenshot: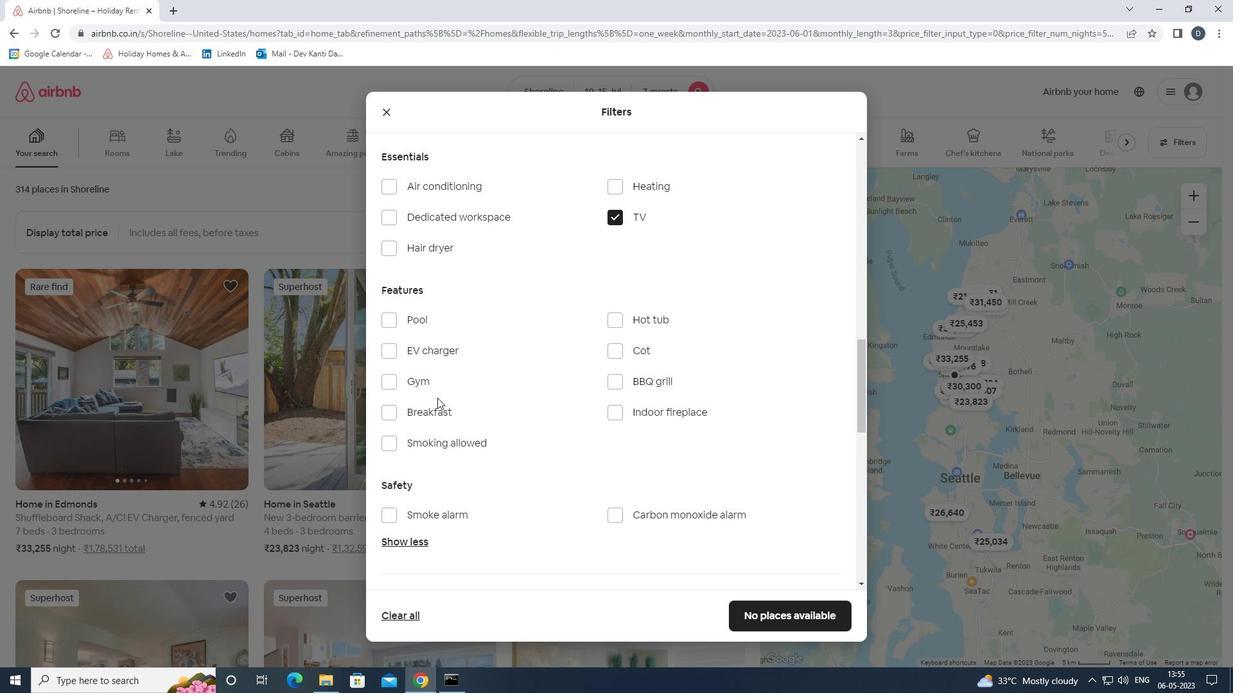 
Action: Mouse pressed left at (427, 388)
Screenshot: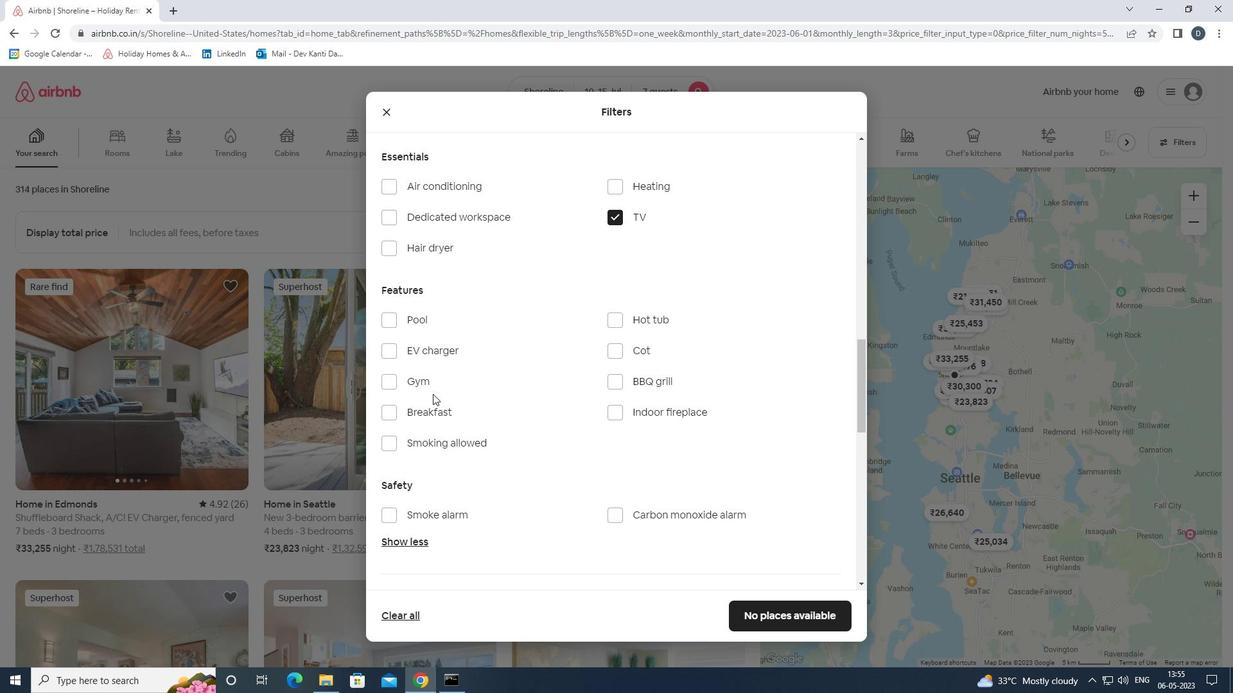 
Action: Mouse moved to (429, 407)
Screenshot: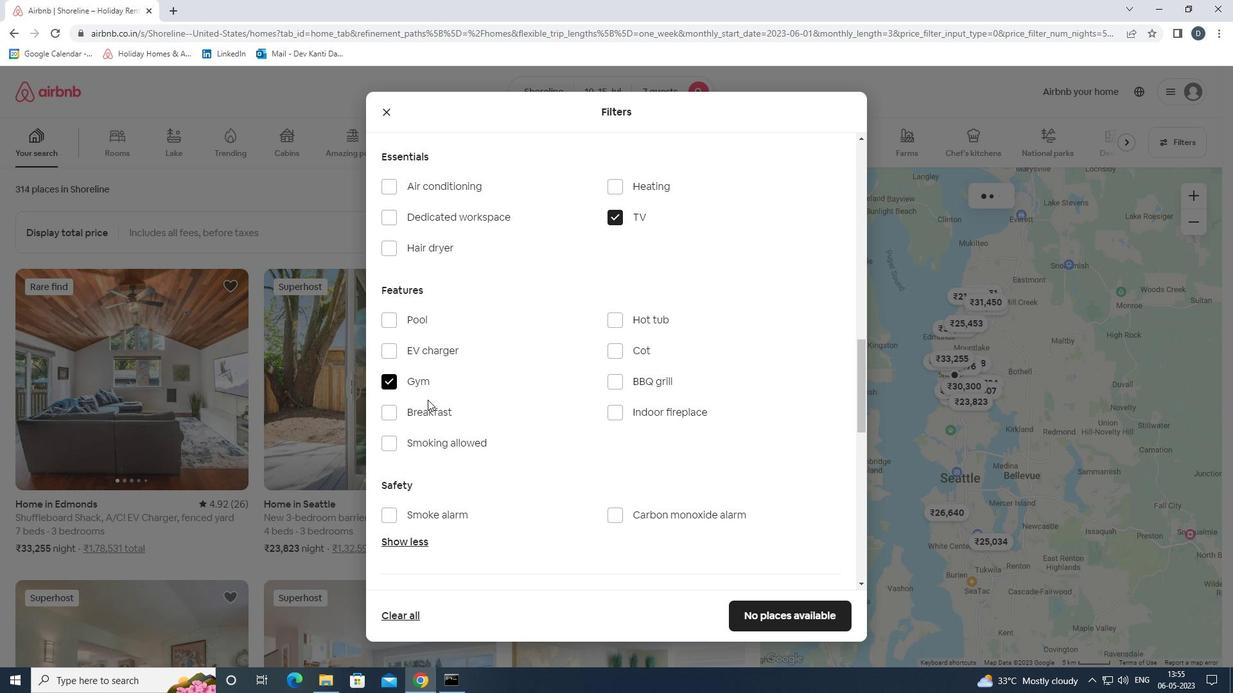 
Action: Mouse pressed left at (429, 407)
Screenshot: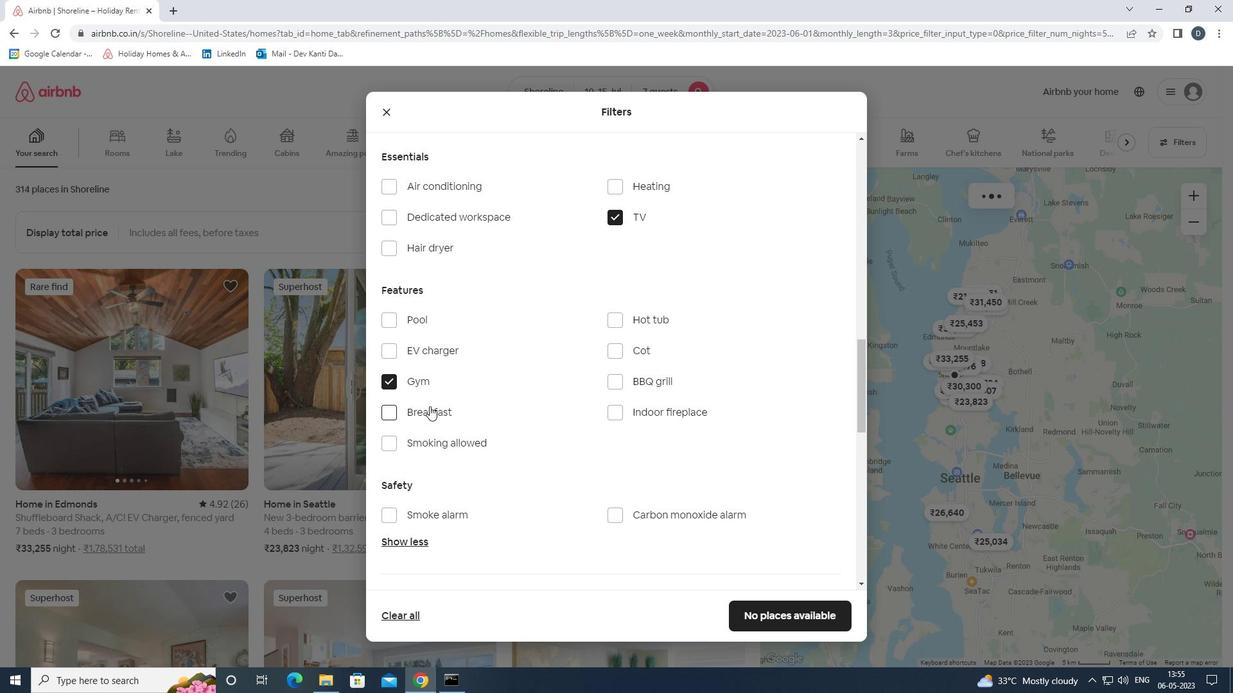 
Action: Mouse moved to (449, 411)
Screenshot: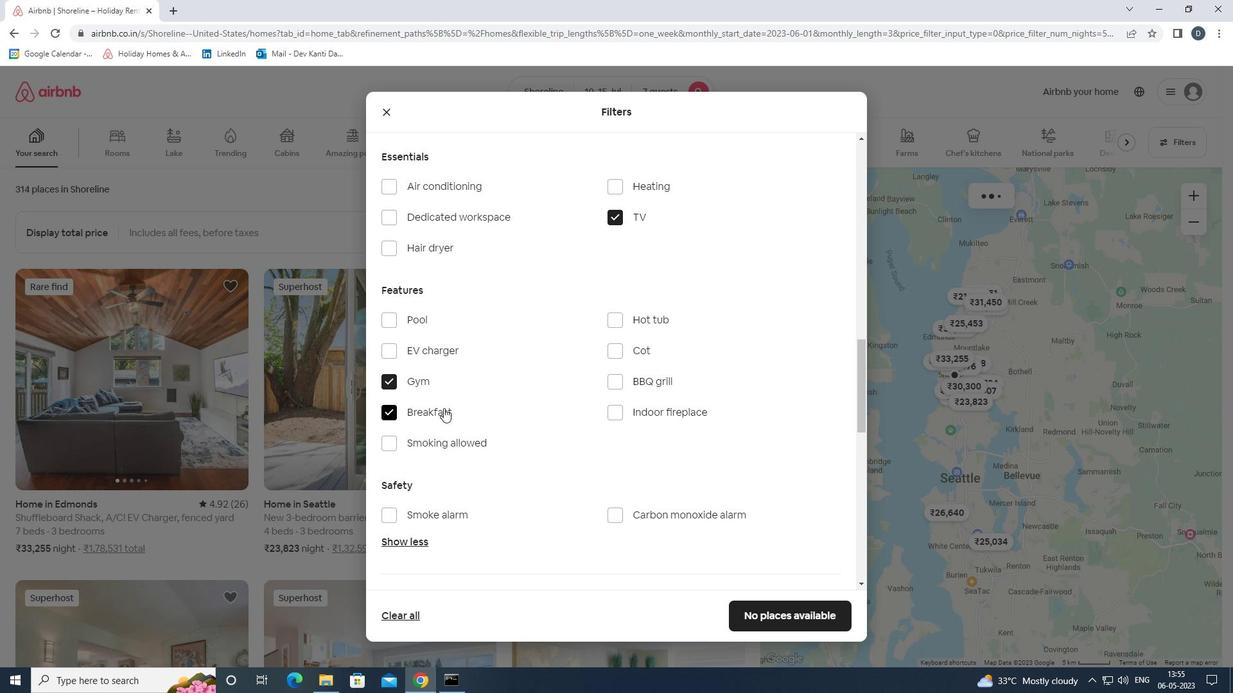 
Action: Mouse scrolled (449, 410) with delta (0, 0)
Screenshot: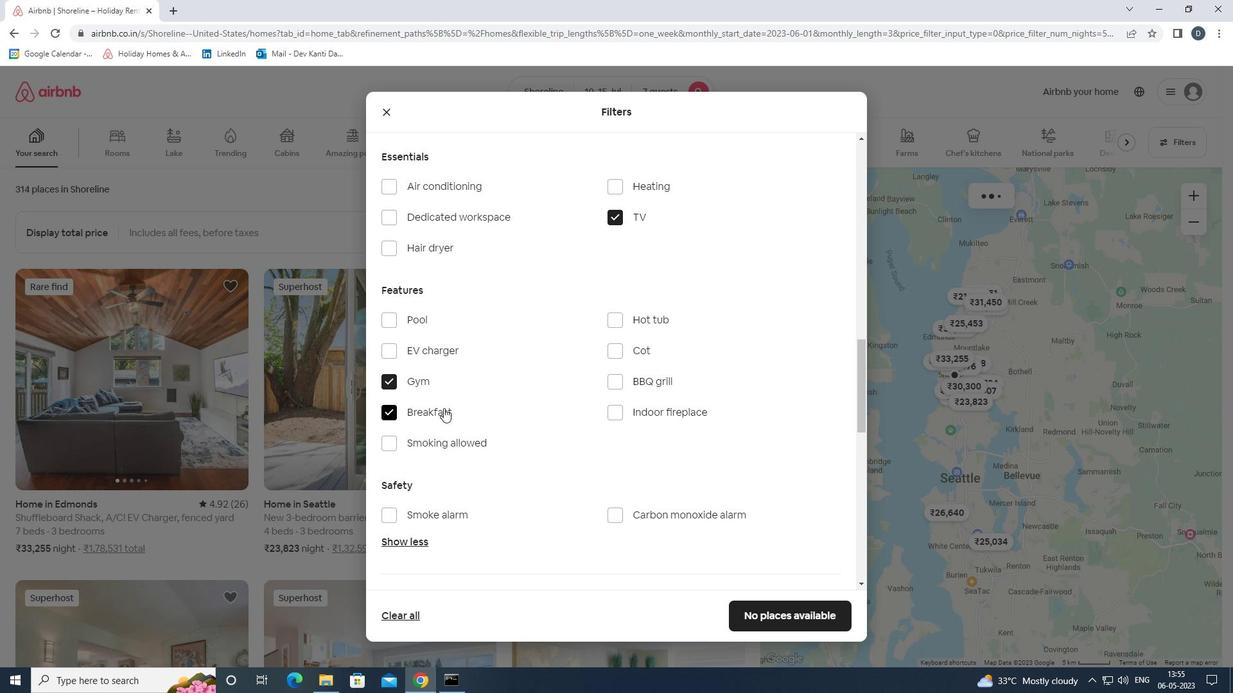 
Action: Mouse moved to (456, 413)
Screenshot: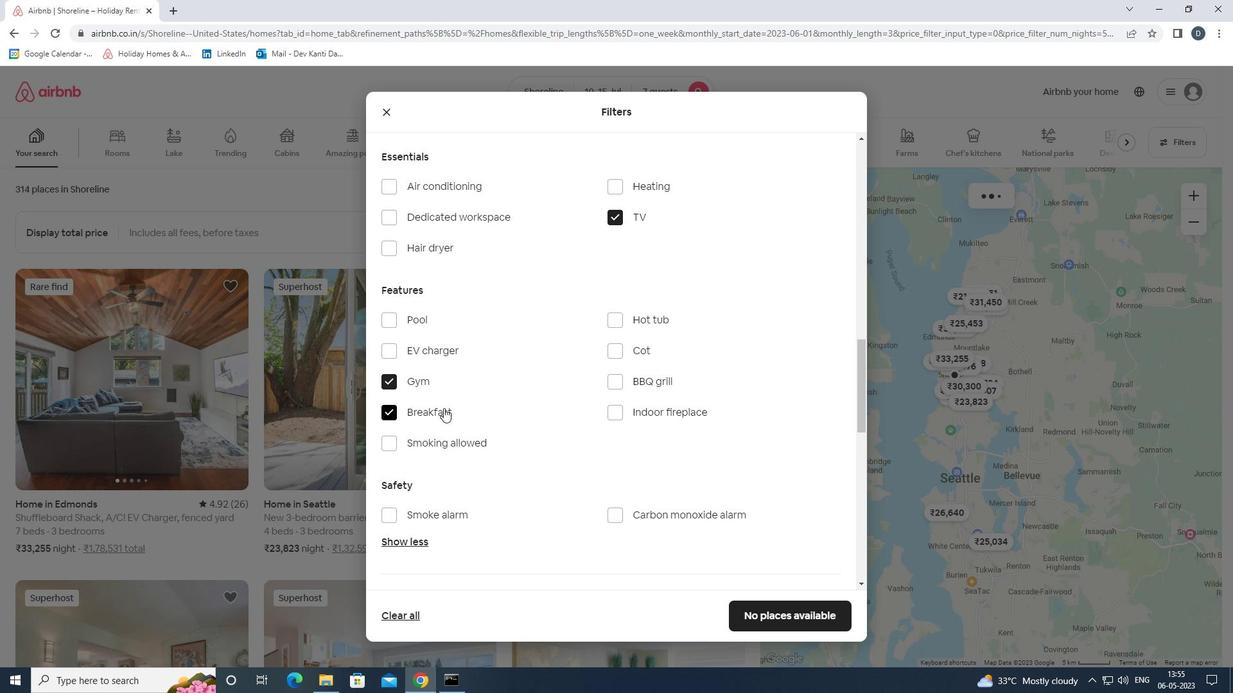 
Action: Mouse scrolled (456, 412) with delta (0, 0)
Screenshot: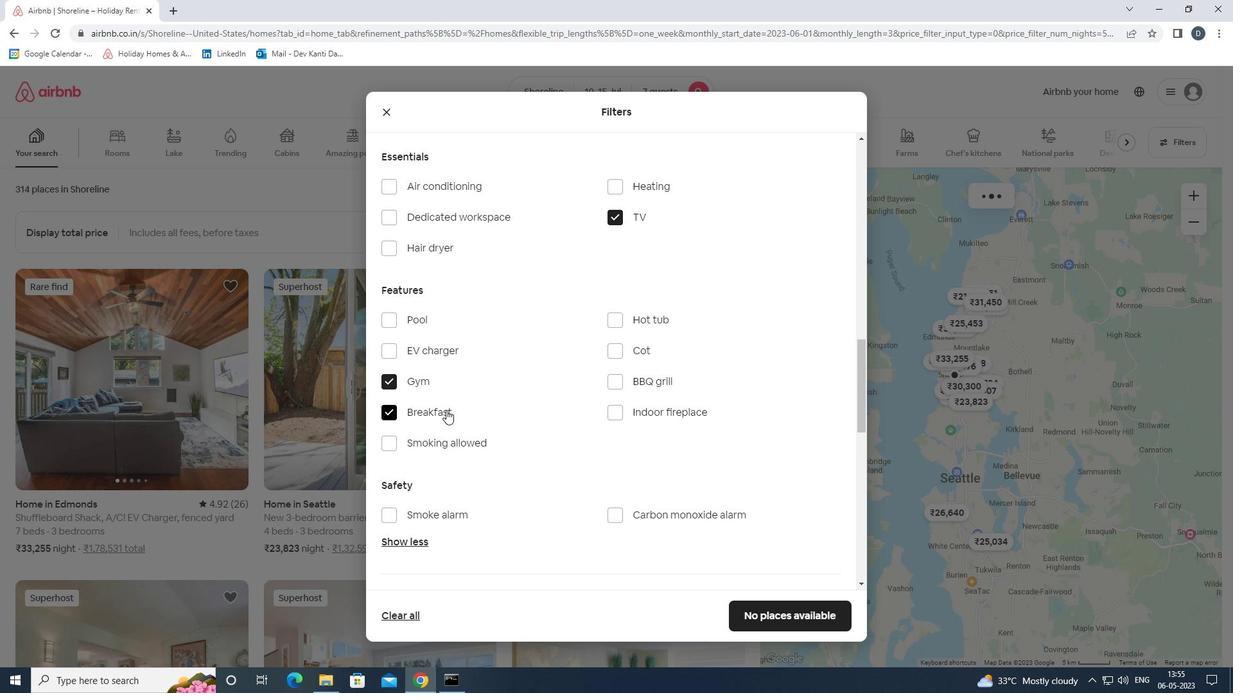 
Action: Mouse moved to (464, 414)
Screenshot: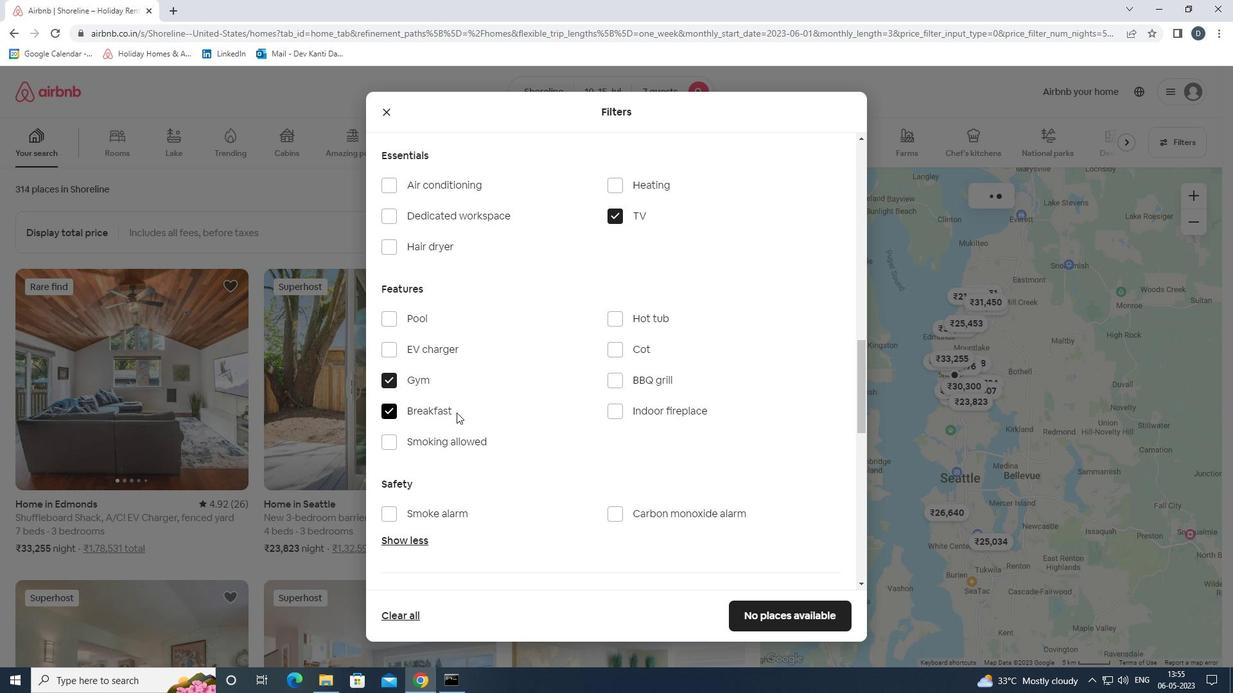 
Action: Mouse scrolled (464, 413) with delta (0, 0)
Screenshot: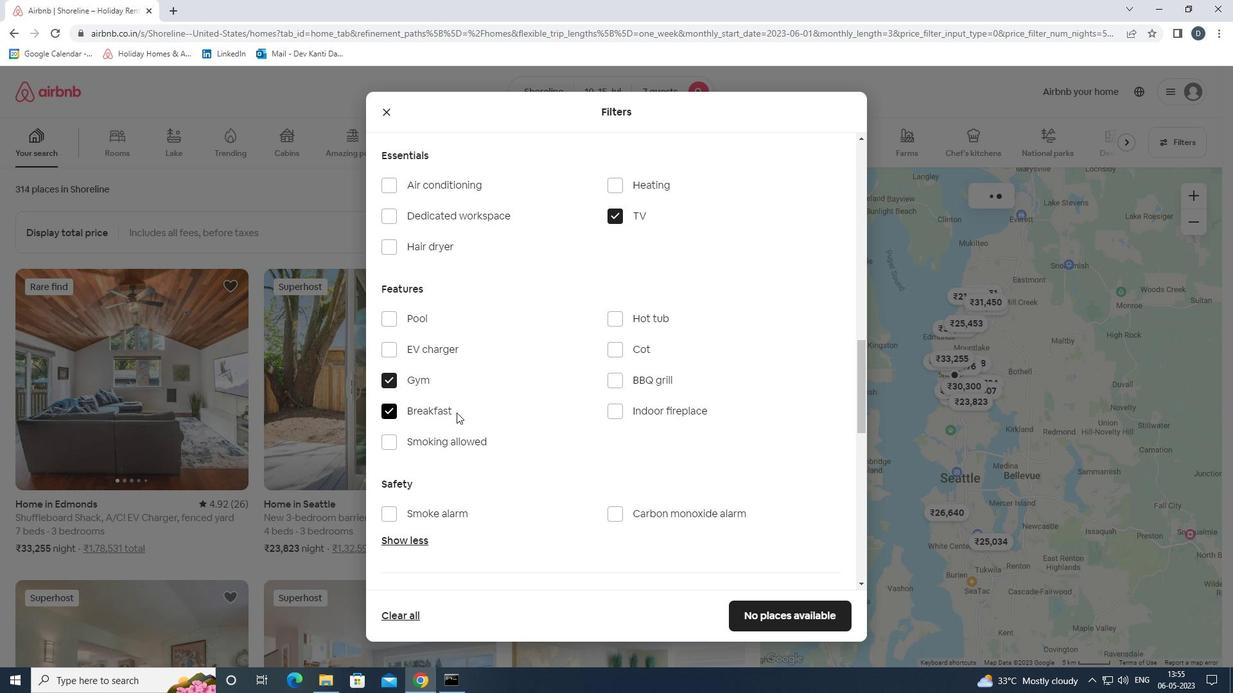 
Action: Mouse moved to (502, 414)
Screenshot: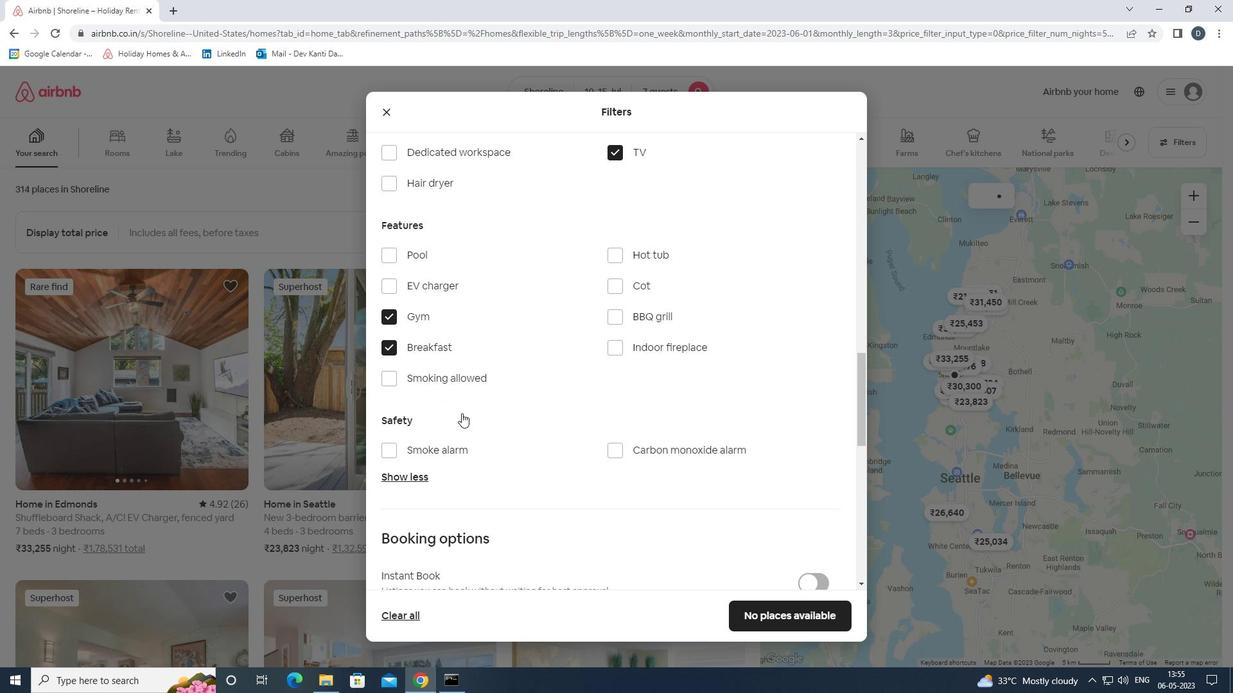 
Action: Mouse scrolled (502, 413) with delta (0, 0)
Screenshot: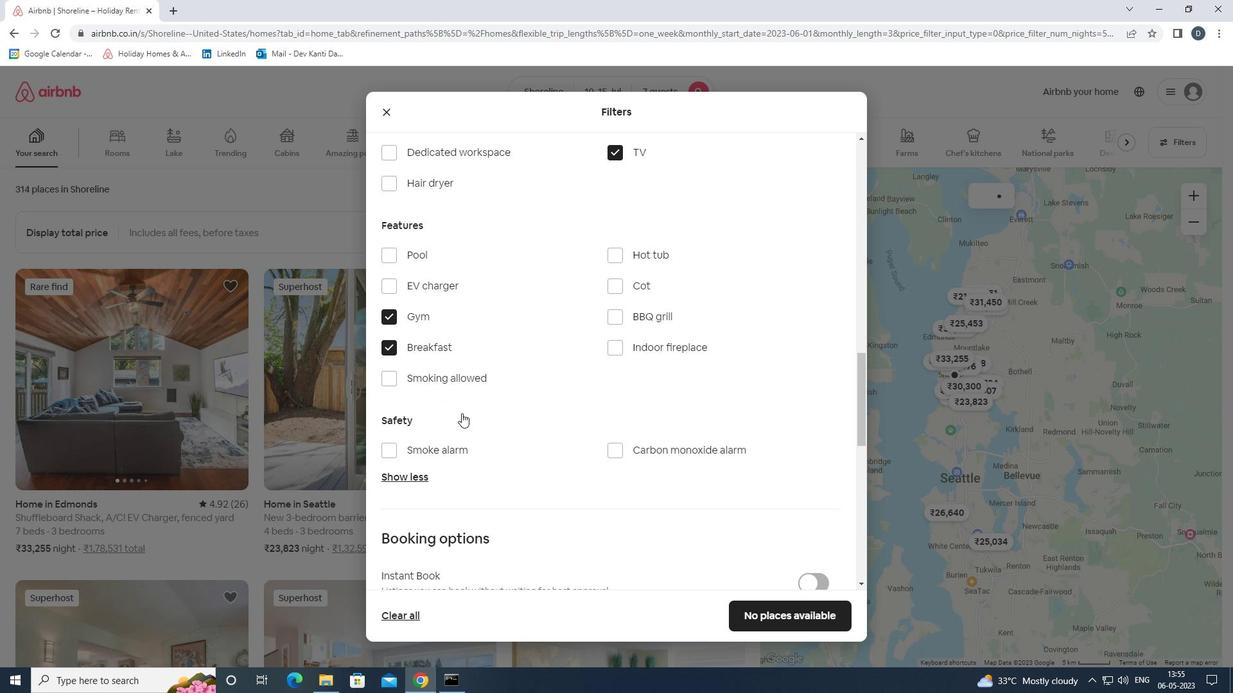 
Action: Mouse moved to (814, 433)
Screenshot: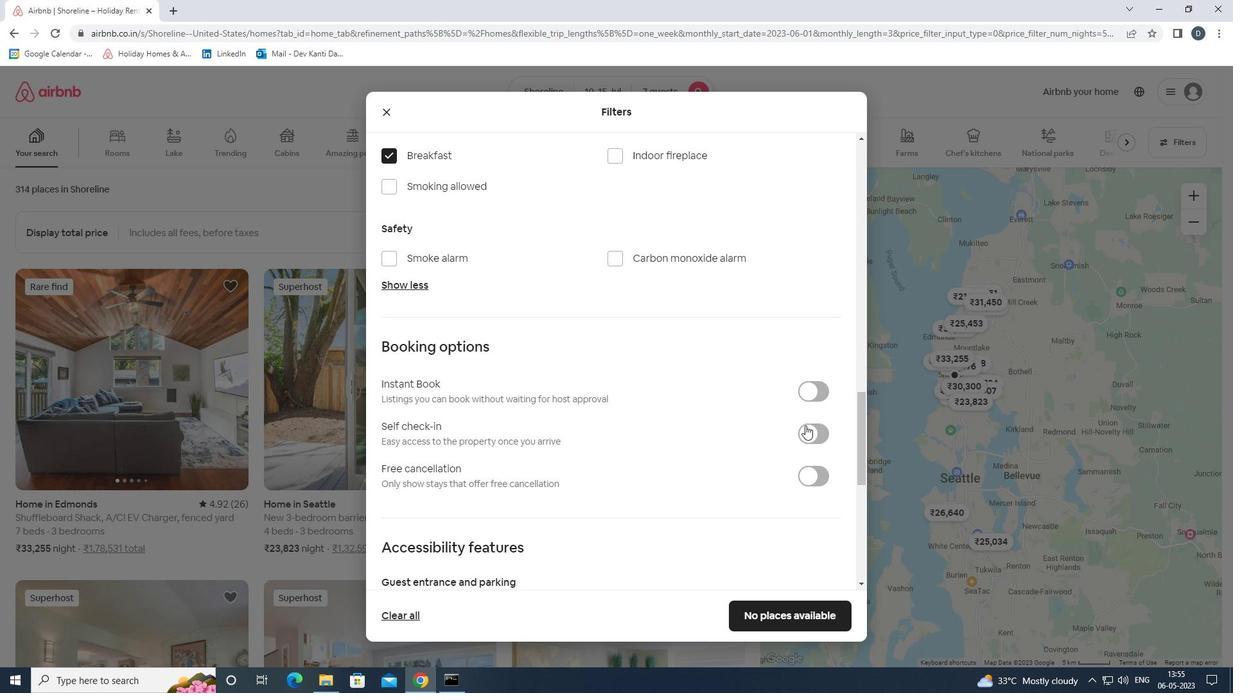 
Action: Mouse pressed left at (814, 433)
Screenshot: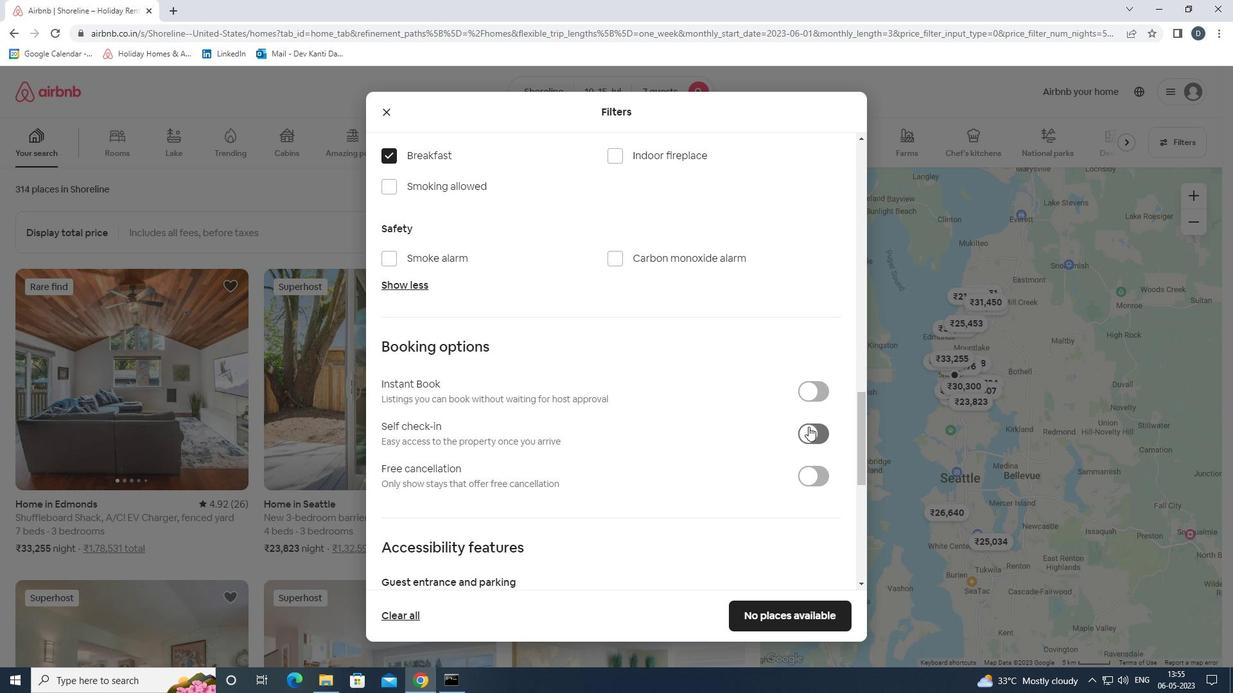 
Action: Mouse moved to (813, 433)
Screenshot: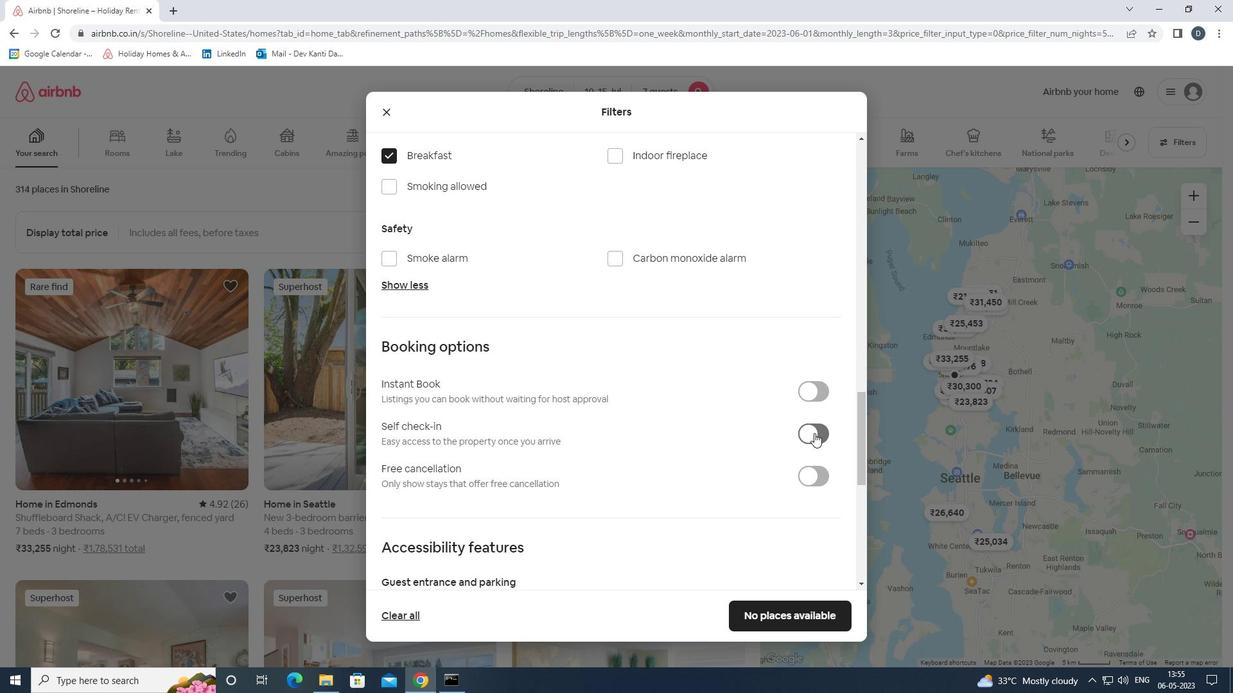 
Action: Mouse scrolled (813, 432) with delta (0, 0)
Screenshot: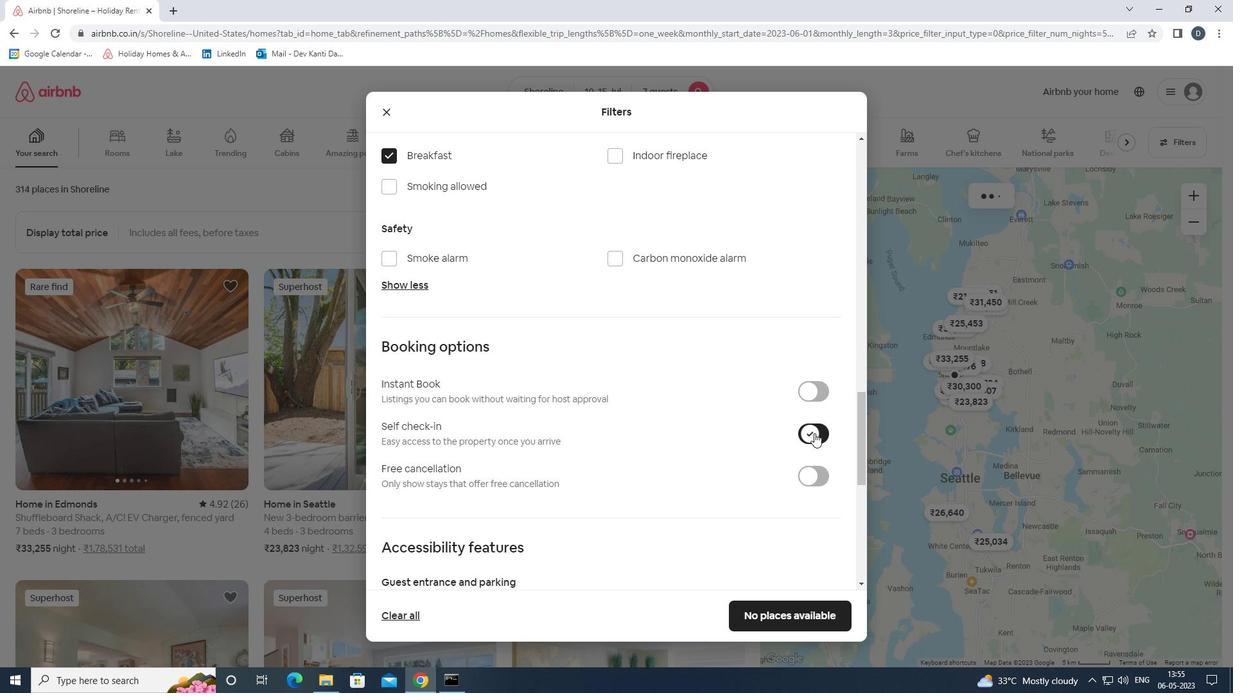 
Action: Mouse moved to (813, 433)
Screenshot: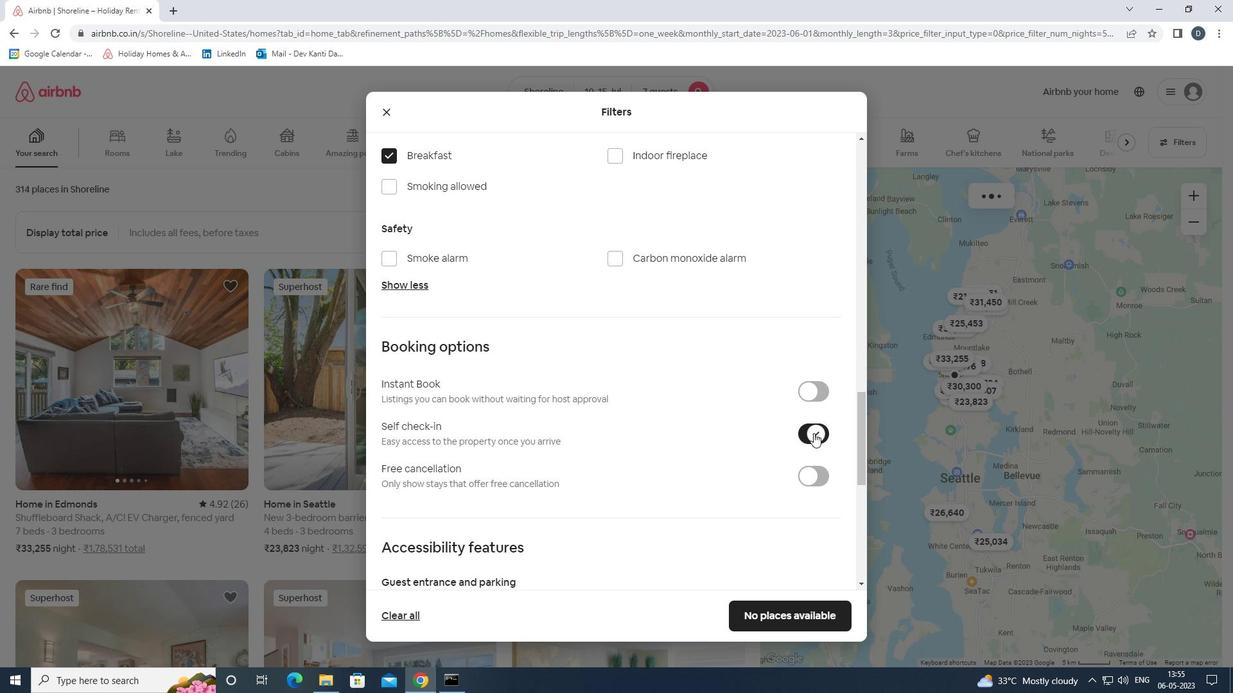 
Action: Mouse scrolled (813, 432) with delta (0, 0)
Screenshot: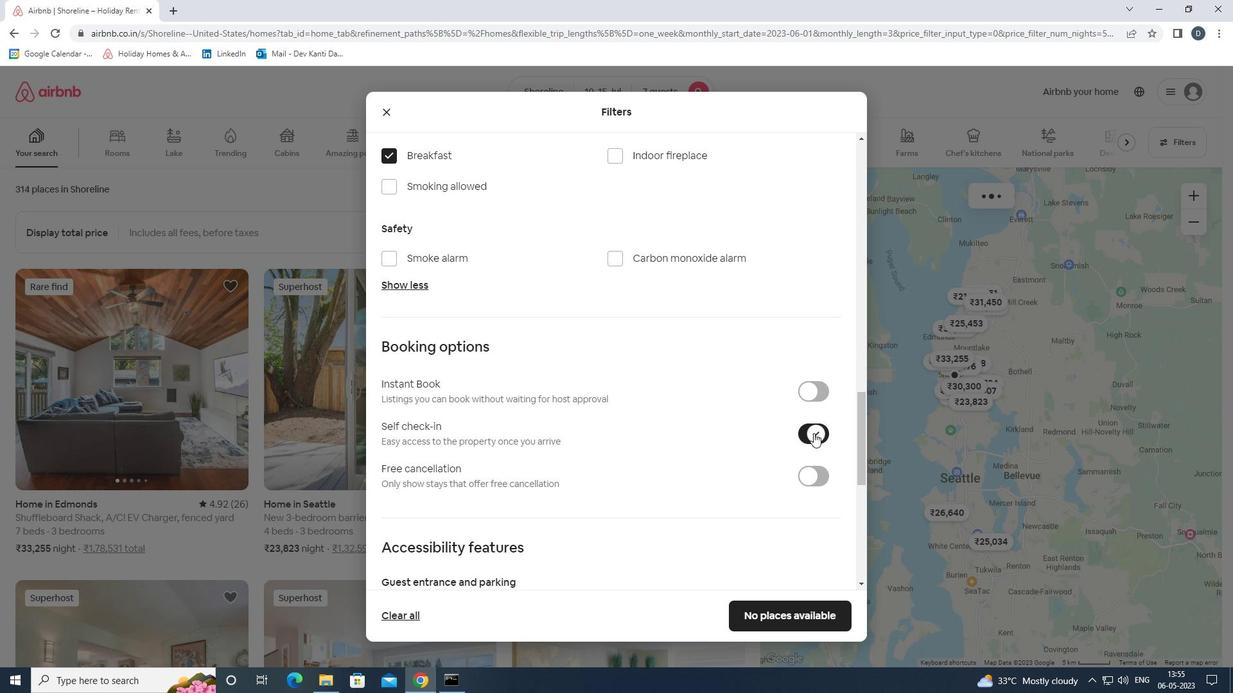 
Action: Mouse moved to (813, 433)
Screenshot: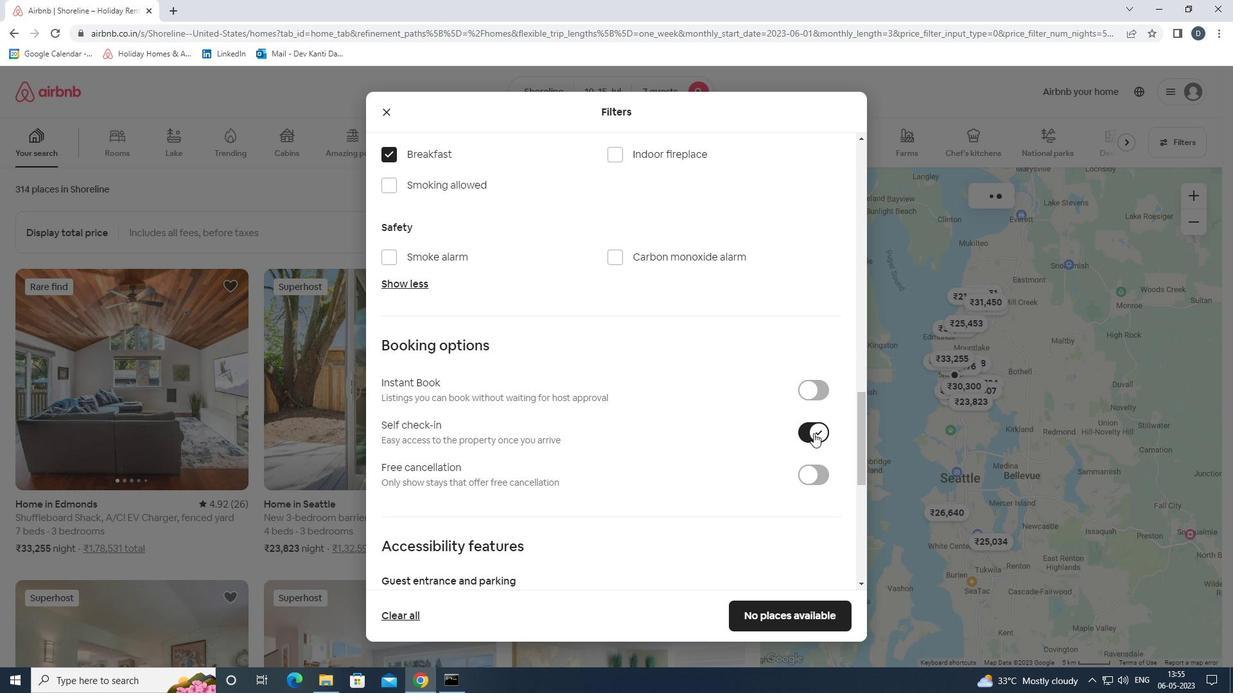 
Action: Mouse scrolled (813, 432) with delta (0, 0)
Screenshot: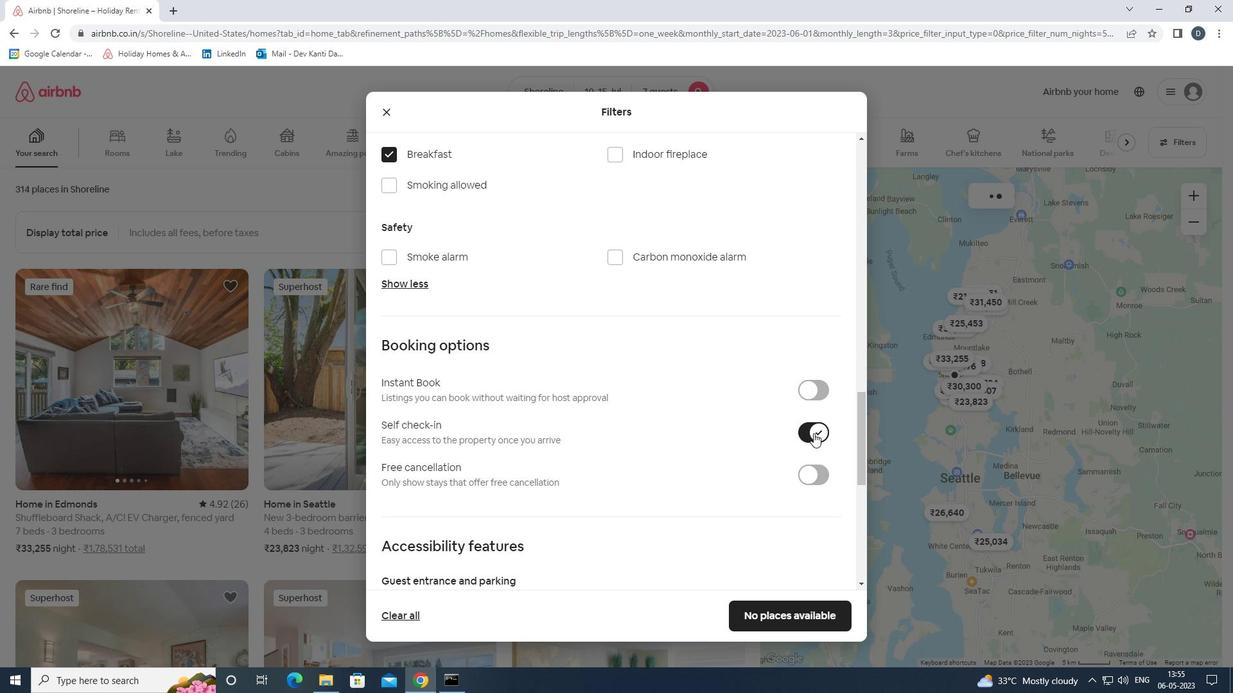 
Action: Mouse scrolled (813, 432) with delta (0, 0)
Screenshot: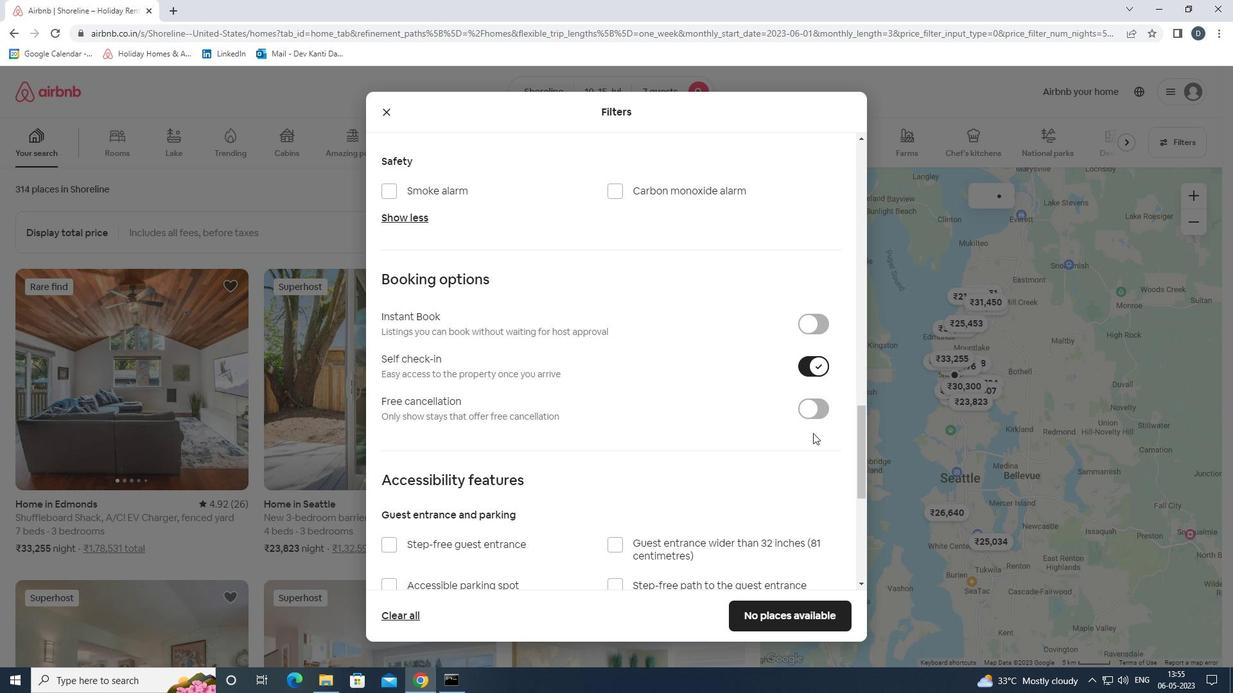 
Action: Mouse moved to (810, 433)
Screenshot: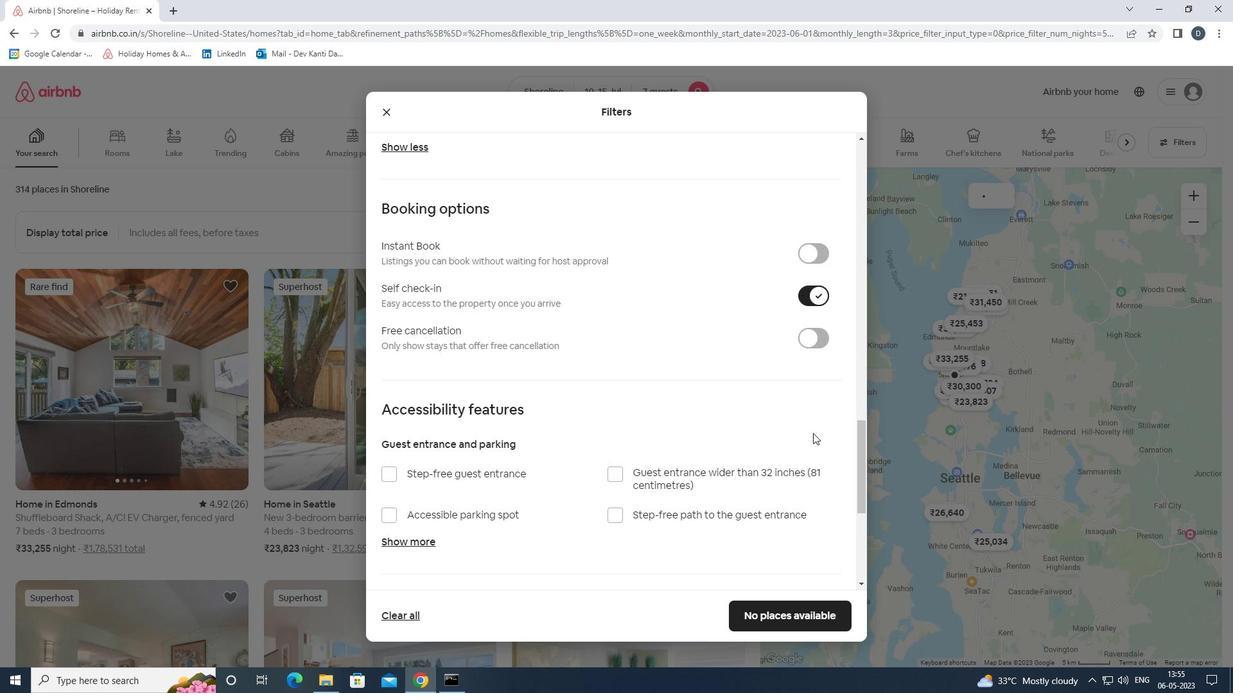 
Action: Mouse scrolled (810, 432) with delta (0, 0)
Screenshot: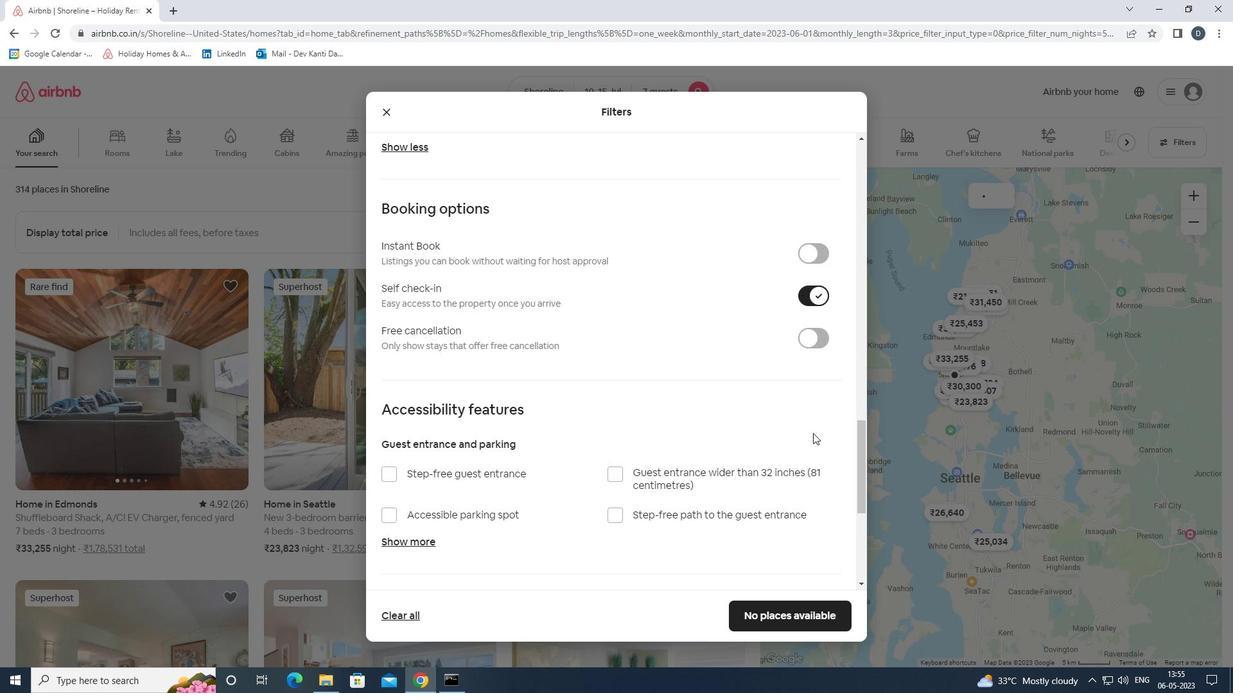 
Action: Mouse moved to (725, 461)
Screenshot: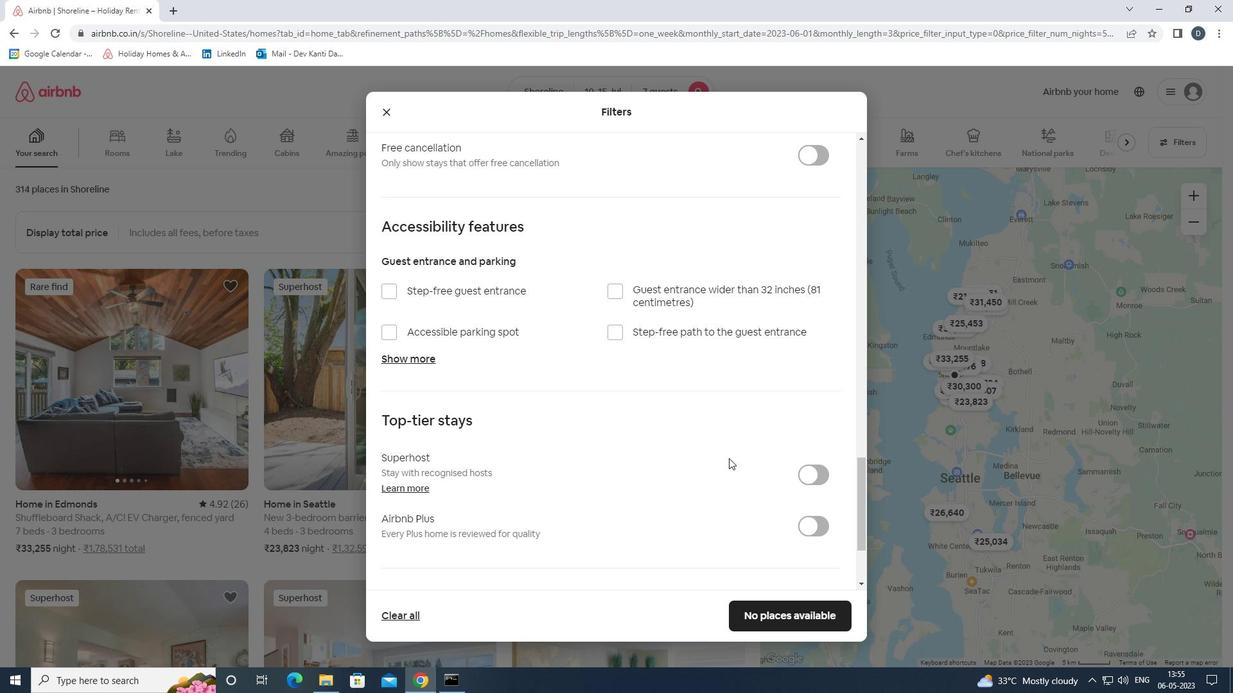 
Action: Mouse scrolled (725, 460) with delta (0, 0)
Screenshot: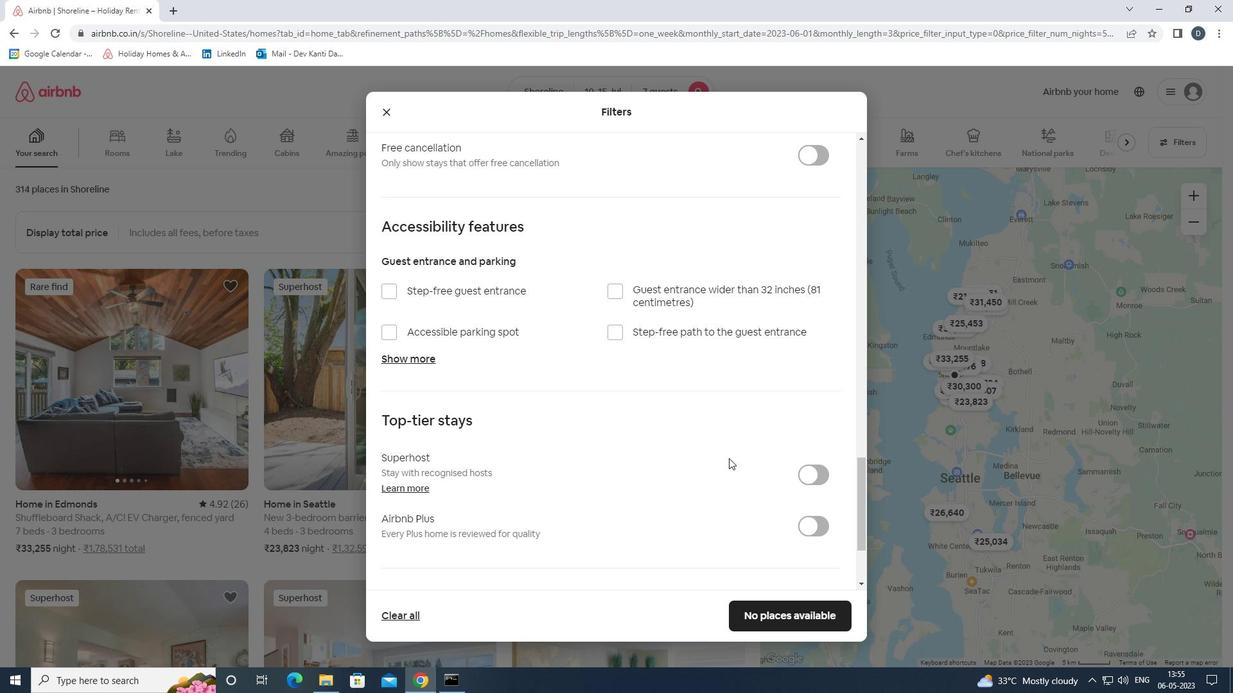 
Action: Mouse moved to (724, 461)
Screenshot: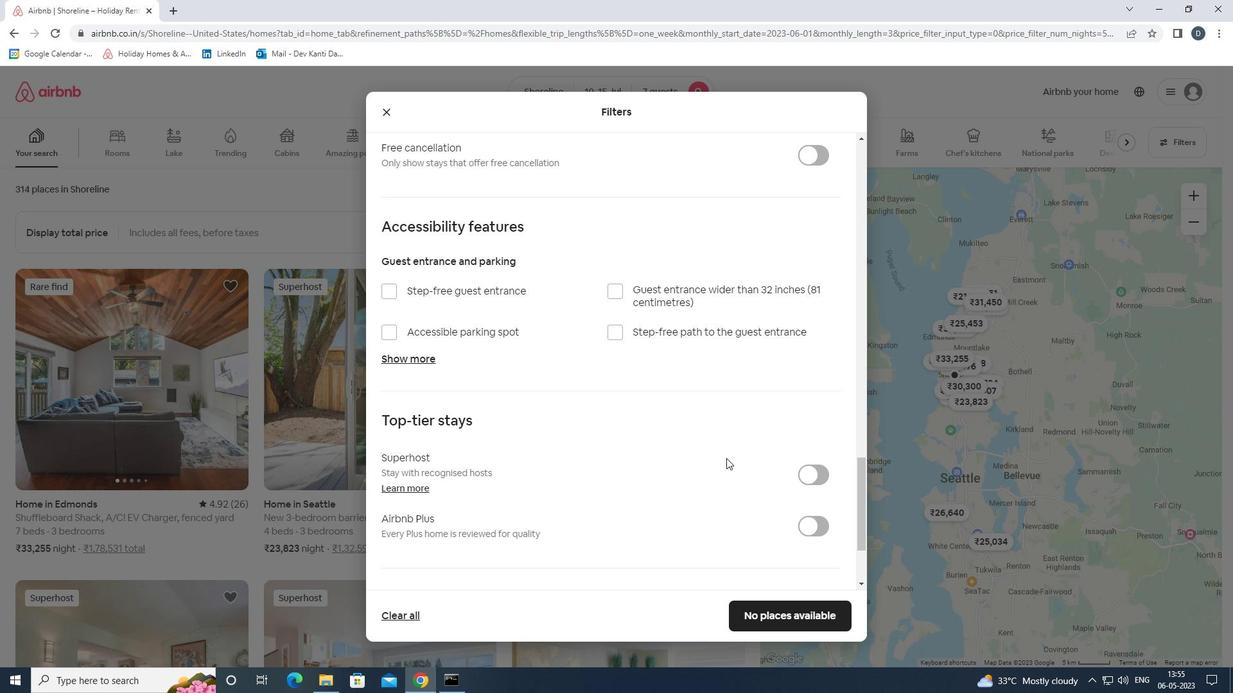 
Action: Mouse scrolled (724, 461) with delta (0, 0)
Screenshot: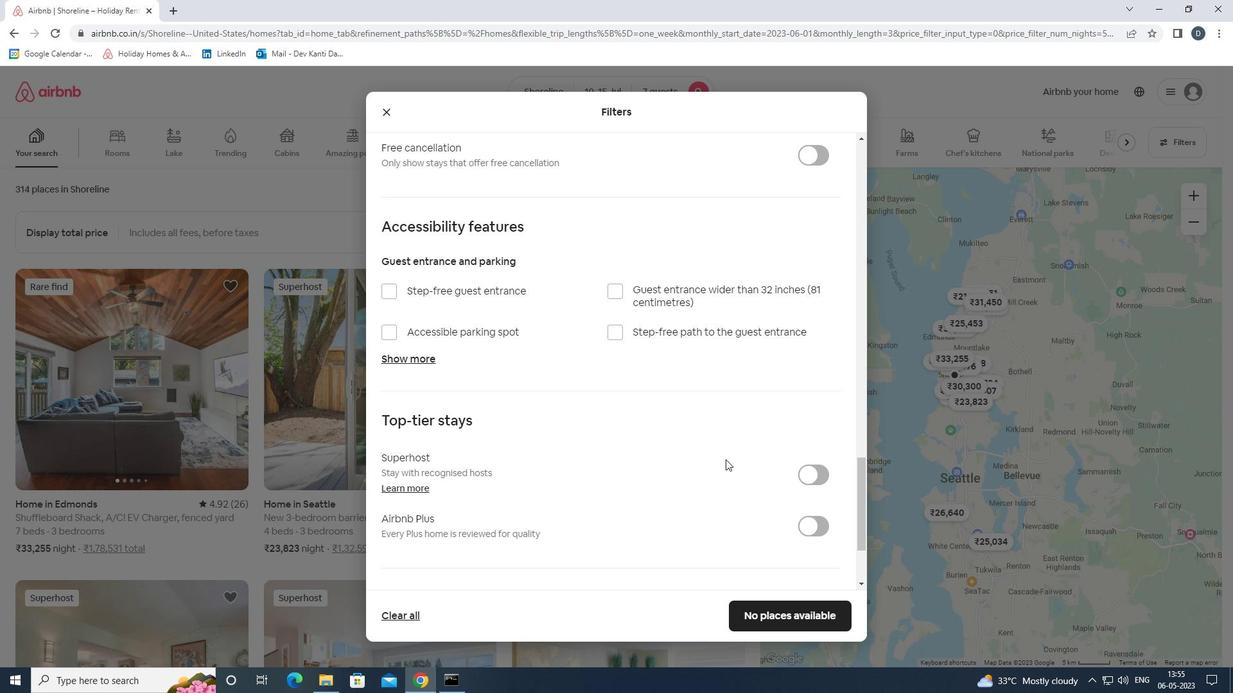 
Action: Mouse moved to (724, 462)
Screenshot: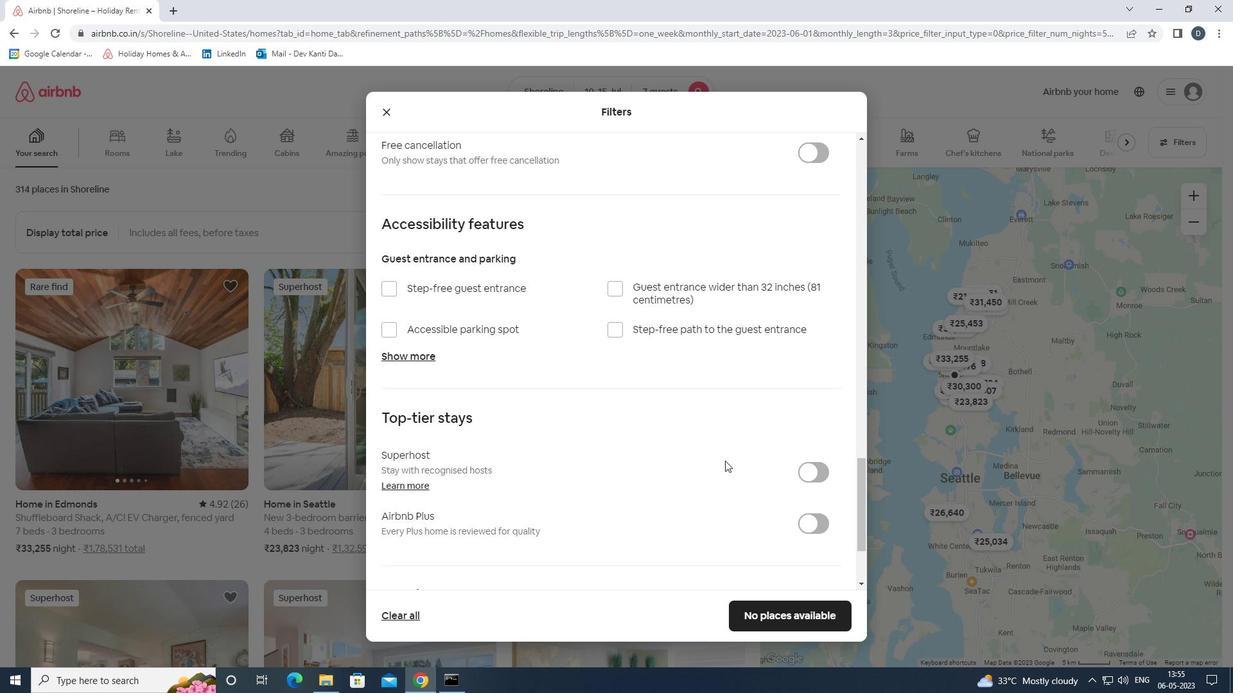 
Action: Mouse scrolled (724, 461) with delta (0, 0)
Screenshot: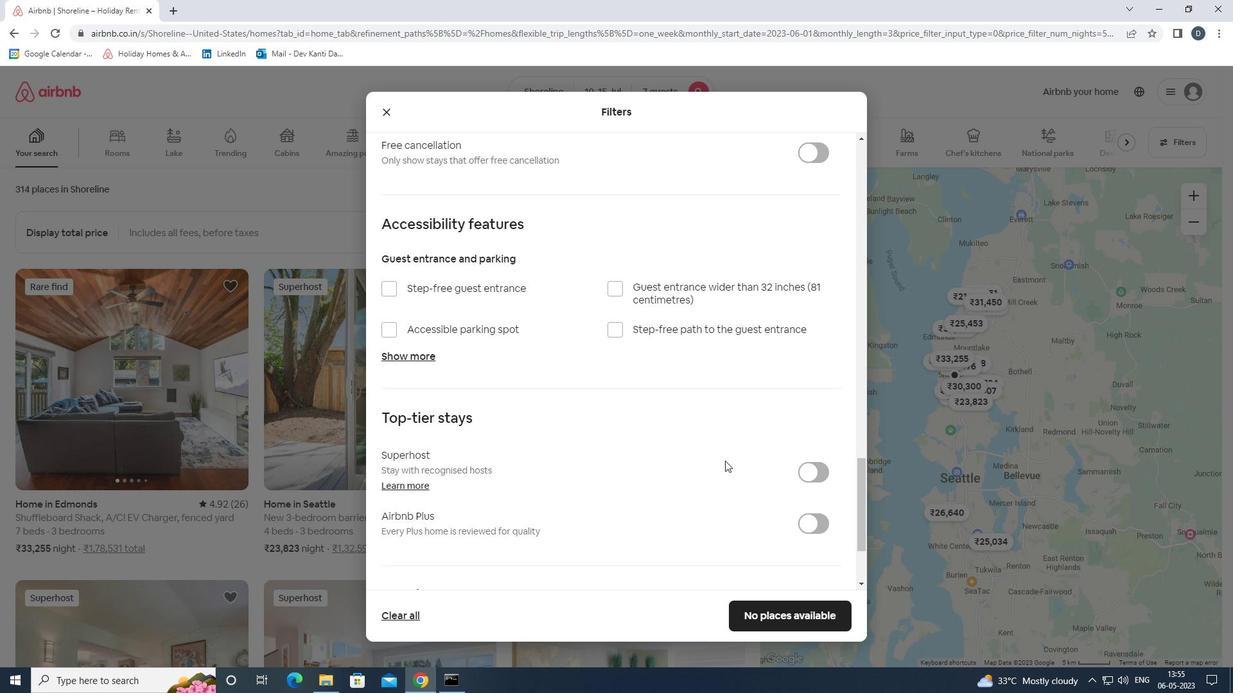 
Action: Mouse moved to (718, 466)
Screenshot: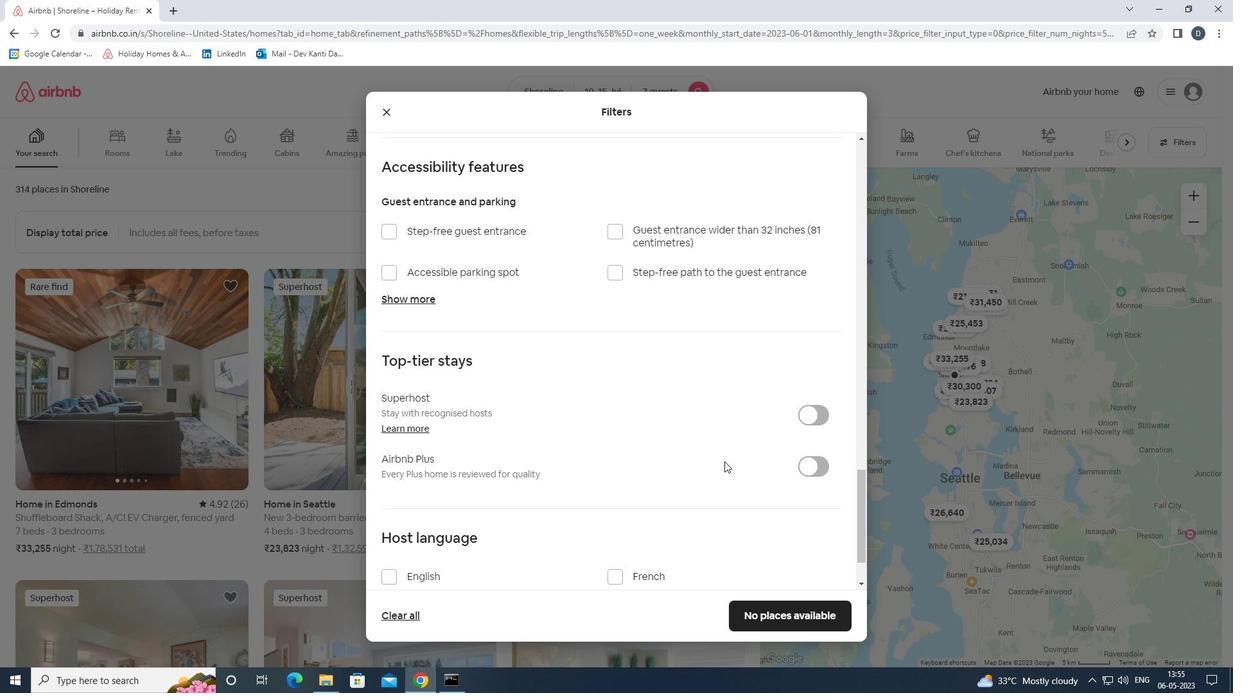 
Action: Mouse scrolled (718, 465) with delta (0, 0)
Screenshot: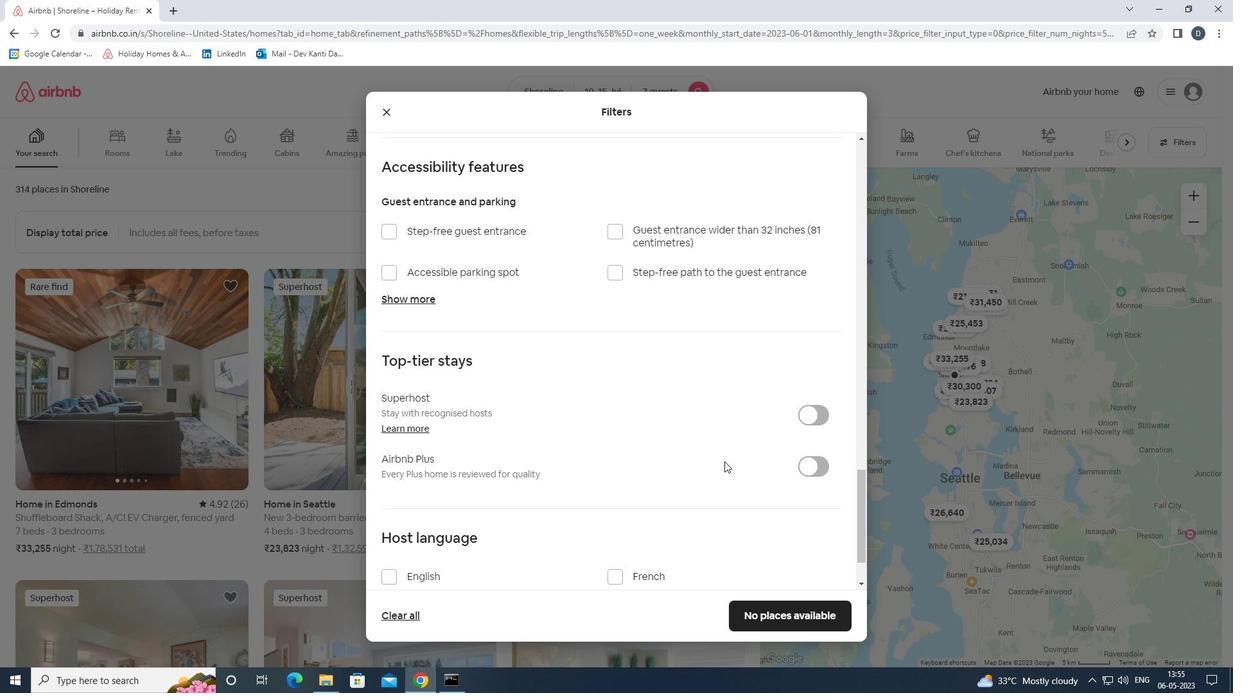 
Action: Mouse moved to (440, 495)
Screenshot: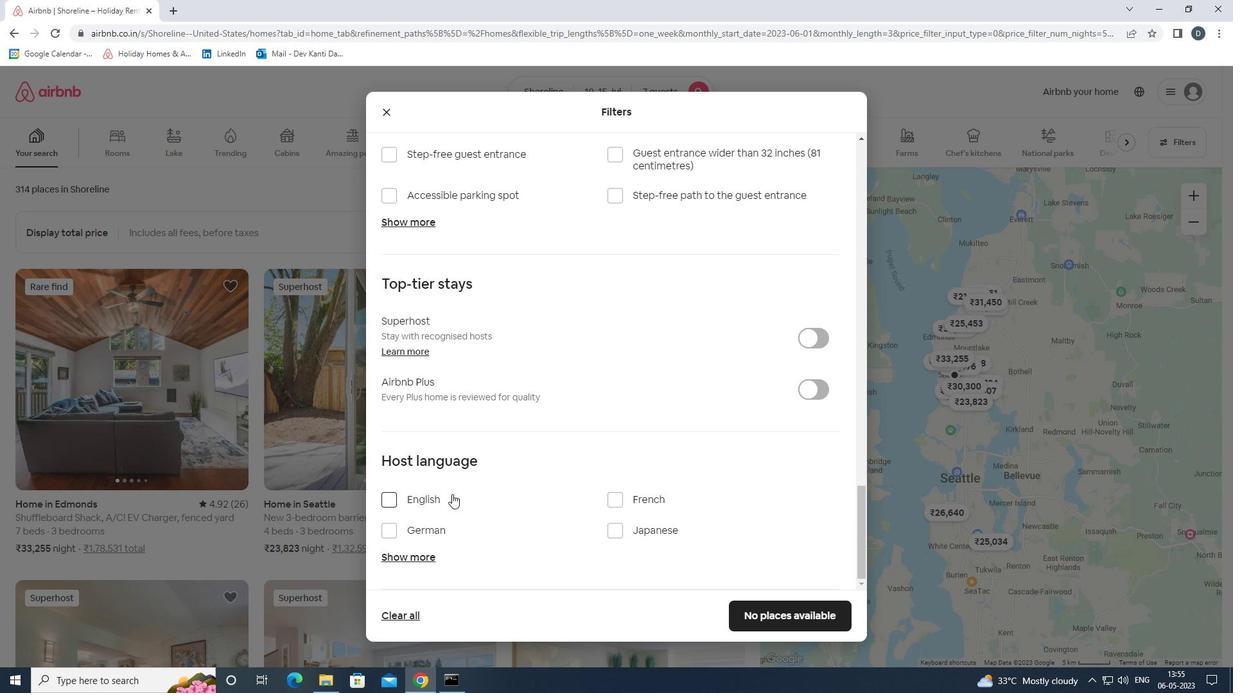 
Action: Mouse pressed left at (440, 495)
Screenshot: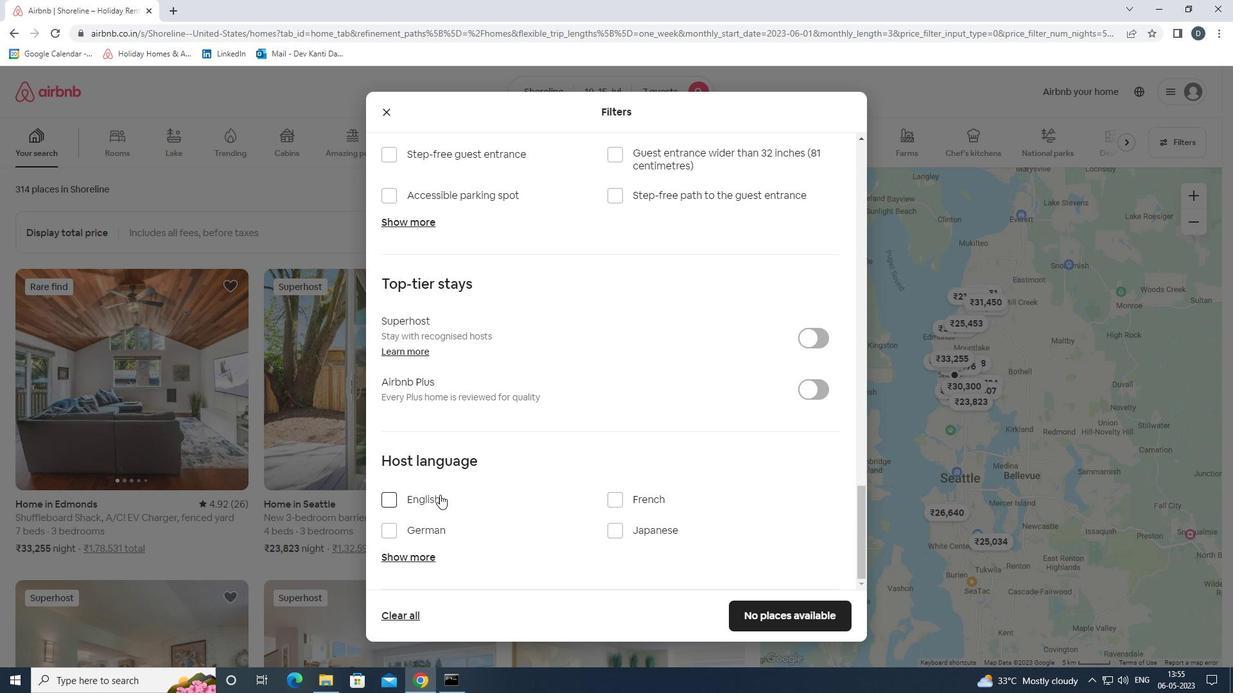 
Action: Mouse moved to (777, 607)
Screenshot: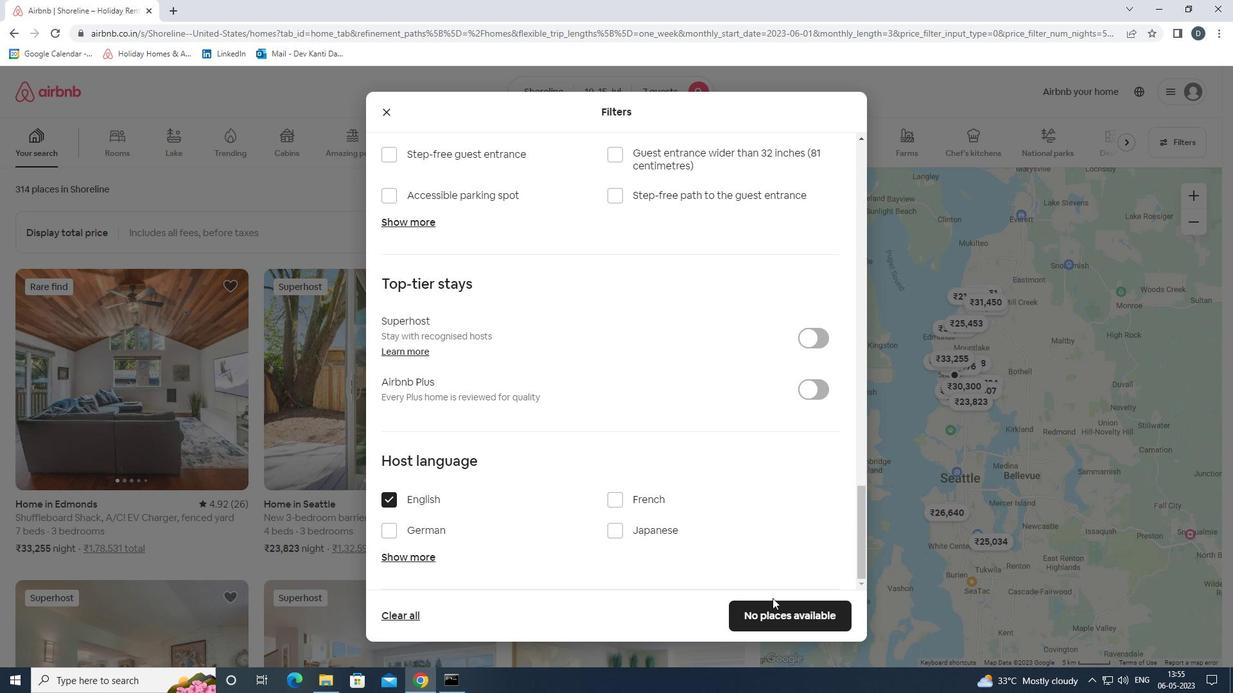 
Action: Mouse pressed left at (777, 607)
Screenshot: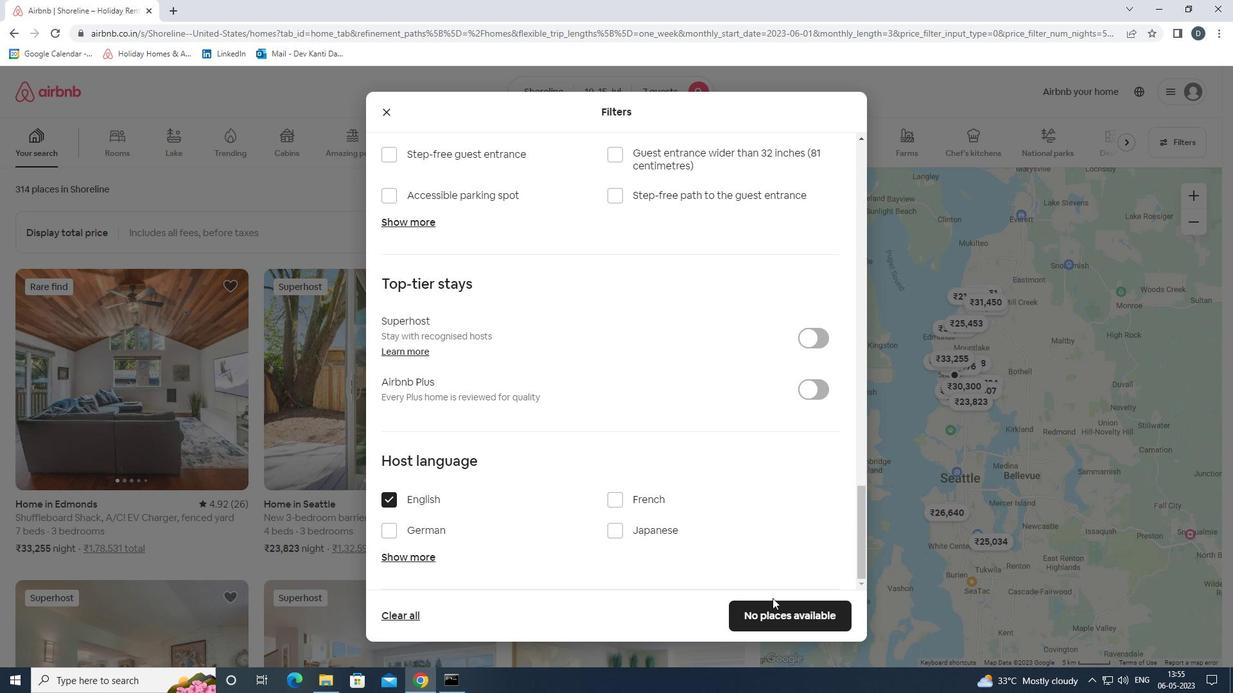 
Action: Mouse moved to (749, 471)
Screenshot: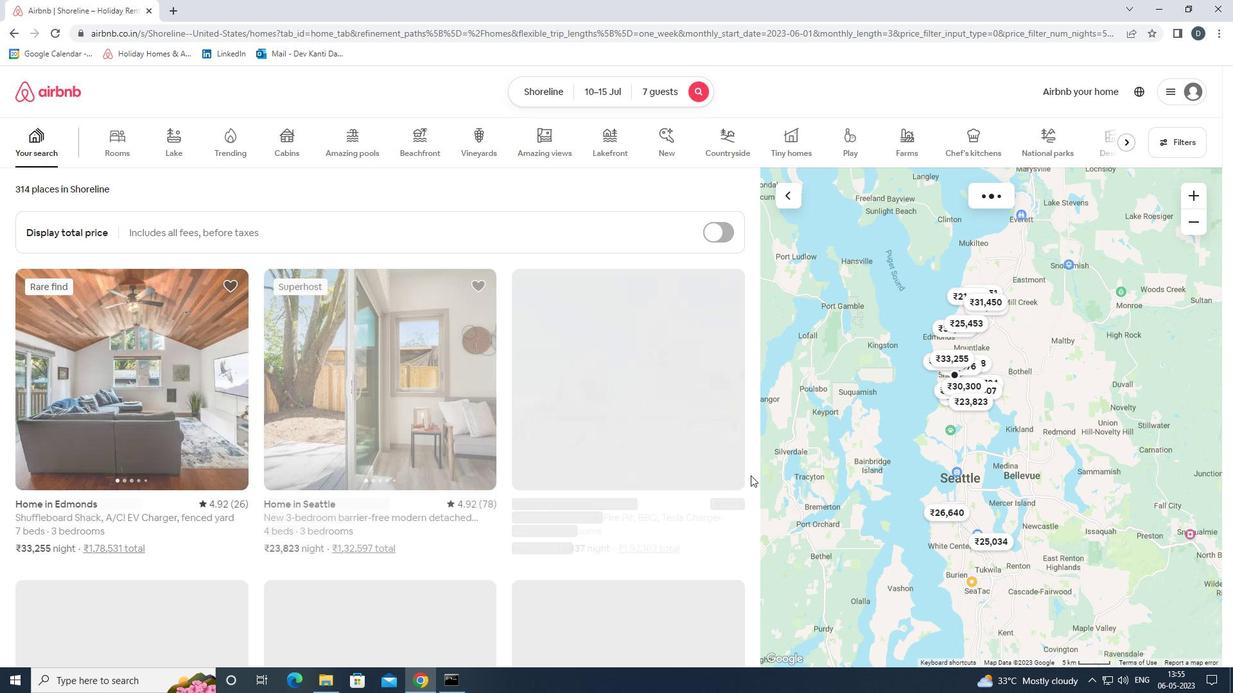 
